 Task: Open Card Card0000000069 in Board Board0000000018 in Workspace WS0000000006 in Trello. Add Member ayush98111@gmail.com to Card Card0000000069 in Board Board0000000018 in Workspace WS0000000006 in Trello. Add Purple Label titled Label0000000069 to Card Card0000000069 in Board Board0000000018 in Workspace WS0000000006 in Trello. Add Checklist CL0000000069 to Card Card0000000069 in Board Board0000000018 in Workspace WS0000000006 in Trello. Add Dates with Start Date as Aug 01 2023 and Due Date as Aug 31 2023 to Card Card0000000069 in Board Board0000000018 in Workspace WS0000000006 in Trello
Action: Mouse moved to (84, 545)
Screenshot: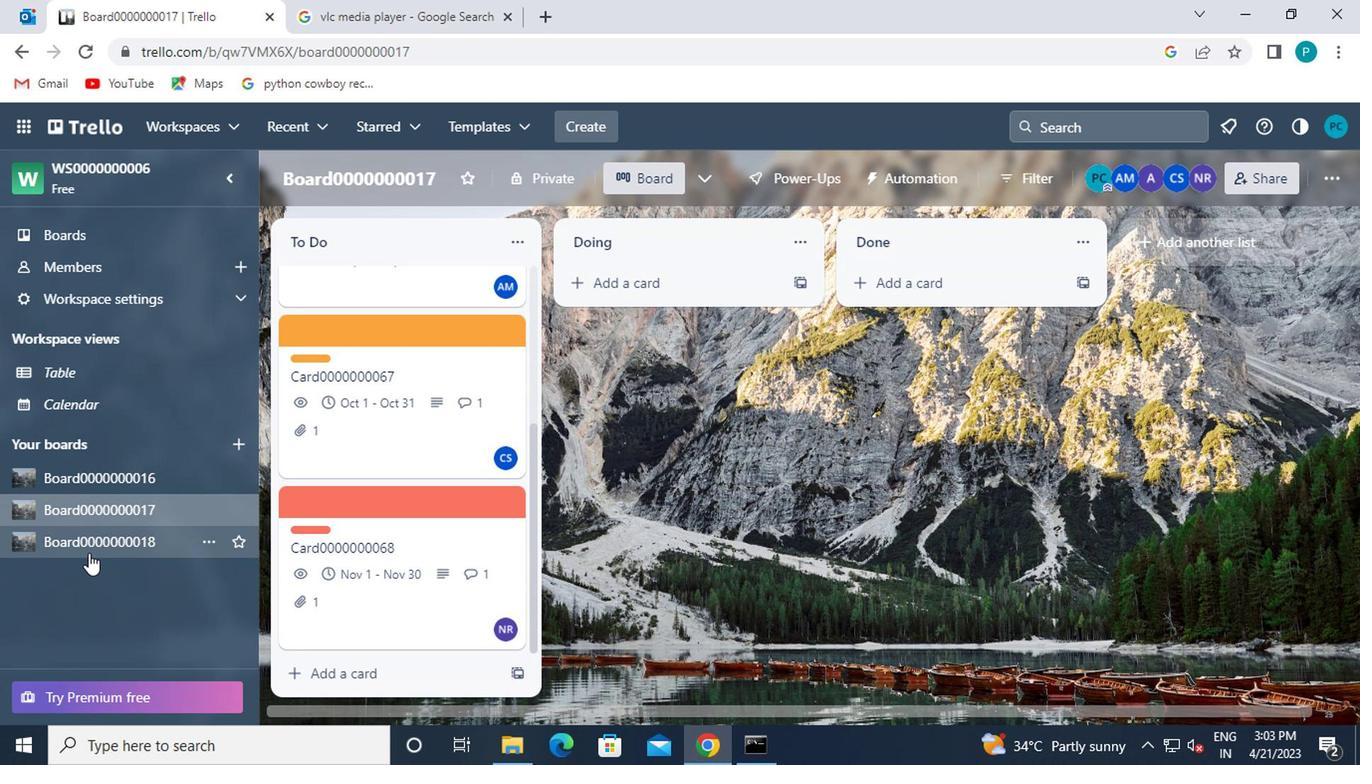 
Action: Mouse pressed left at (84, 545)
Screenshot: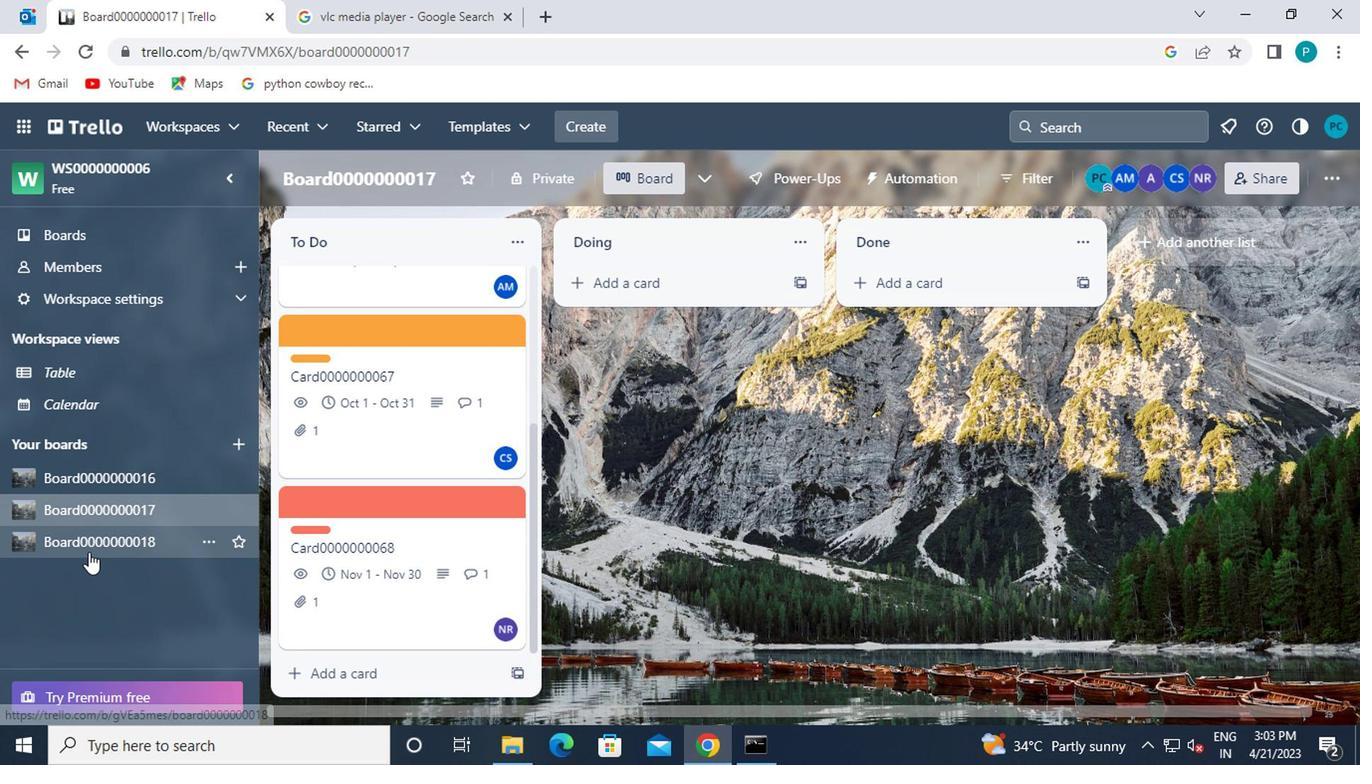 
Action: Mouse moved to (324, 336)
Screenshot: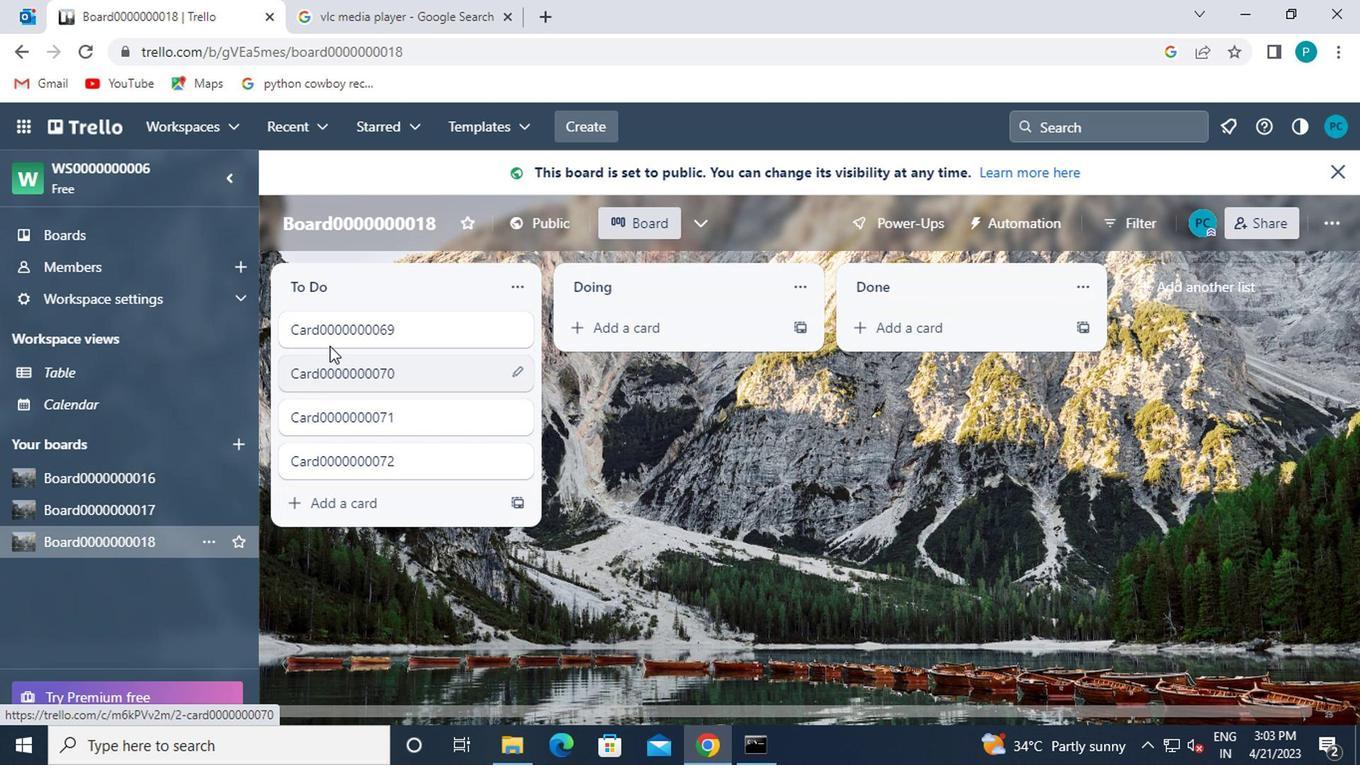 
Action: Mouse pressed left at (324, 336)
Screenshot: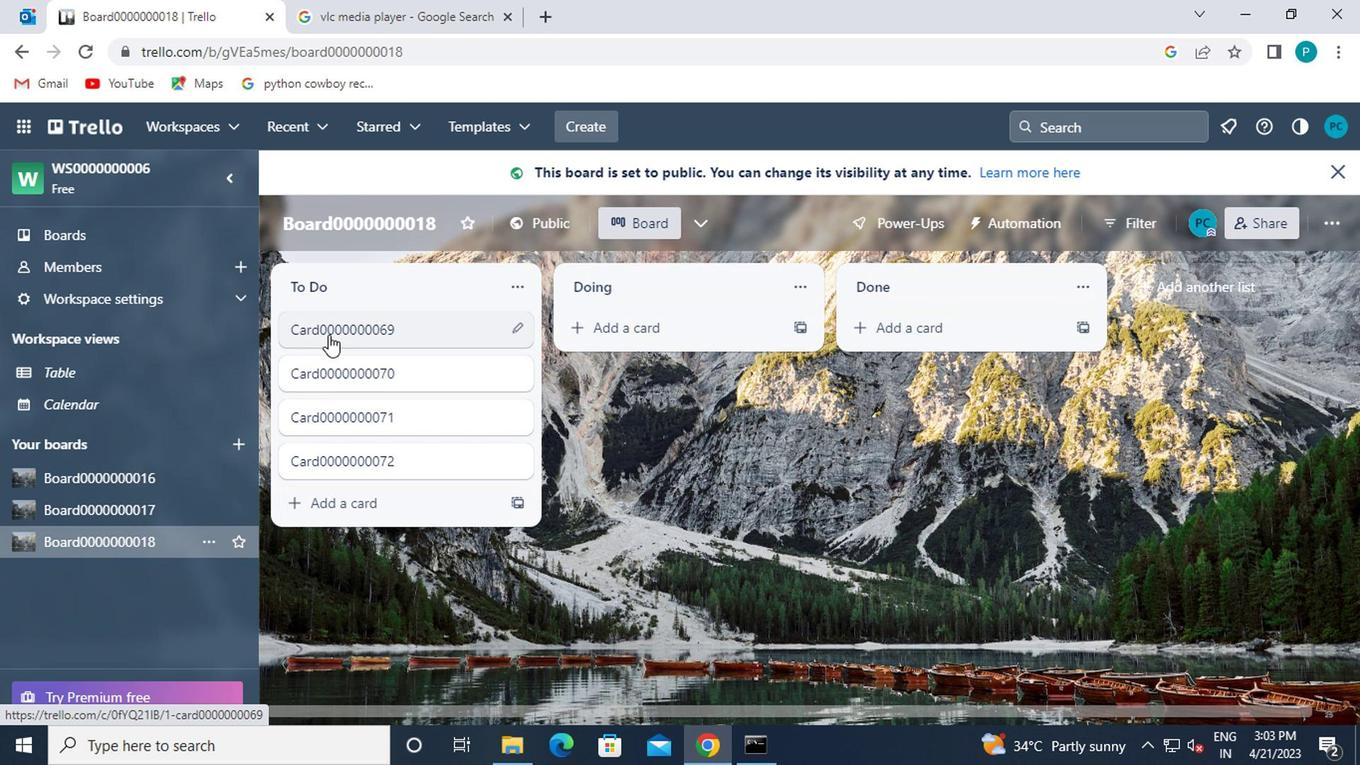 
Action: Mouse moved to (892, 289)
Screenshot: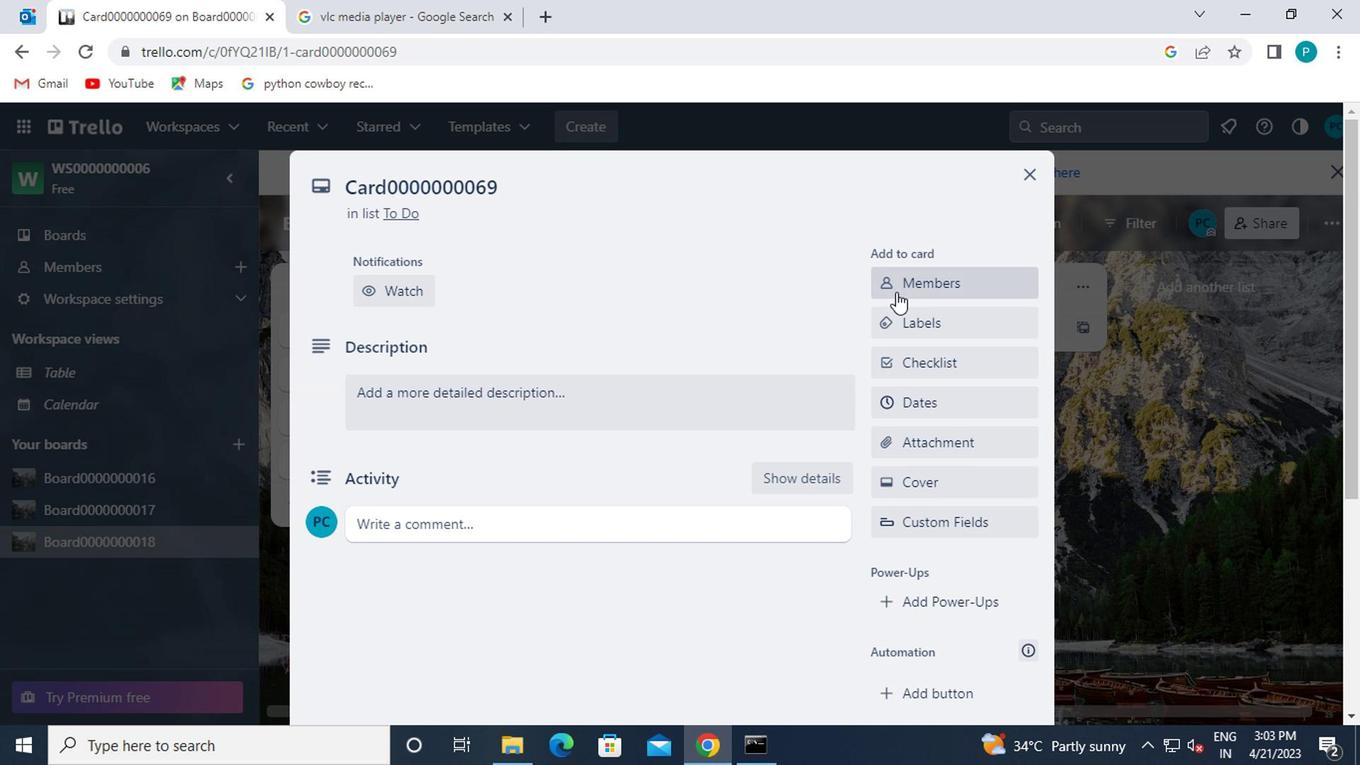 
Action: Mouse pressed left at (892, 289)
Screenshot: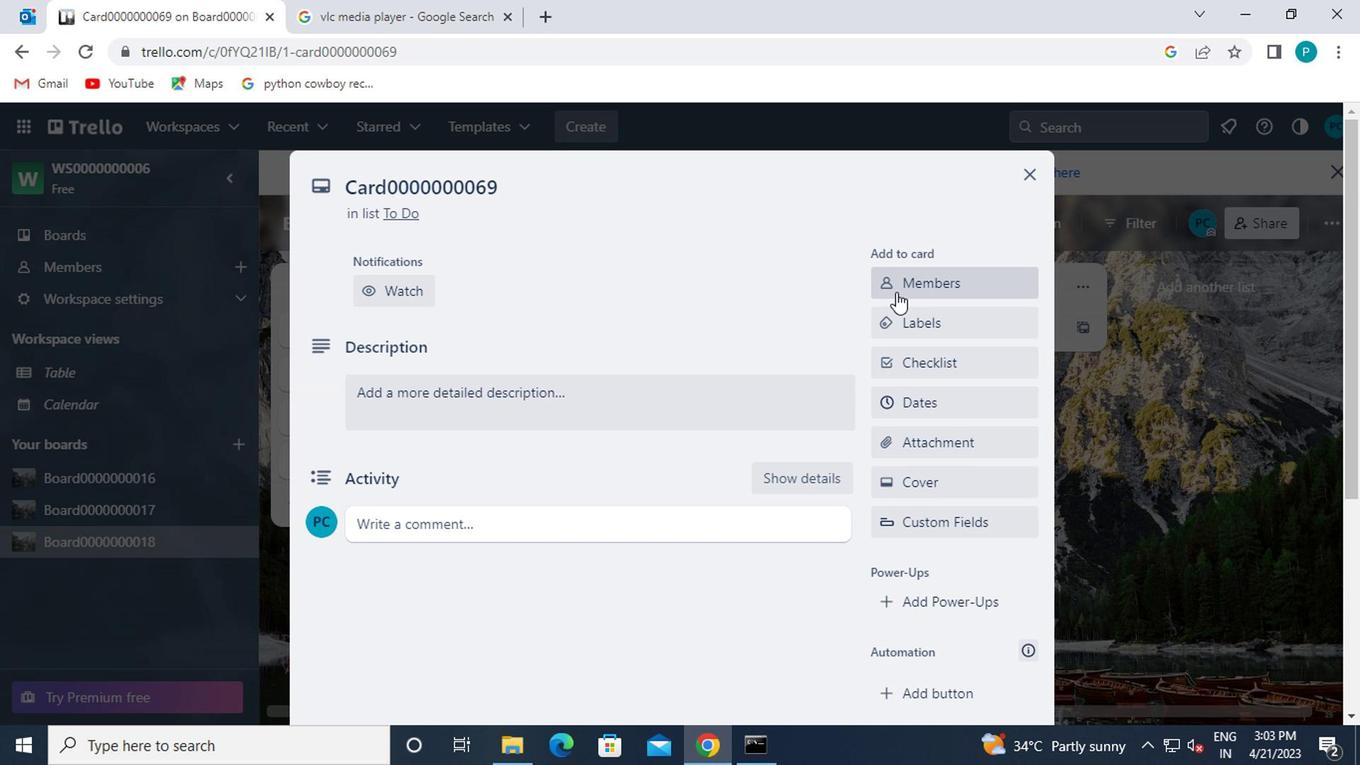 
Action: Mouse moved to (900, 375)
Screenshot: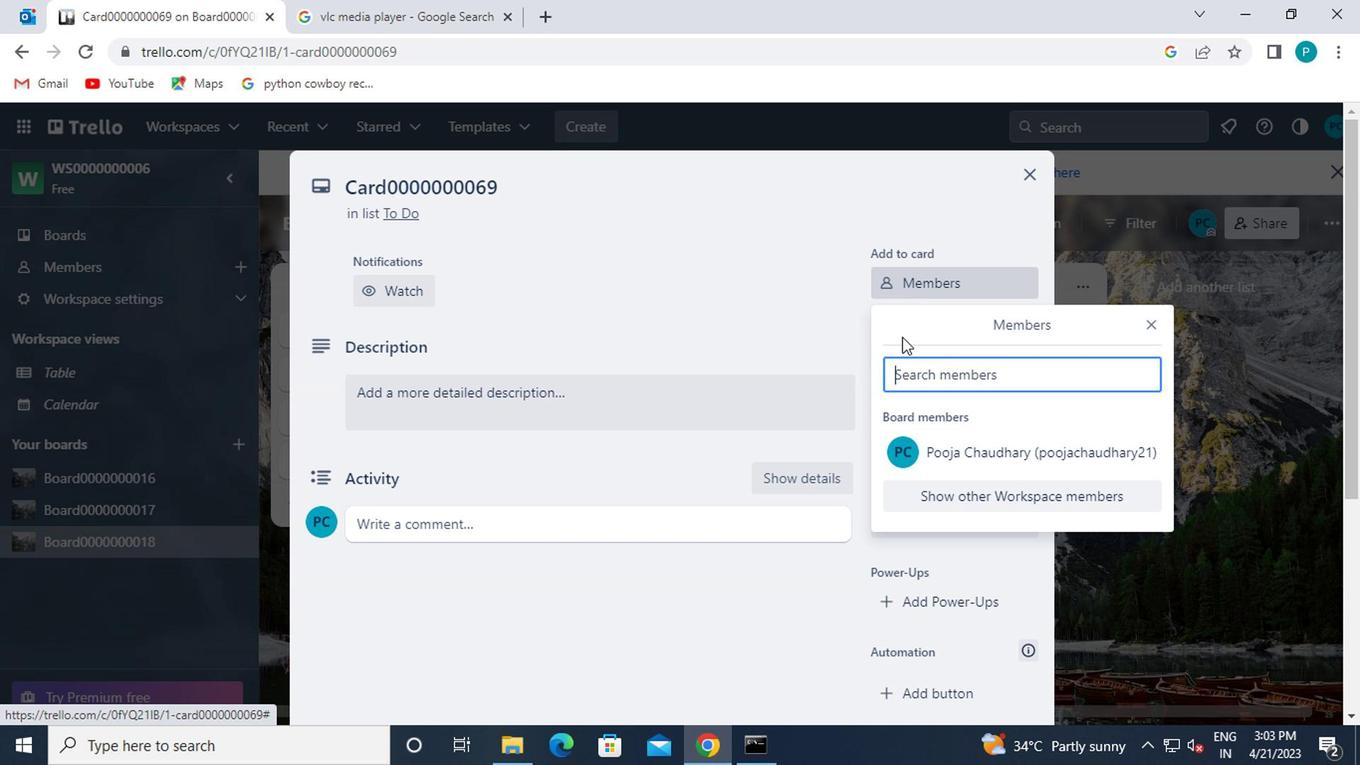 
Action: Mouse pressed left at (900, 375)
Screenshot: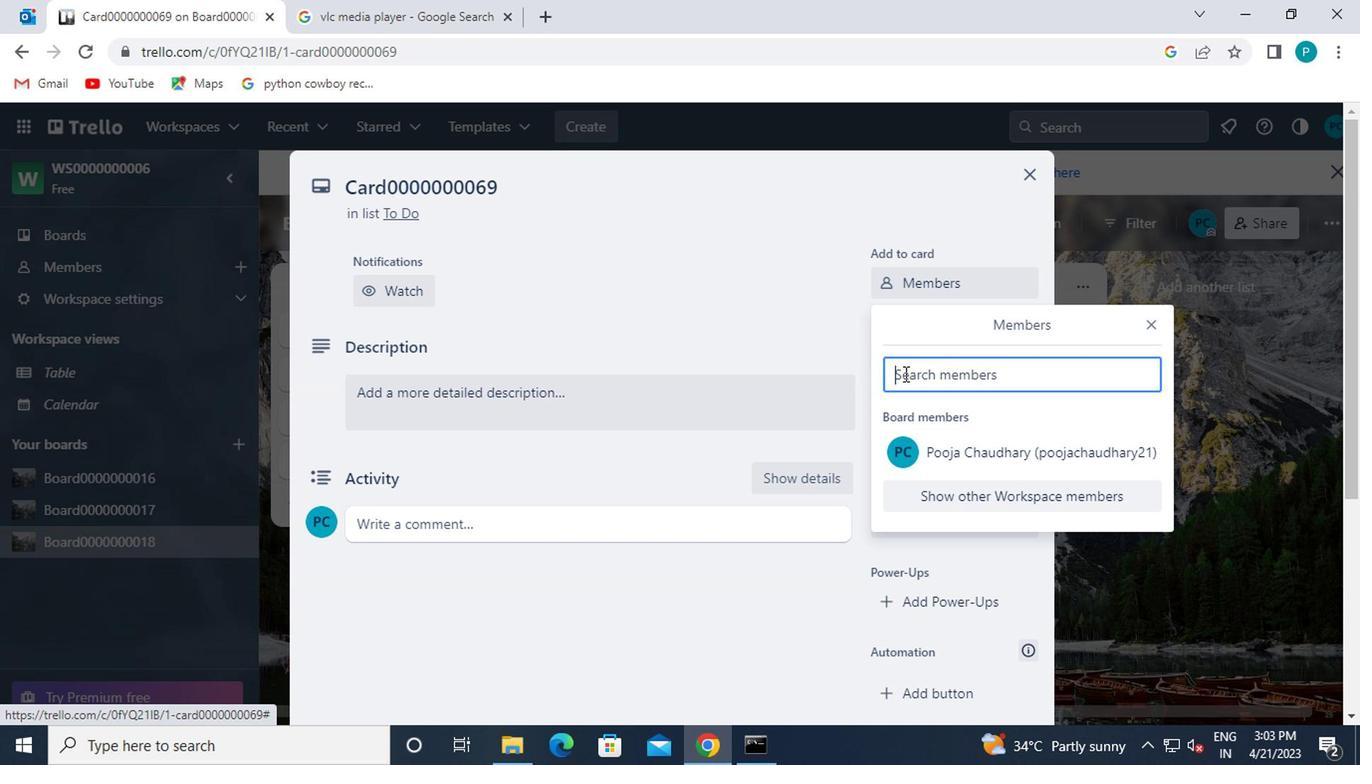 
Action: Key pressed <Key.caps_lock>ay
Screenshot: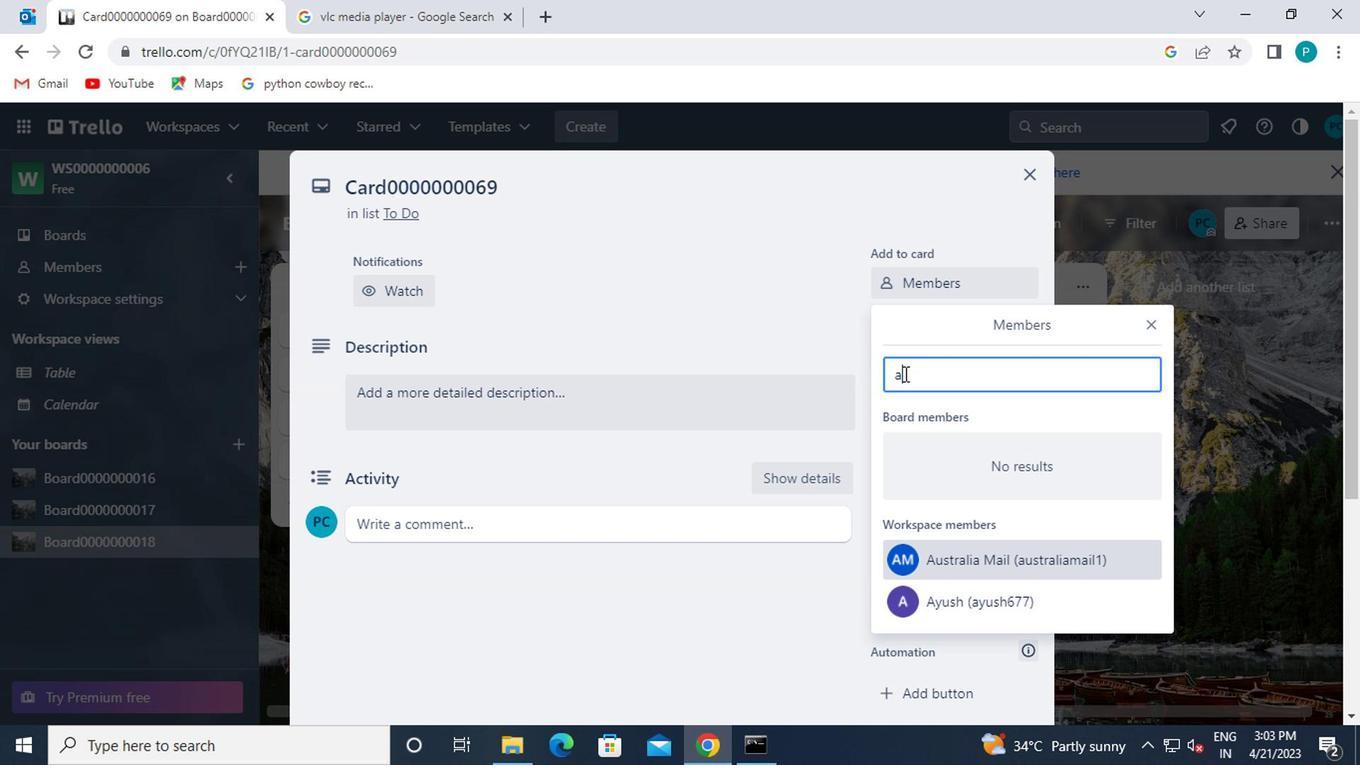 
Action: Mouse moved to (937, 546)
Screenshot: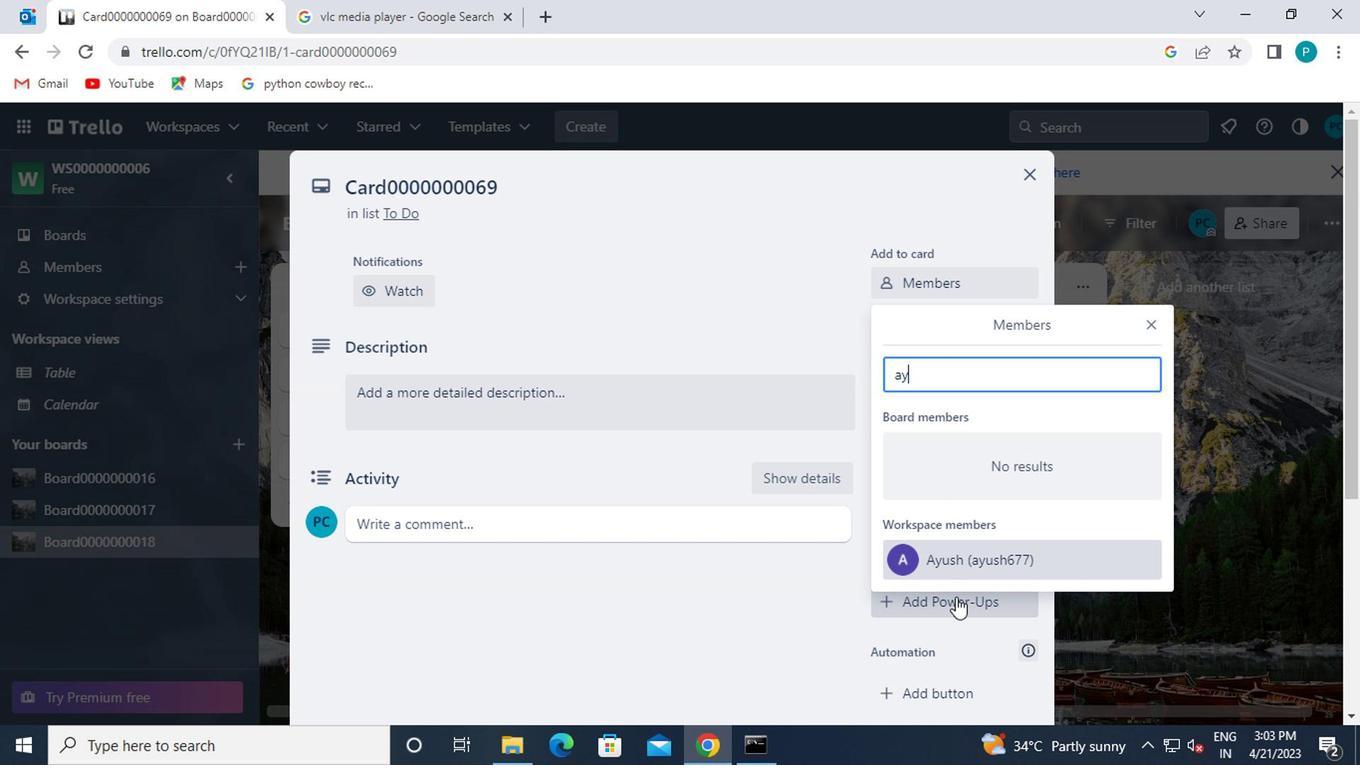 
Action: Mouse pressed left at (937, 546)
Screenshot: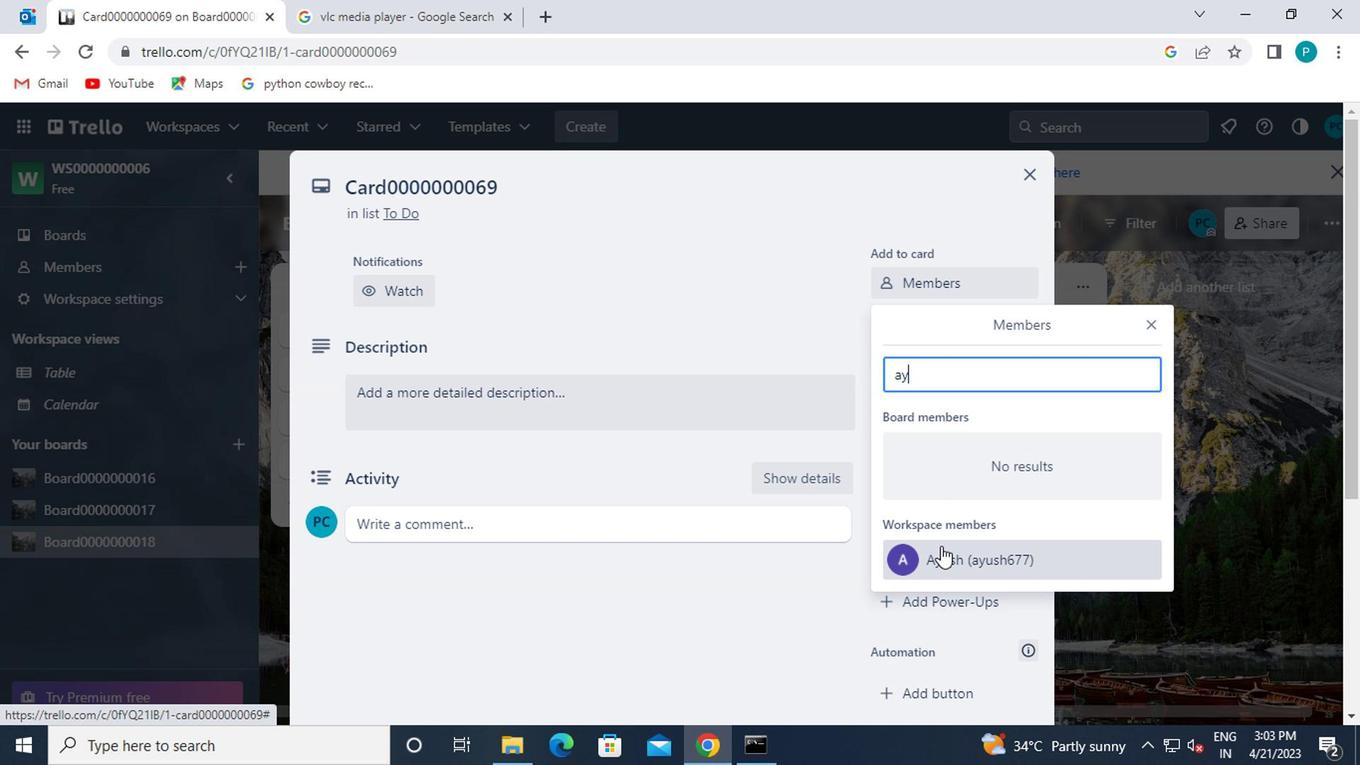 
Action: Mouse moved to (1144, 325)
Screenshot: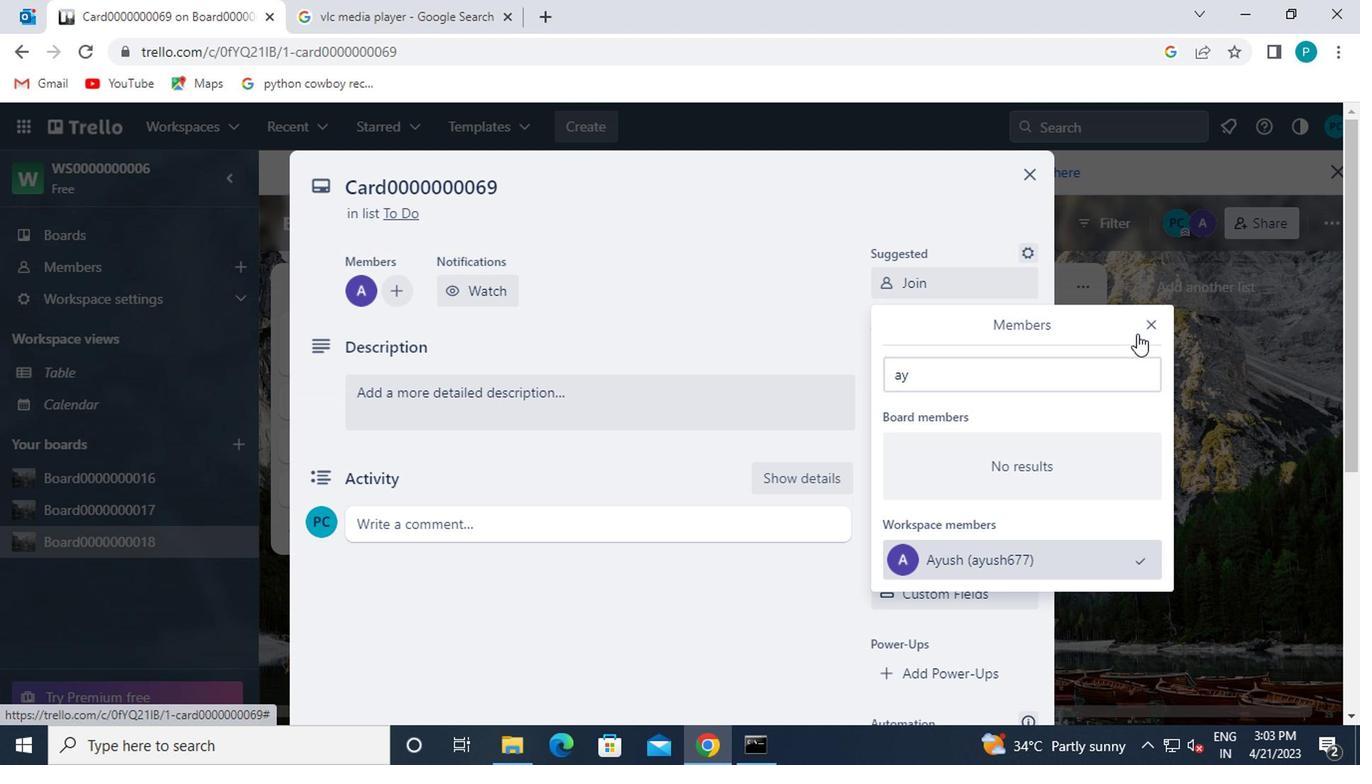 
Action: Mouse pressed left at (1144, 325)
Screenshot: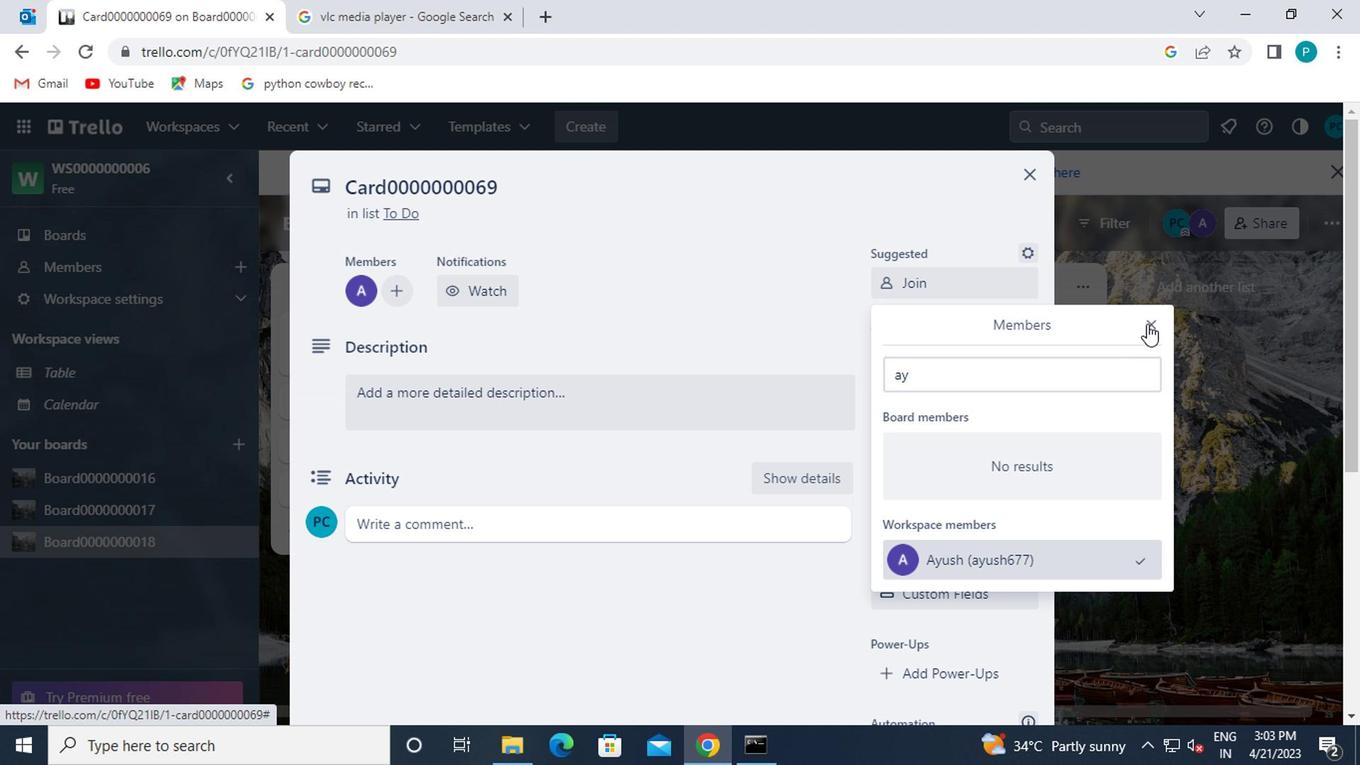 
Action: Mouse moved to (932, 405)
Screenshot: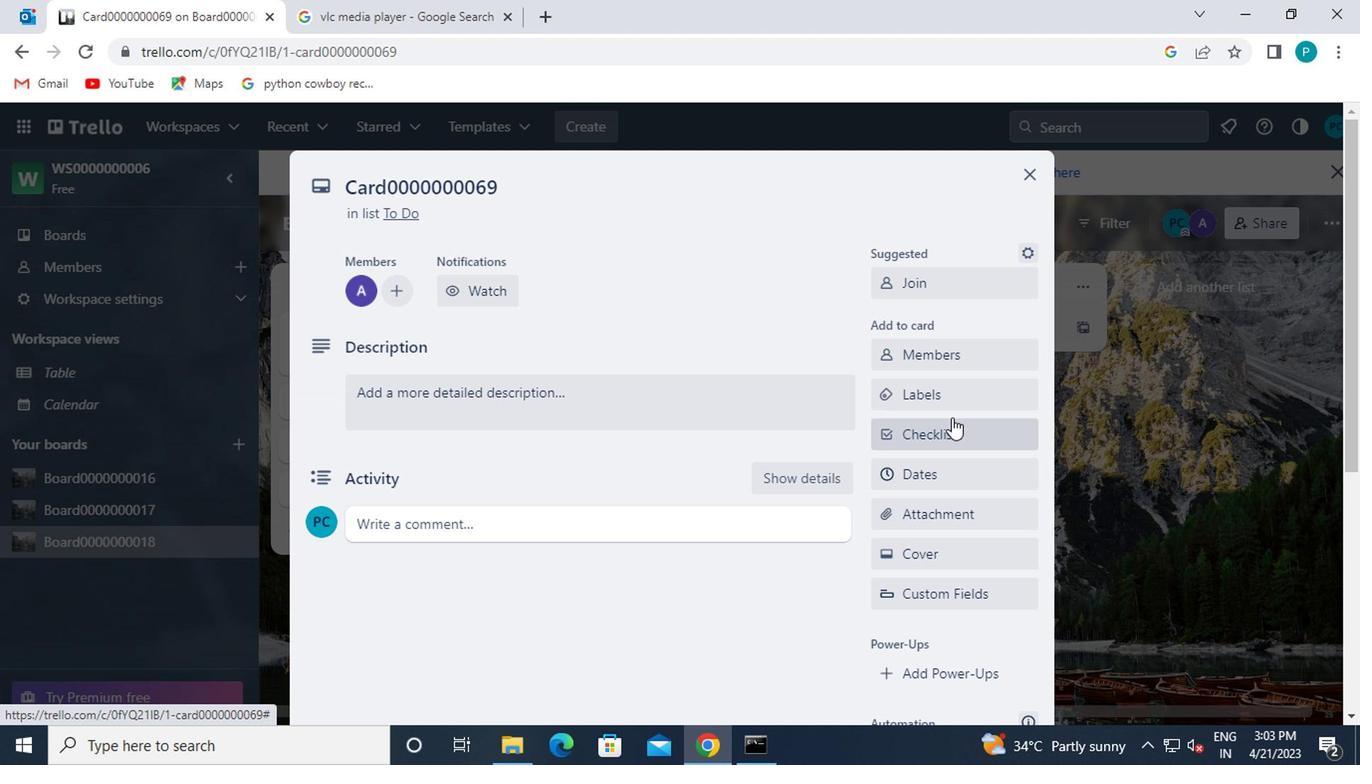
Action: Mouse pressed left at (932, 405)
Screenshot: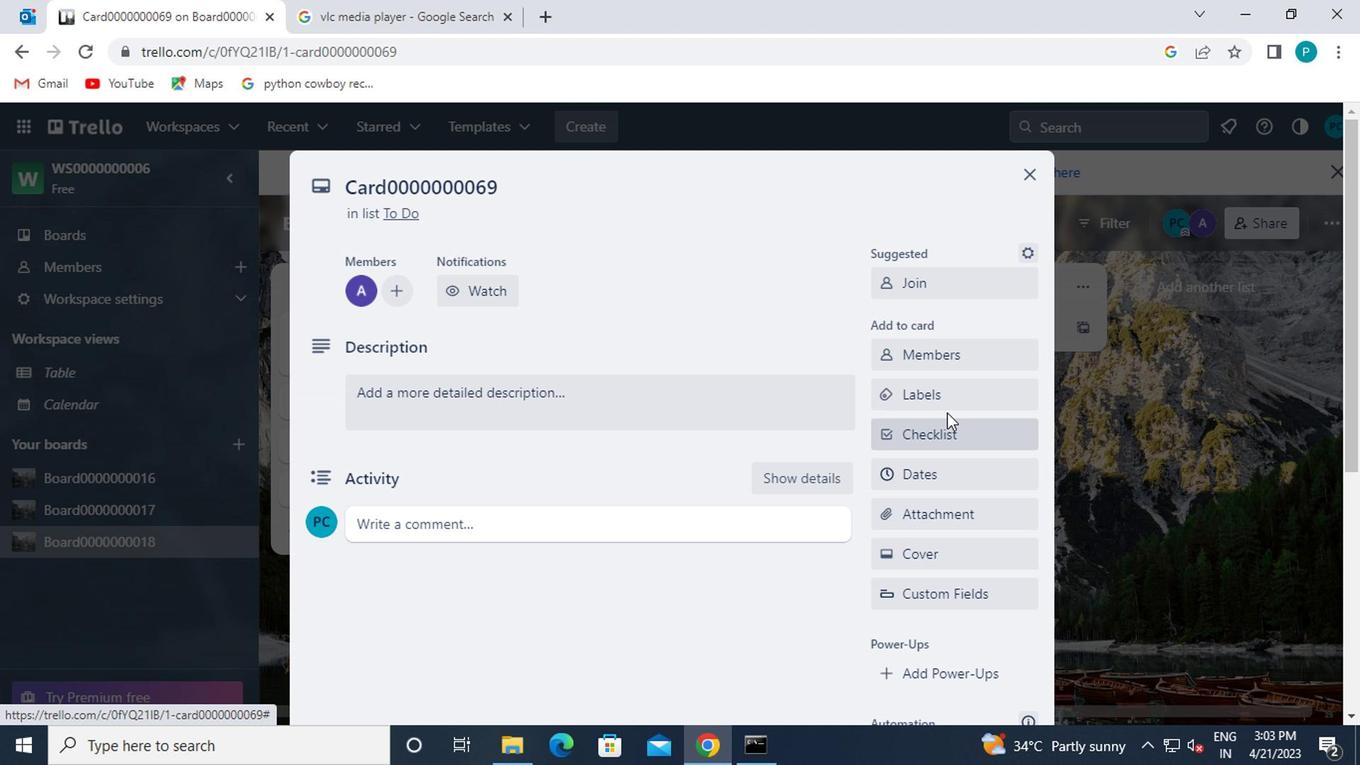 
Action: Mouse moved to (956, 532)
Screenshot: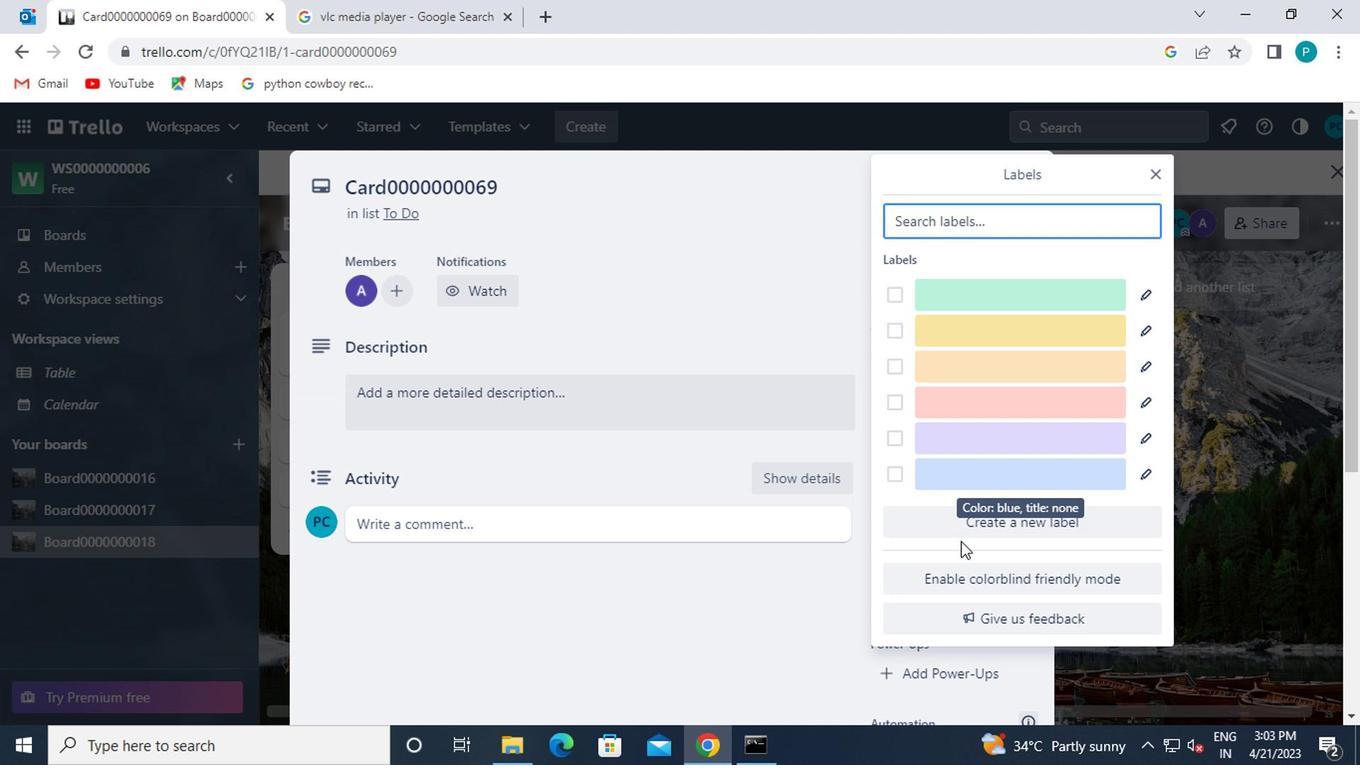 
Action: Mouse pressed left at (956, 532)
Screenshot: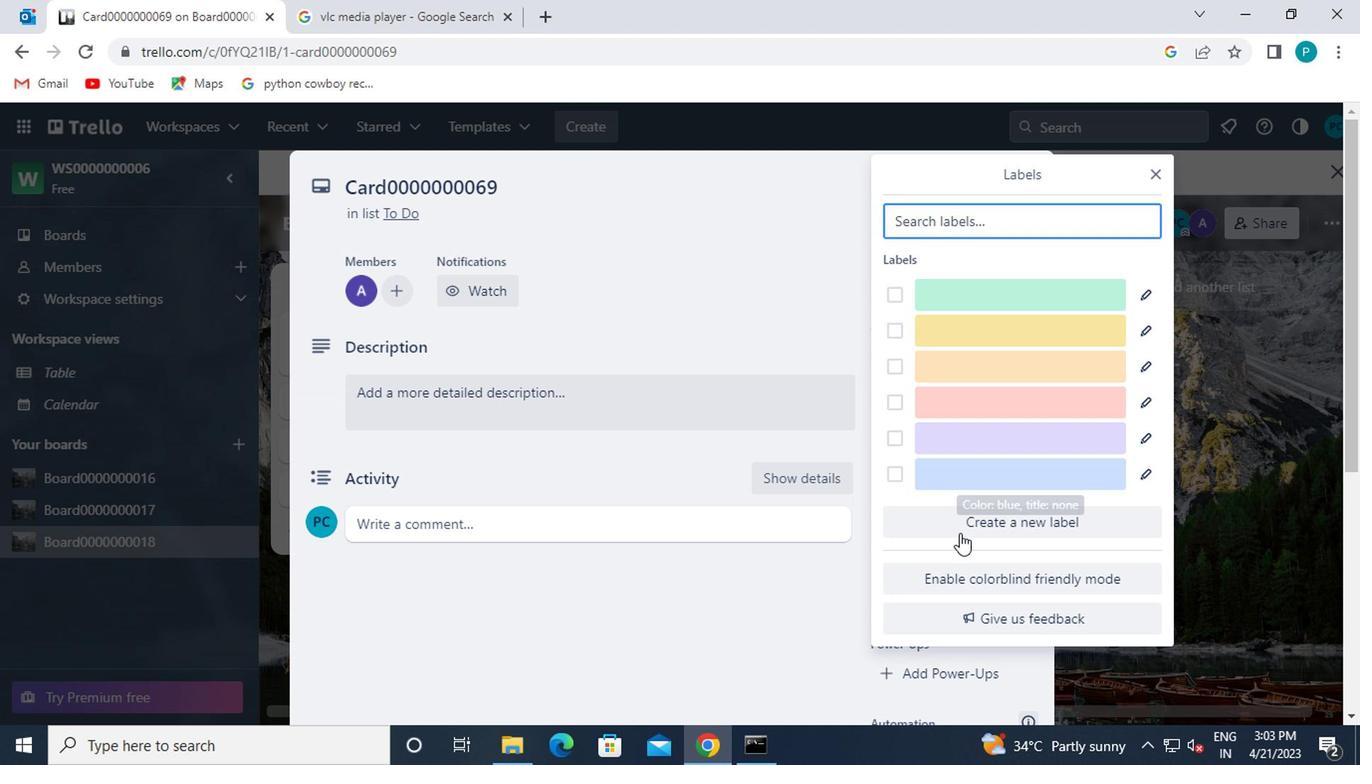 
Action: Mouse moved to (1149, 453)
Screenshot: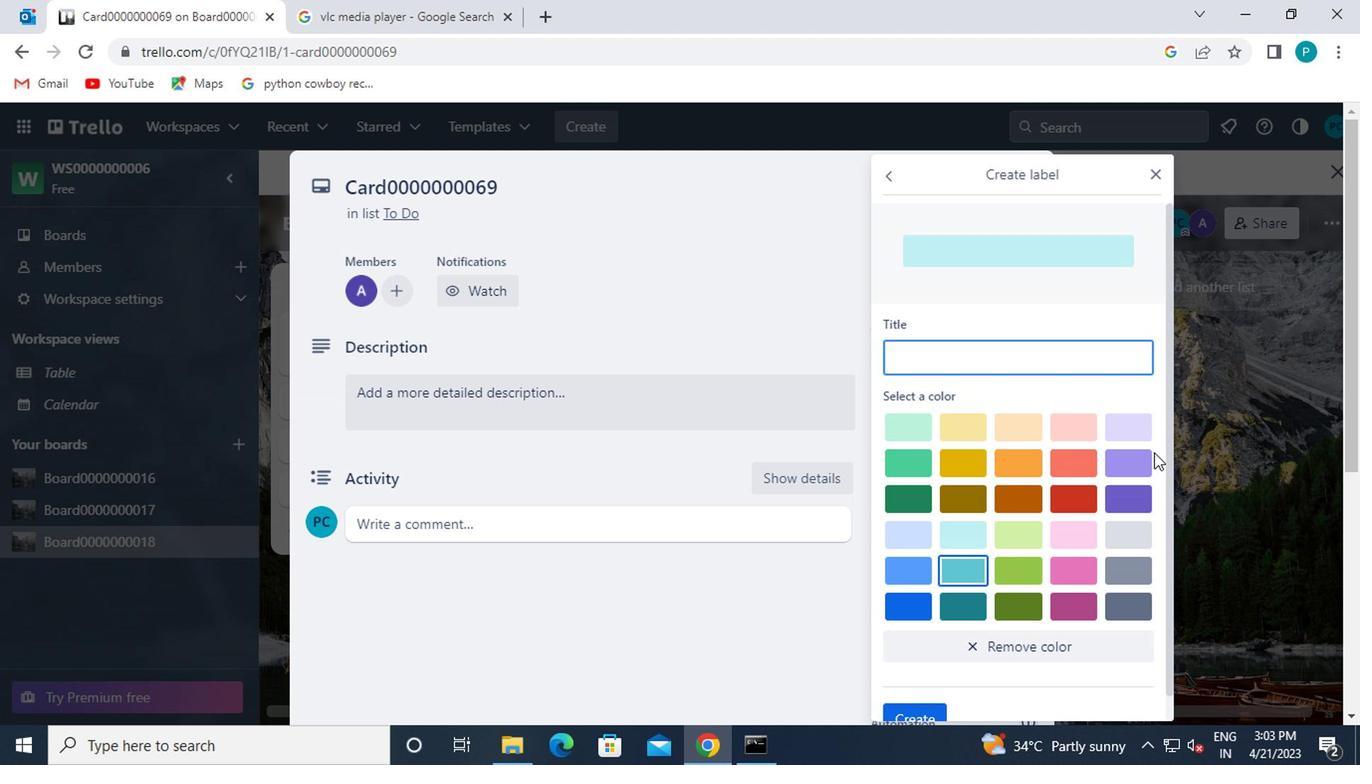 
Action: Mouse pressed left at (1149, 453)
Screenshot: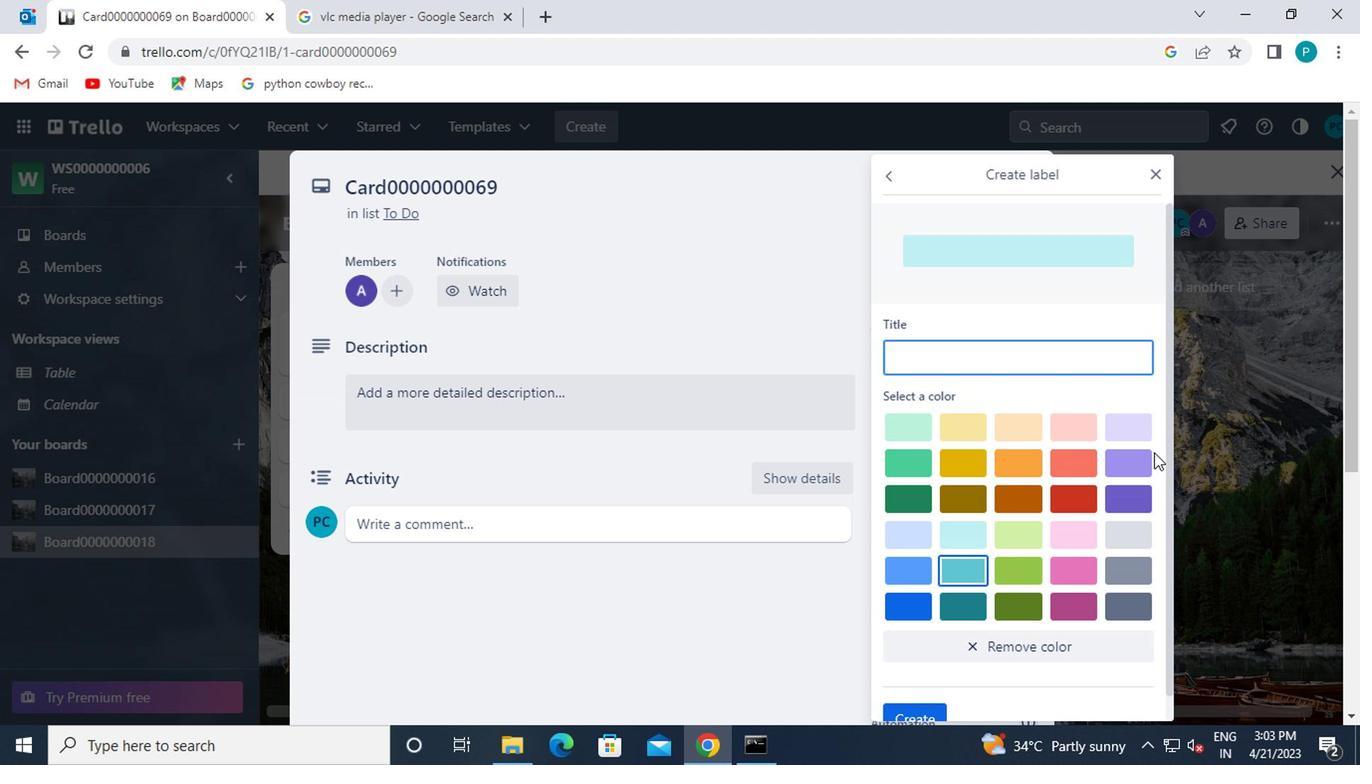 
Action: Mouse moved to (1147, 467)
Screenshot: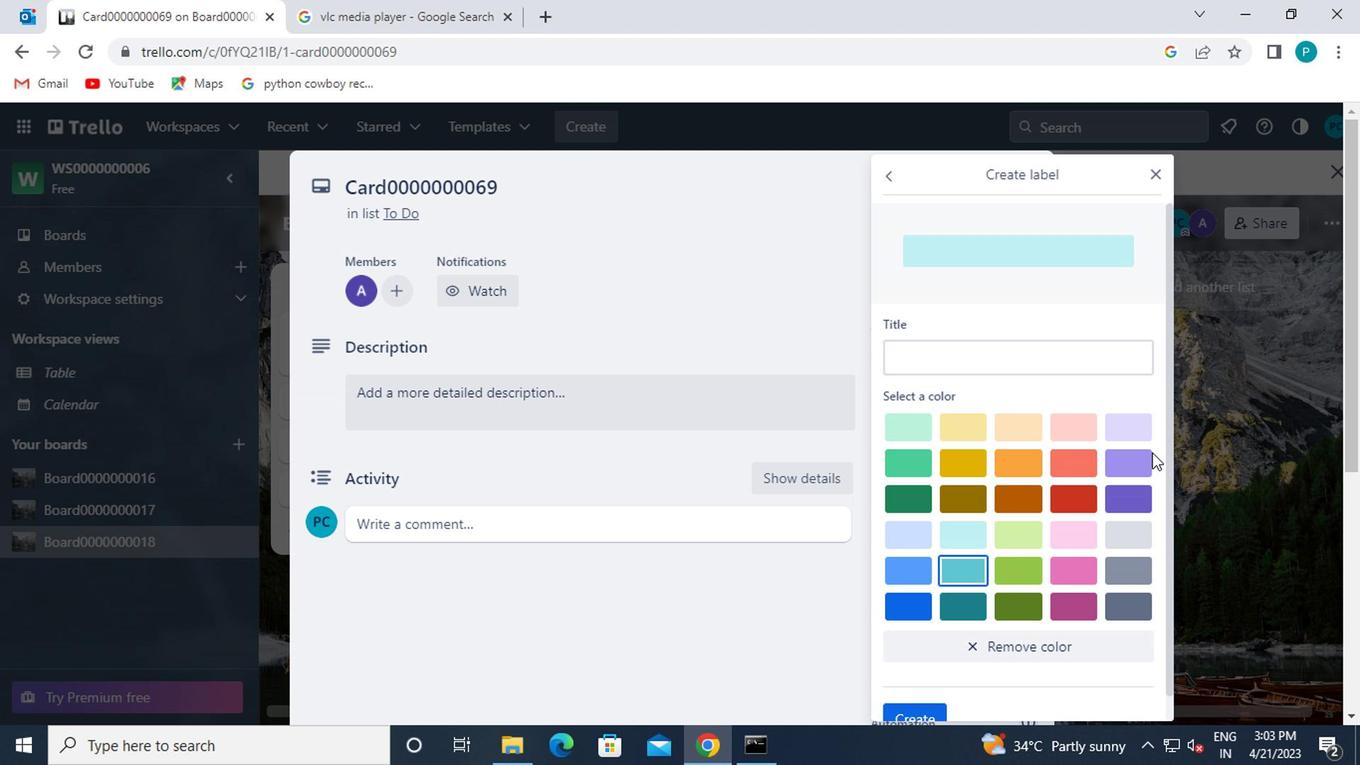 
Action: Mouse pressed left at (1147, 467)
Screenshot: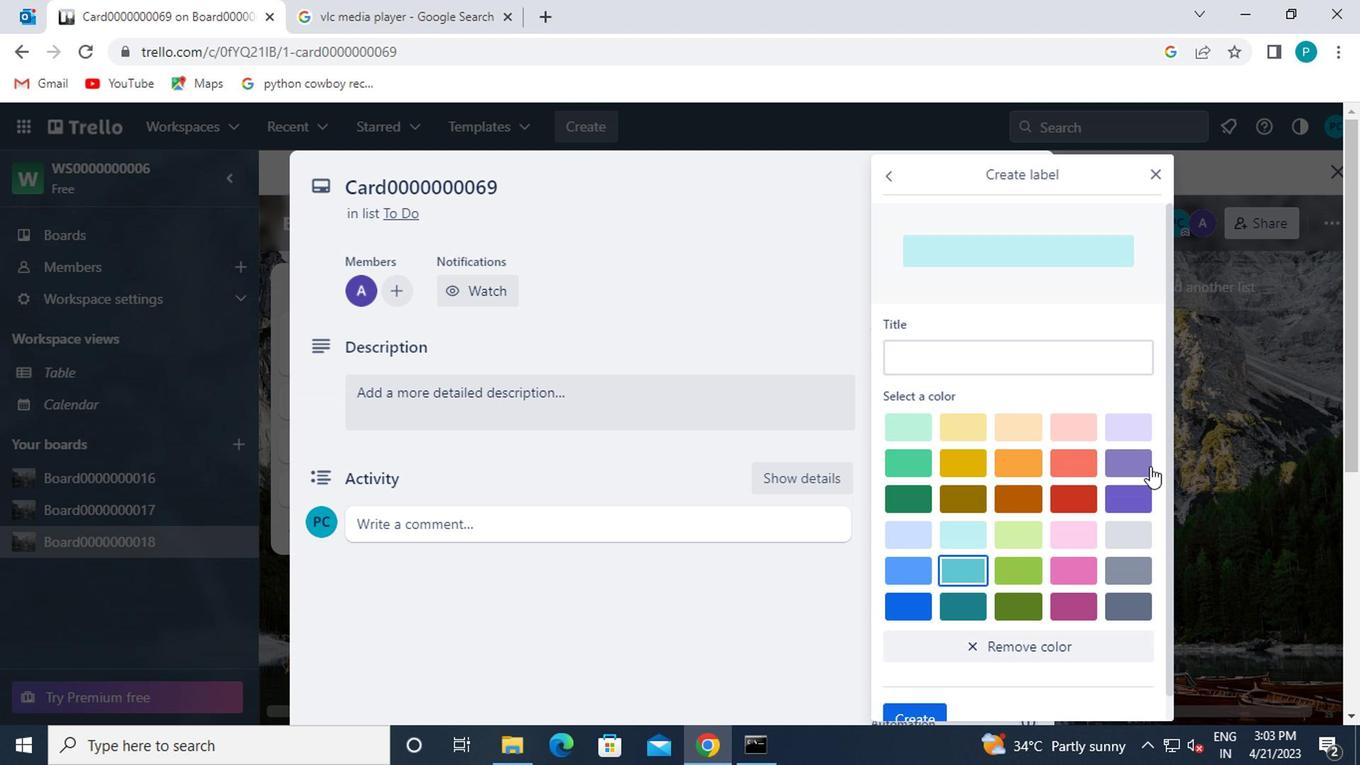
Action: Mouse moved to (877, 368)
Screenshot: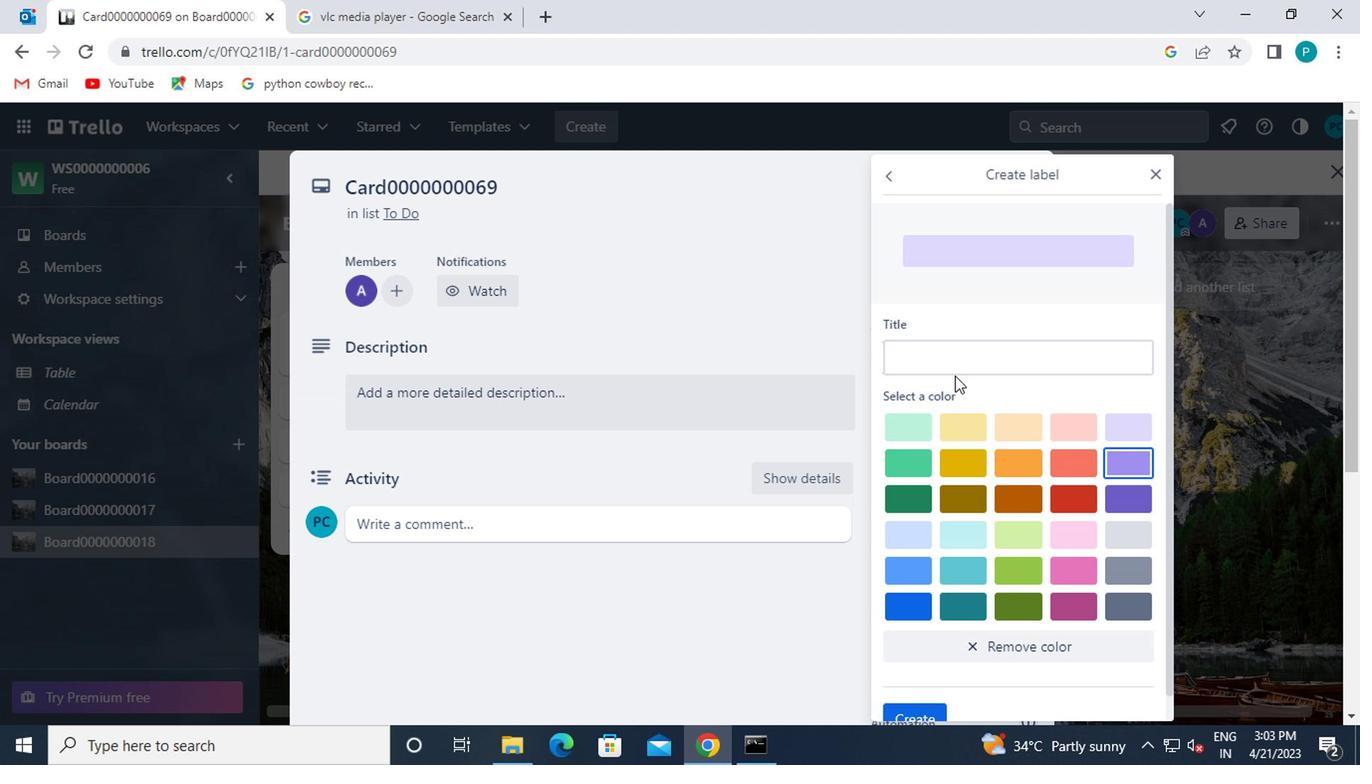 
Action: Mouse pressed left at (877, 368)
Screenshot: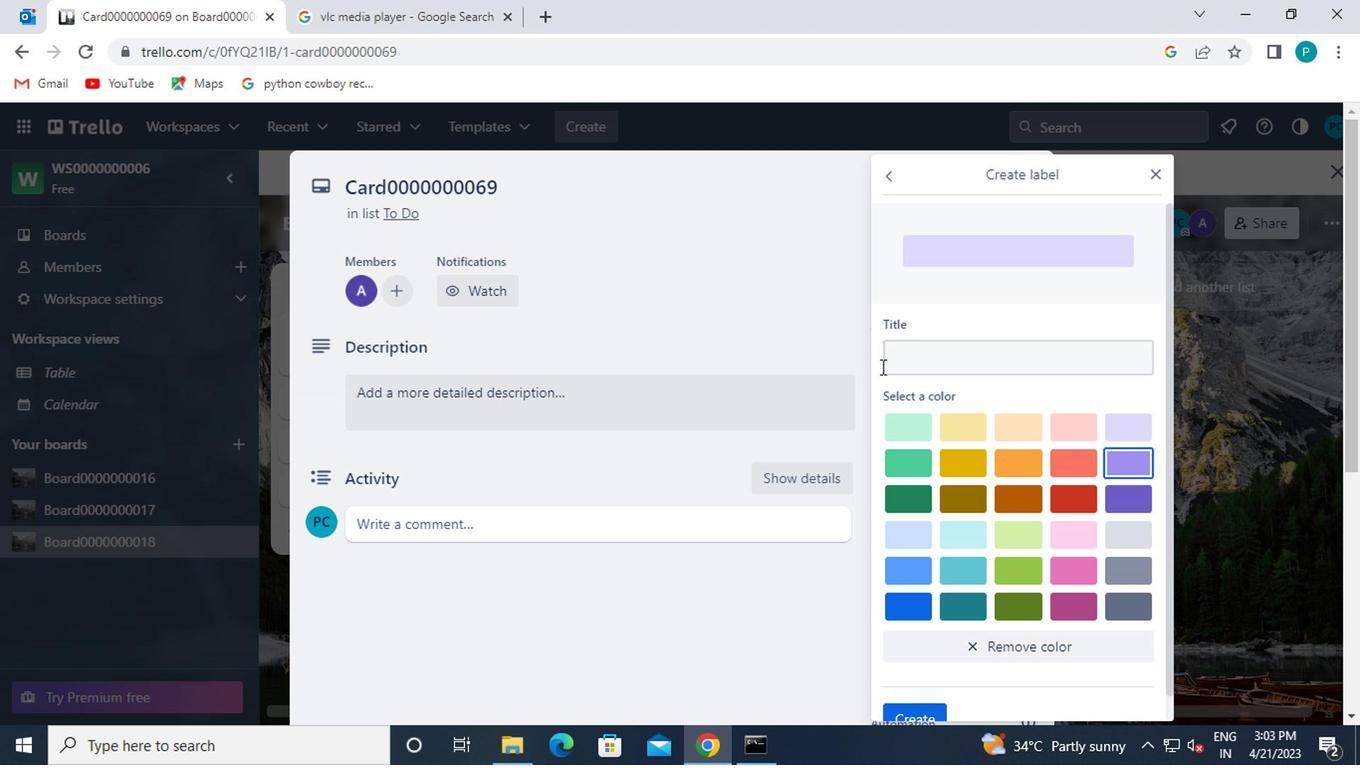 
Action: Mouse moved to (904, 368)
Screenshot: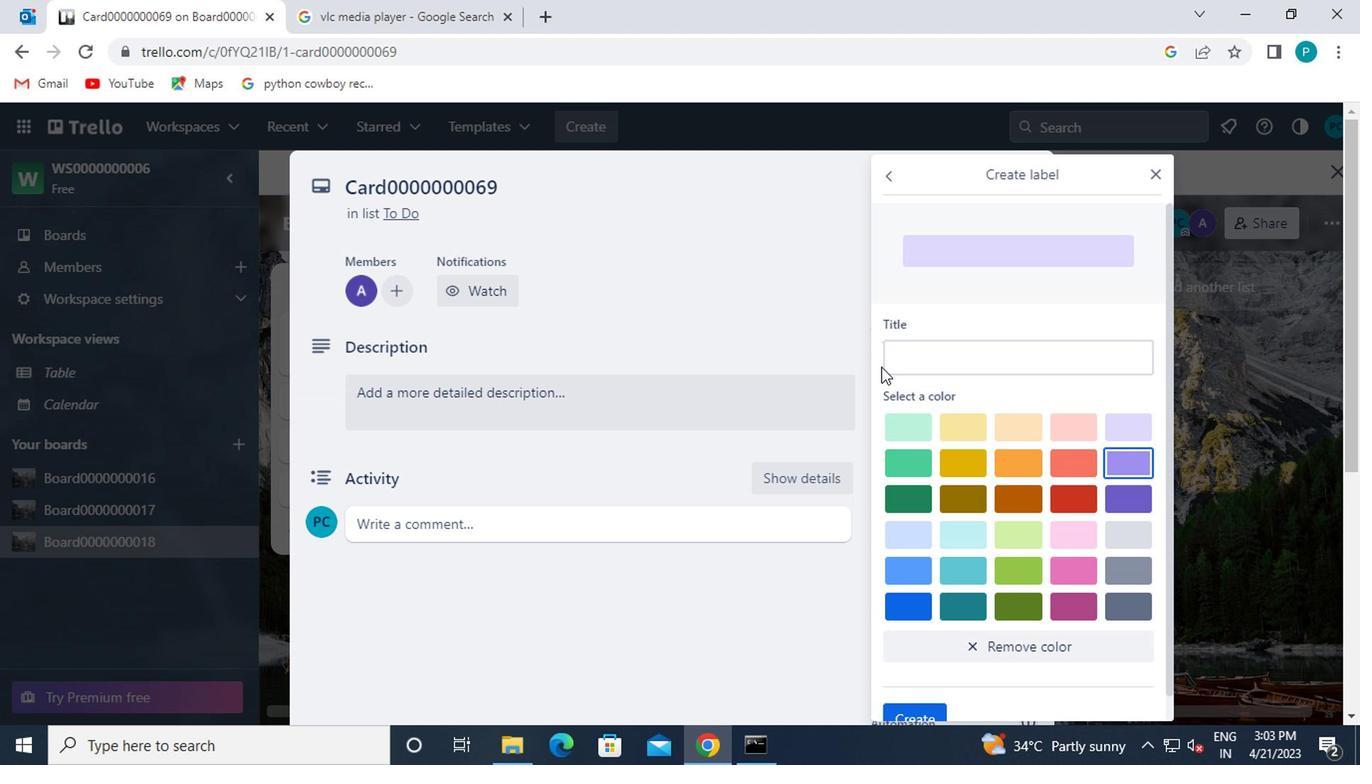 
Action: Mouse pressed left at (904, 368)
Screenshot: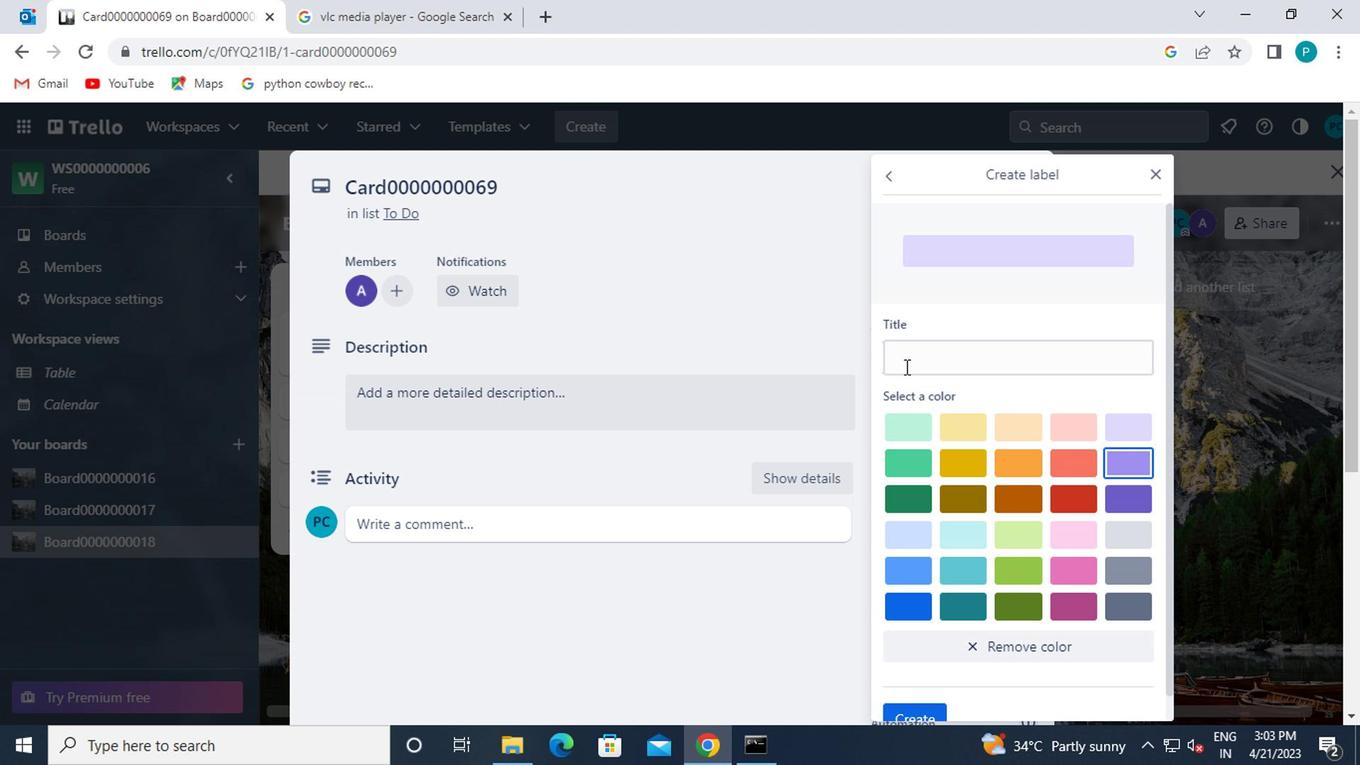 
Action: Key pressed <Key.shift>LABEL0000000068<Key.backspace>9
Screenshot: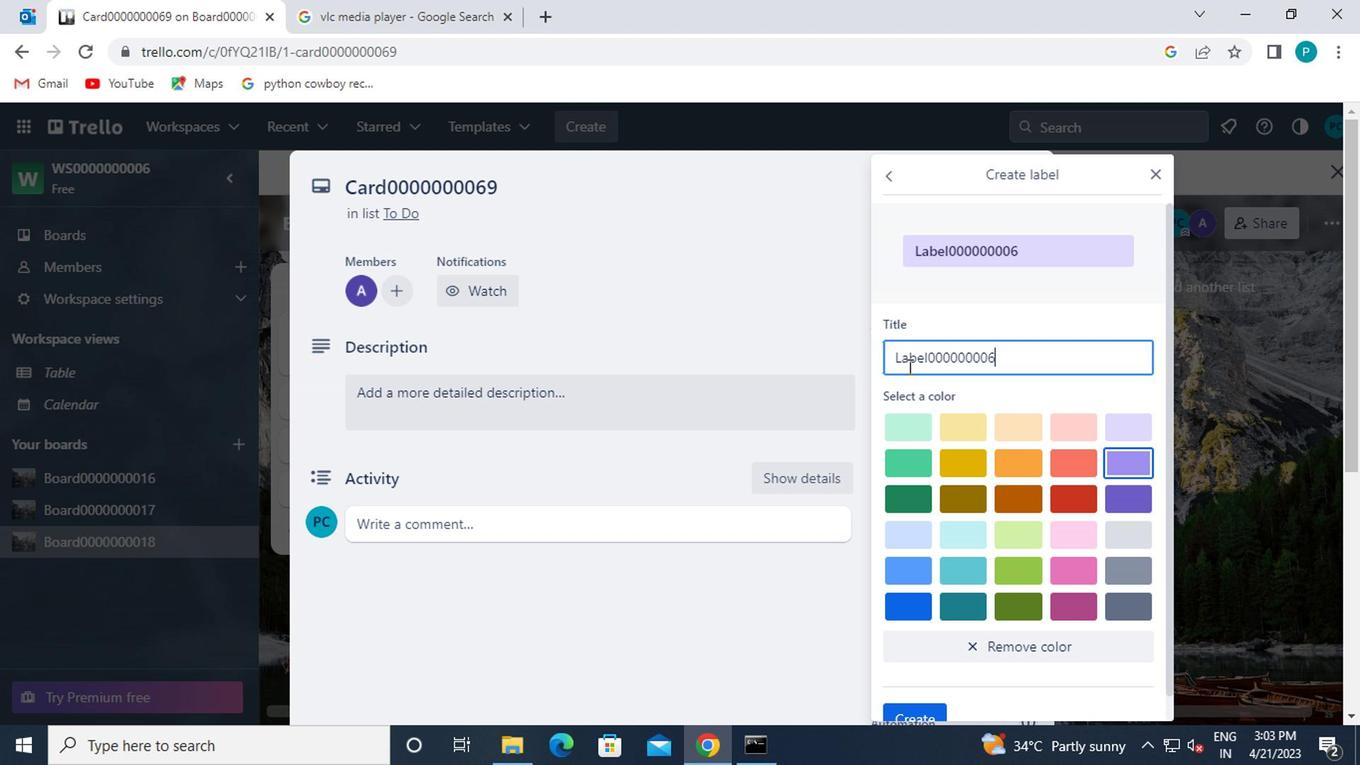 
Action: Mouse moved to (918, 413)
Screenshot: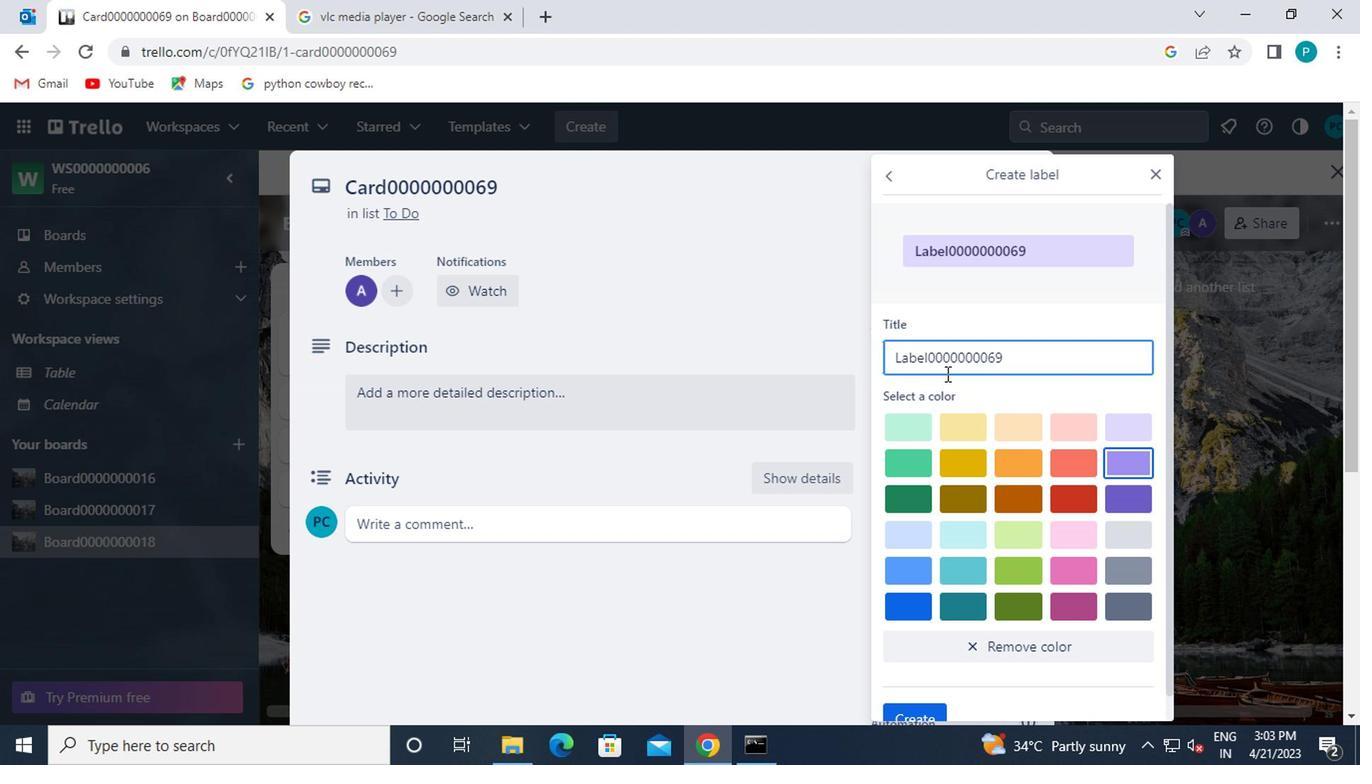 
Action: Mouse scrolled (918, 411) with delta (0, -1)
Screenshot: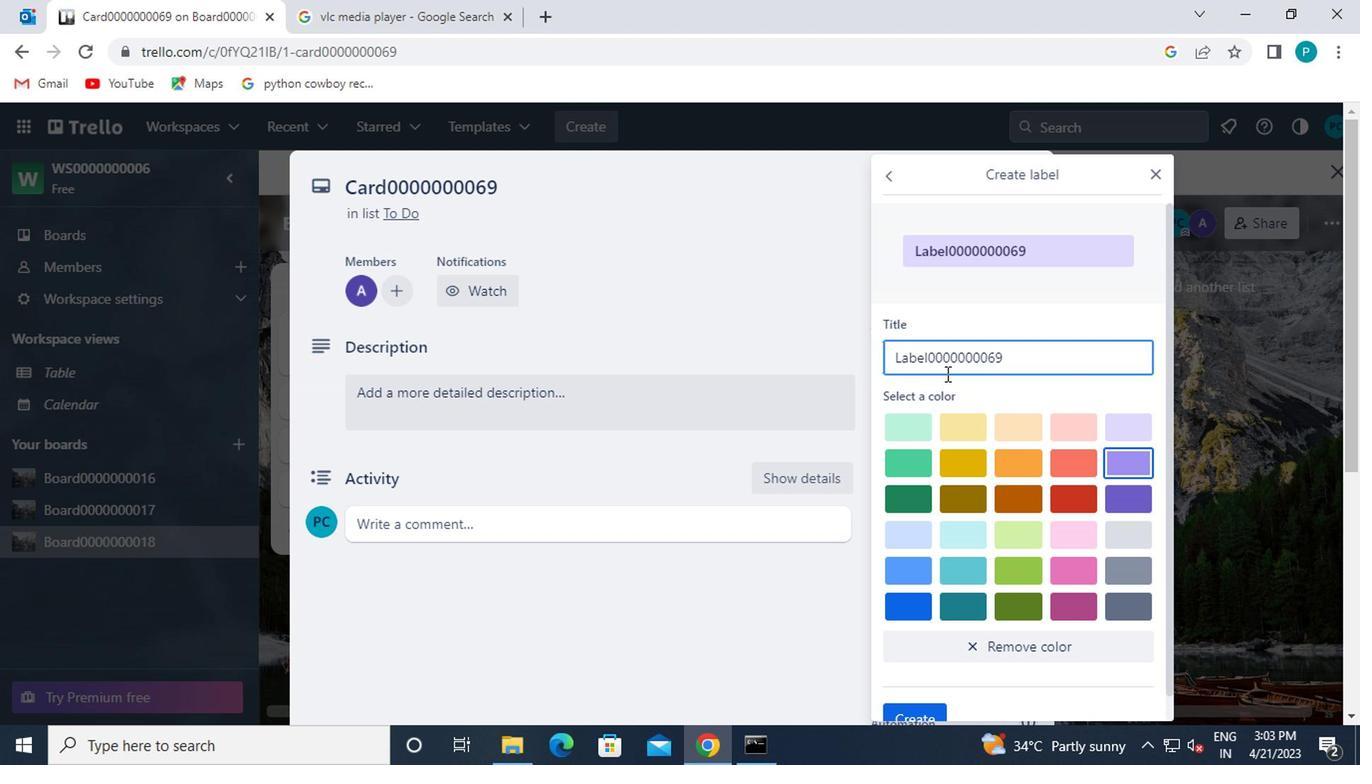 
Action: Mouse moved to (918, 413)
Screenshot: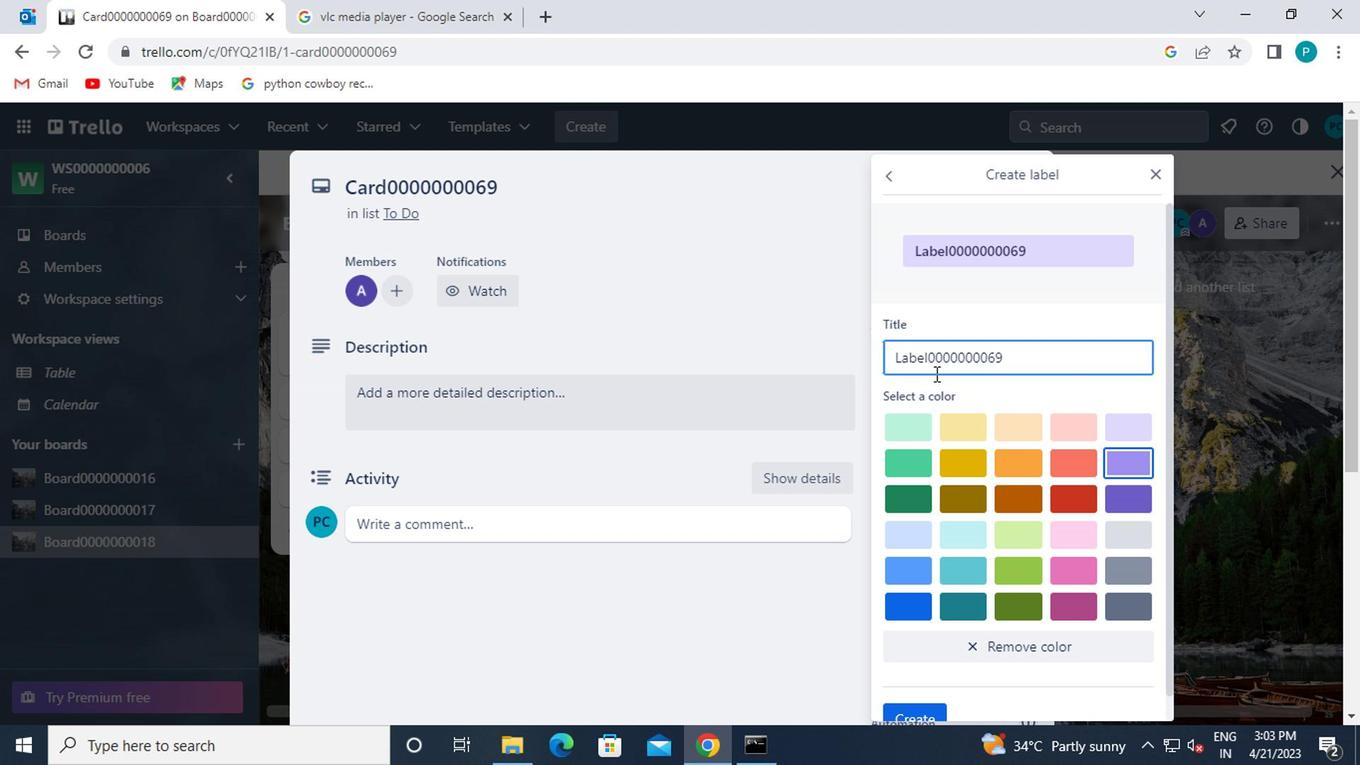 
Action: Mouse scrolled (918, 413) with delta (0, 0)
Screenshot: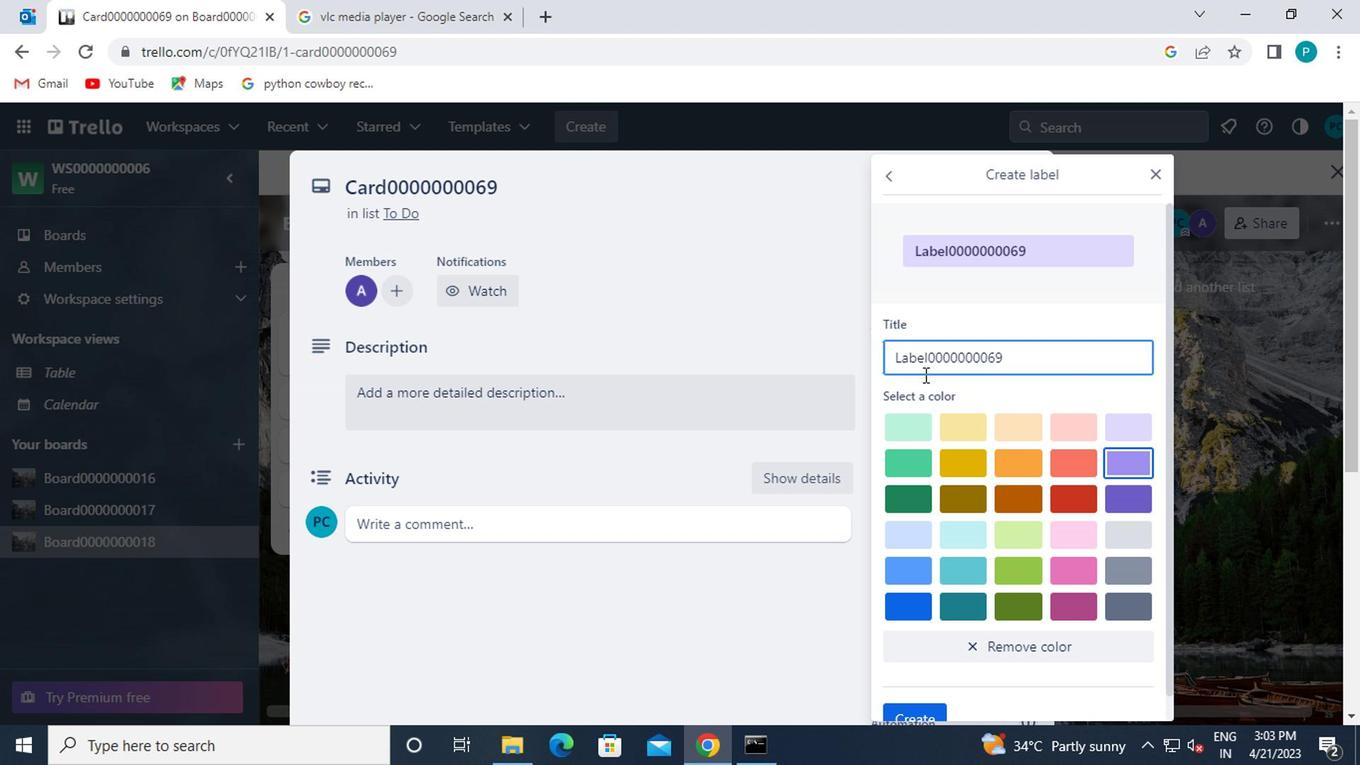 
Action: Mouse moved to (914, 416)
Screenshot: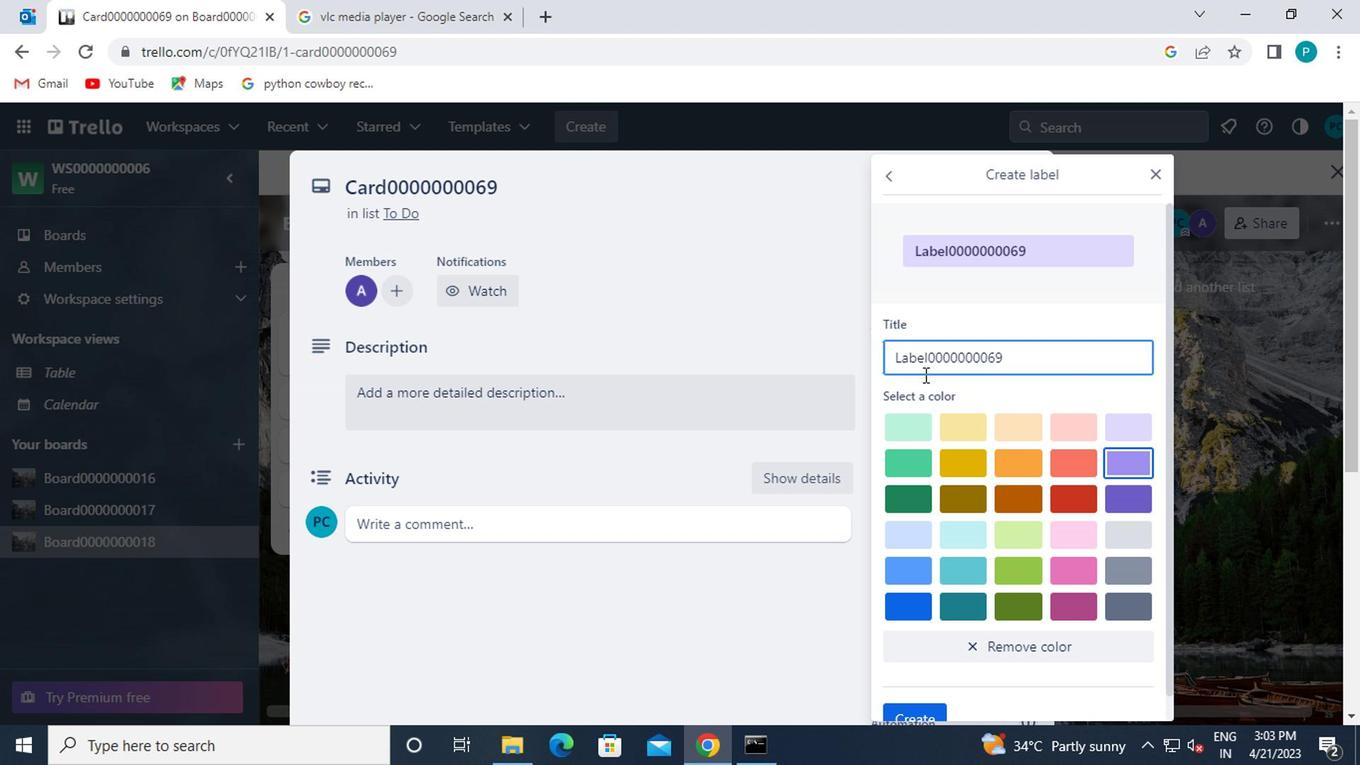 
Action: Mouse scrolled (914, 415) with delta (0, 0)
Screenshot: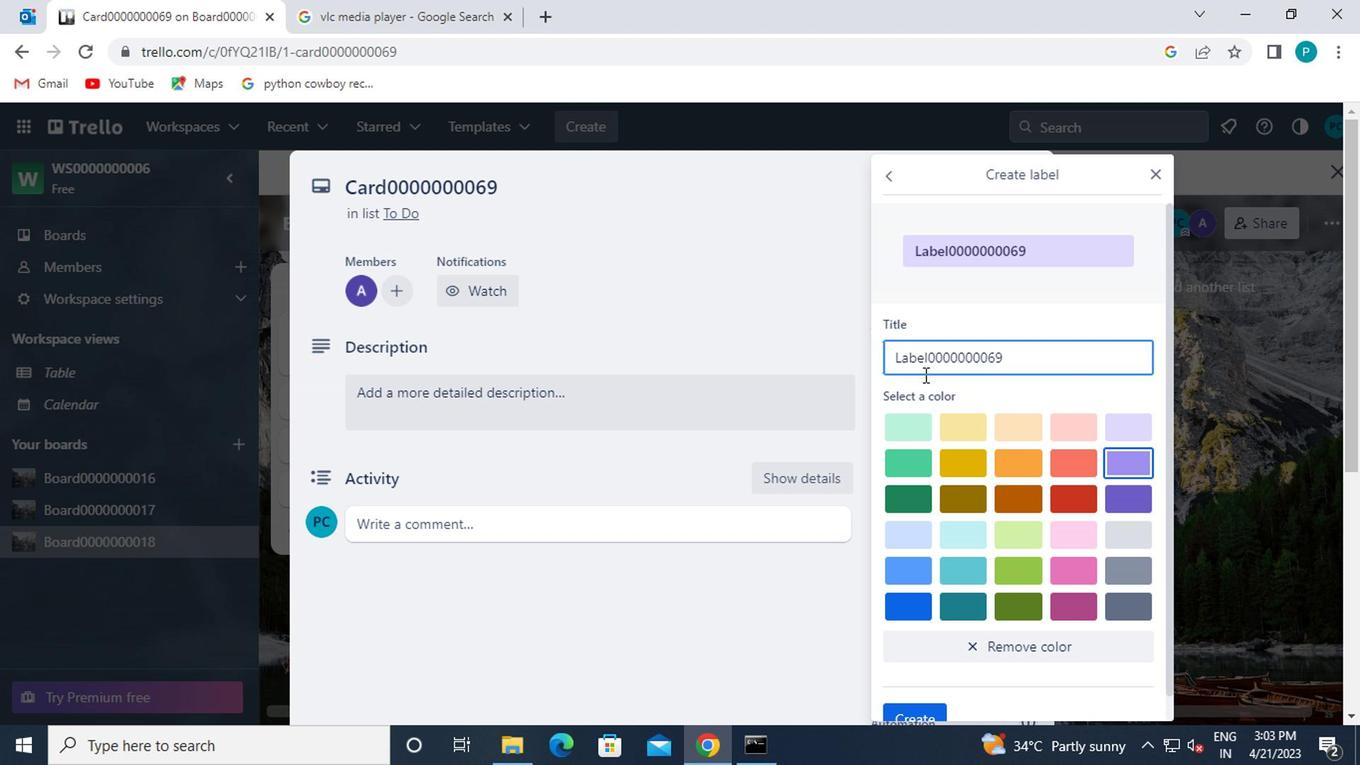 
Action: Mouse moved to (904, 423)
Screenshot: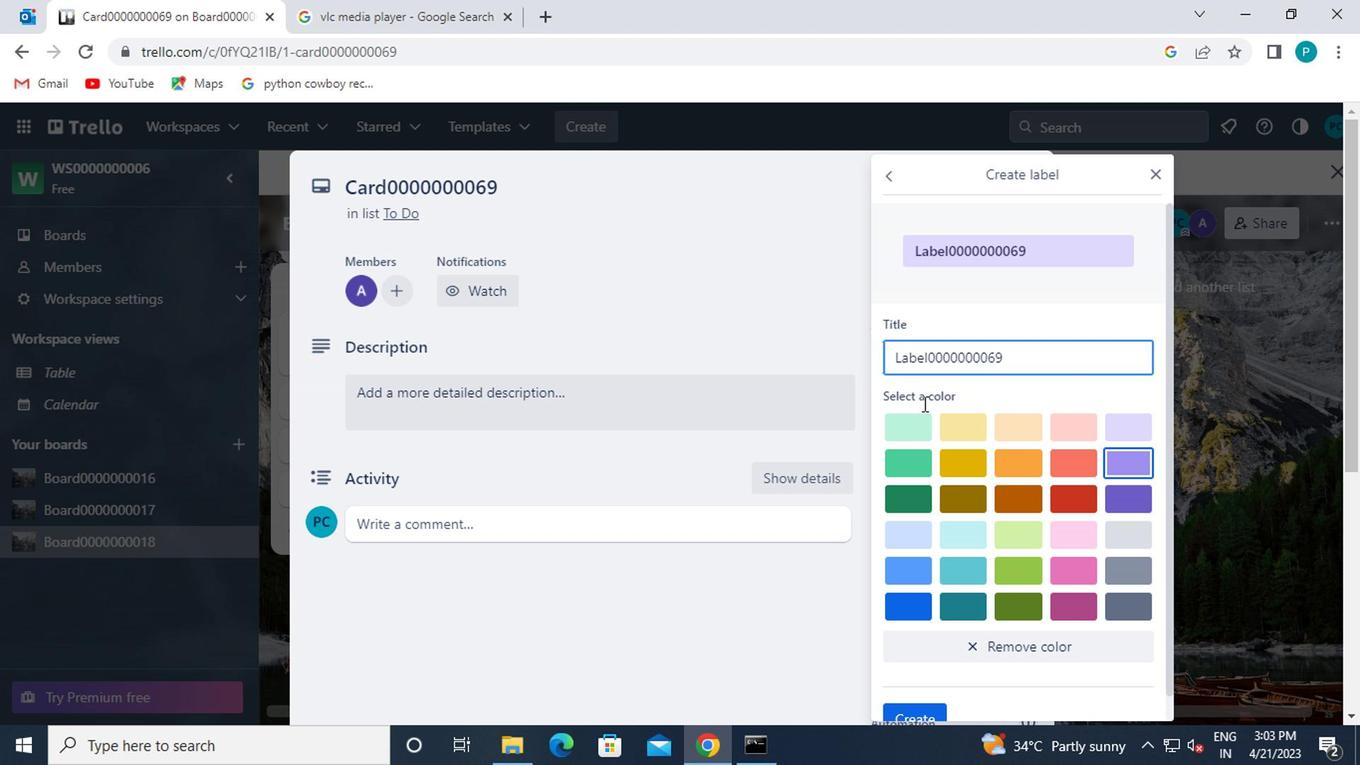 
Action: Mouse scrolled (904, 422) with delta (0, 0)
Screenshot: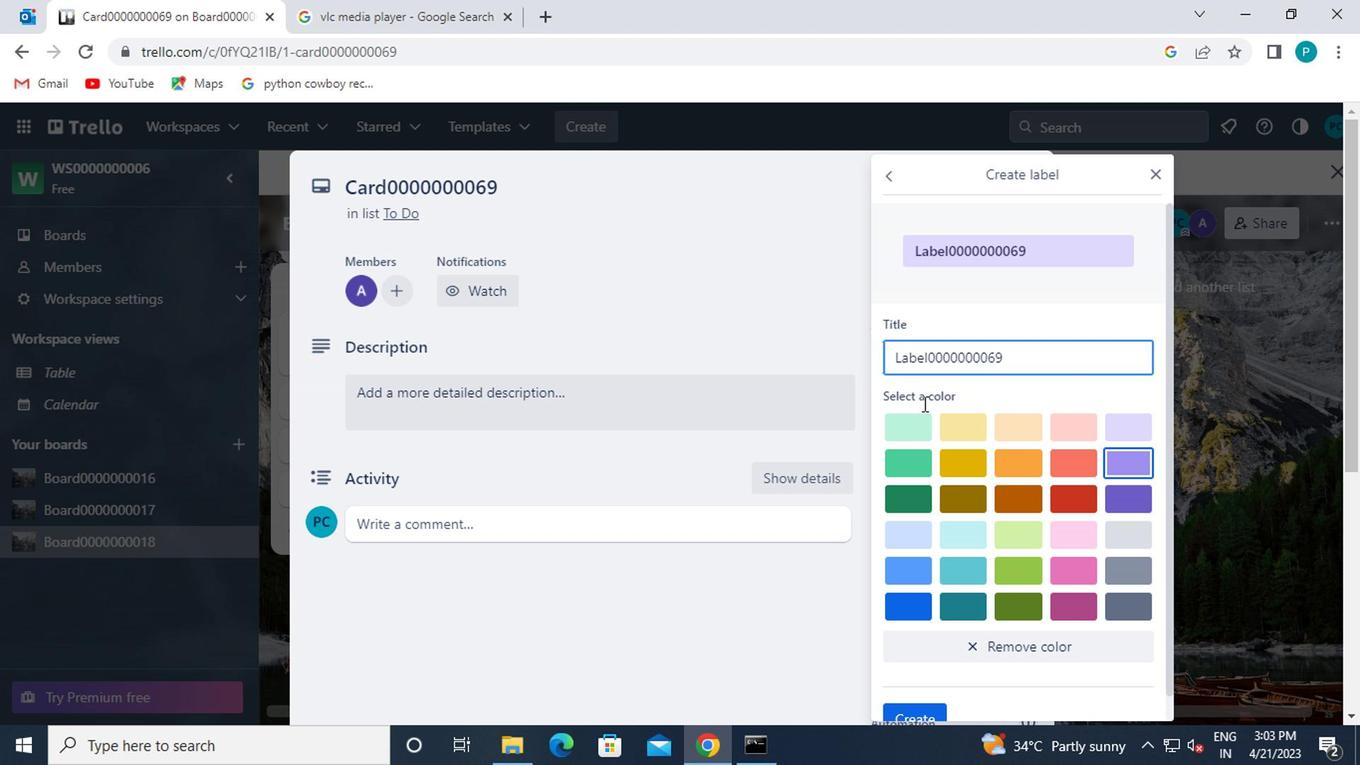 
Action: Mouse moved to (926, 687)
Screenshot: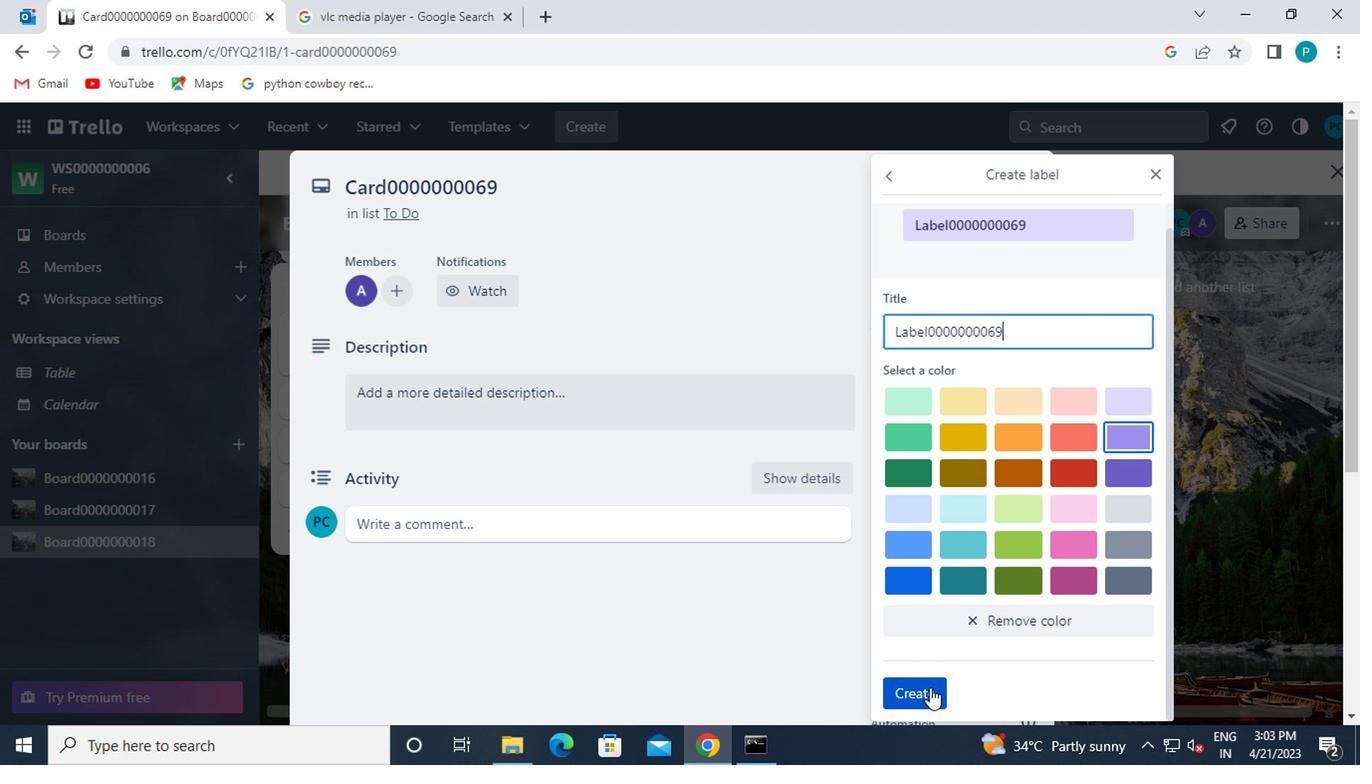 
Action: Mouse pressed left at (926, 687)
Screenshot: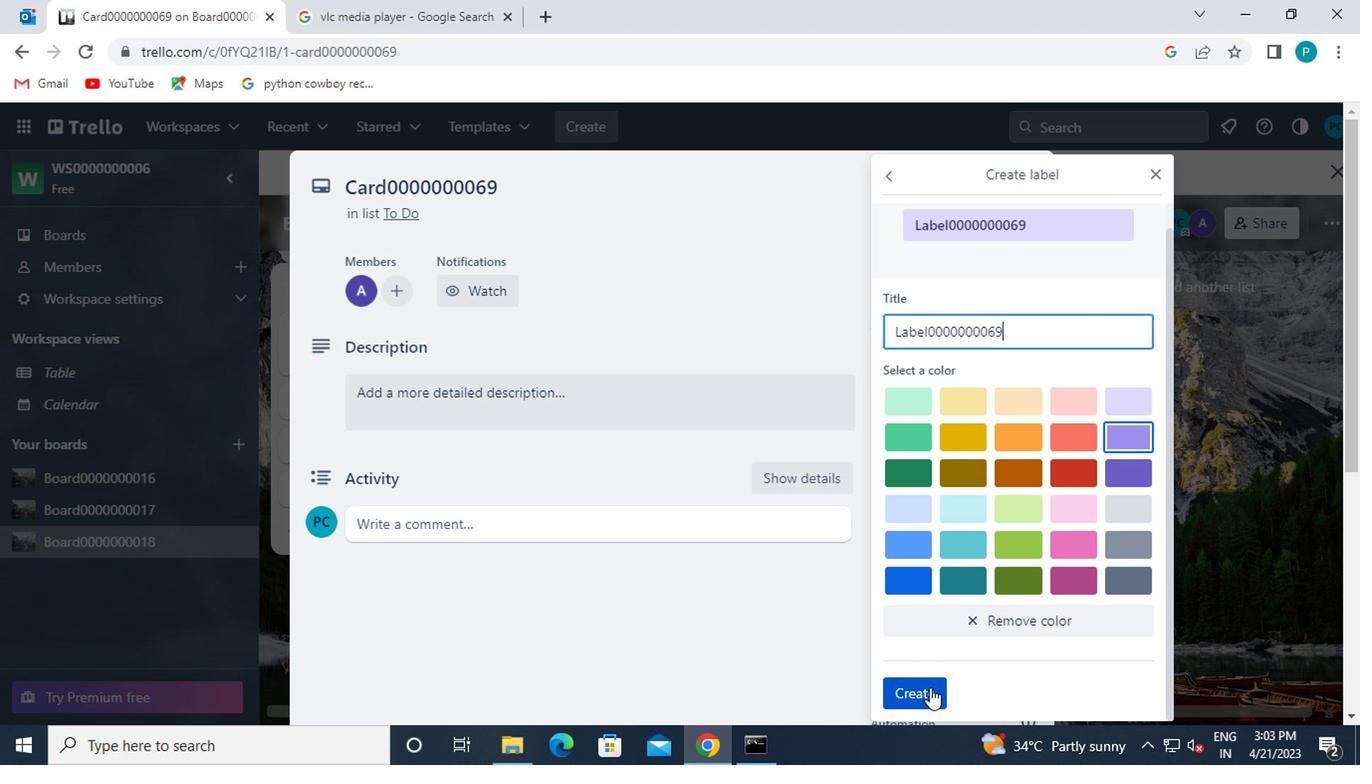 
Action: Mouse moved to (1147, 172)
Screenshot: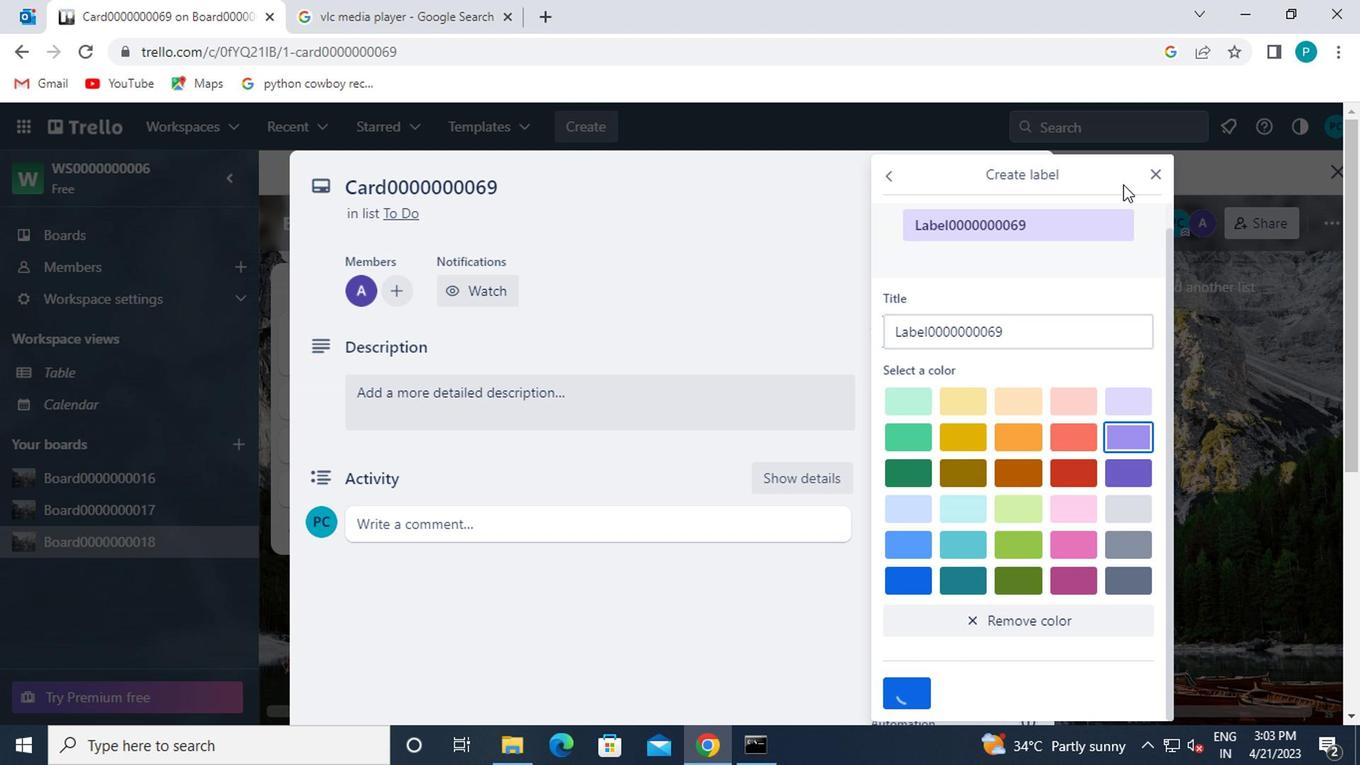 
Action: Mouse pressed left at (1147, 172)
Screenshot: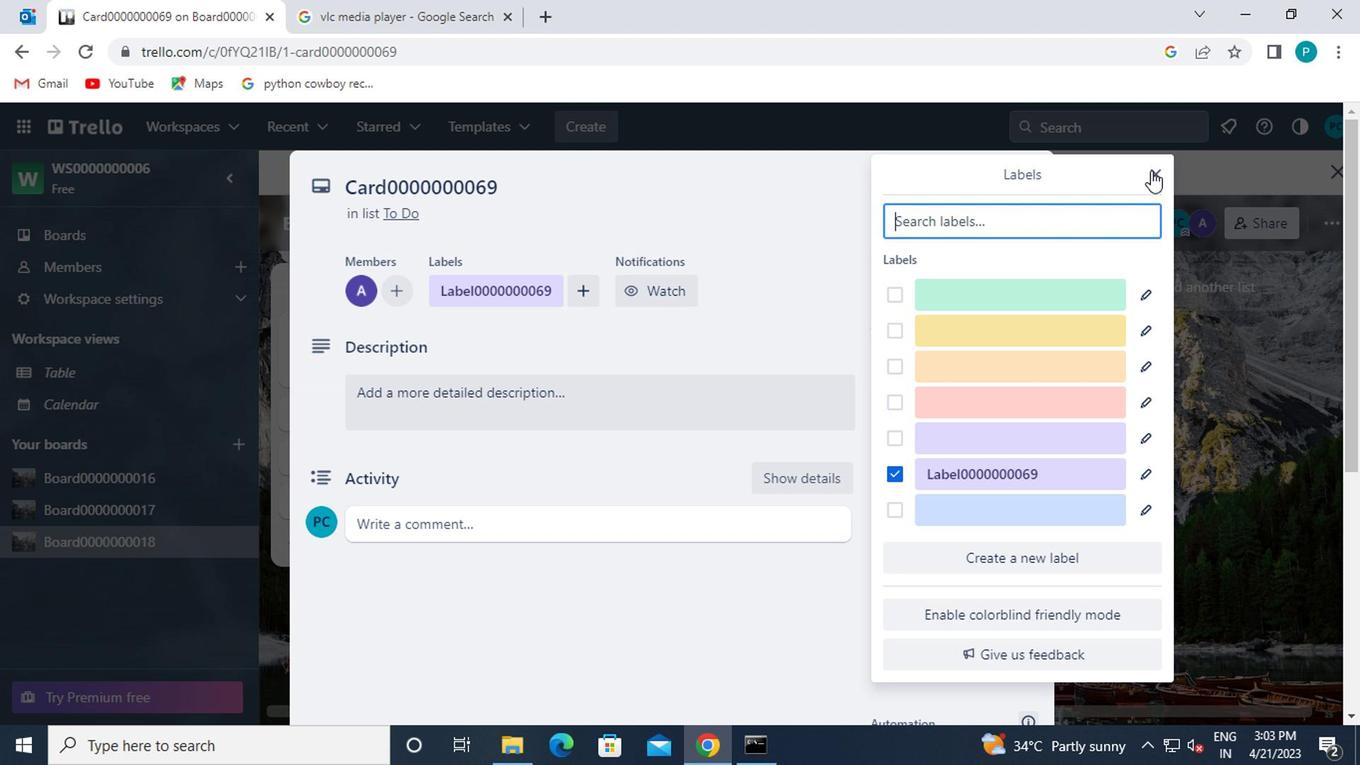 
Action: Mouse moved to (967, 427)
Screenshot: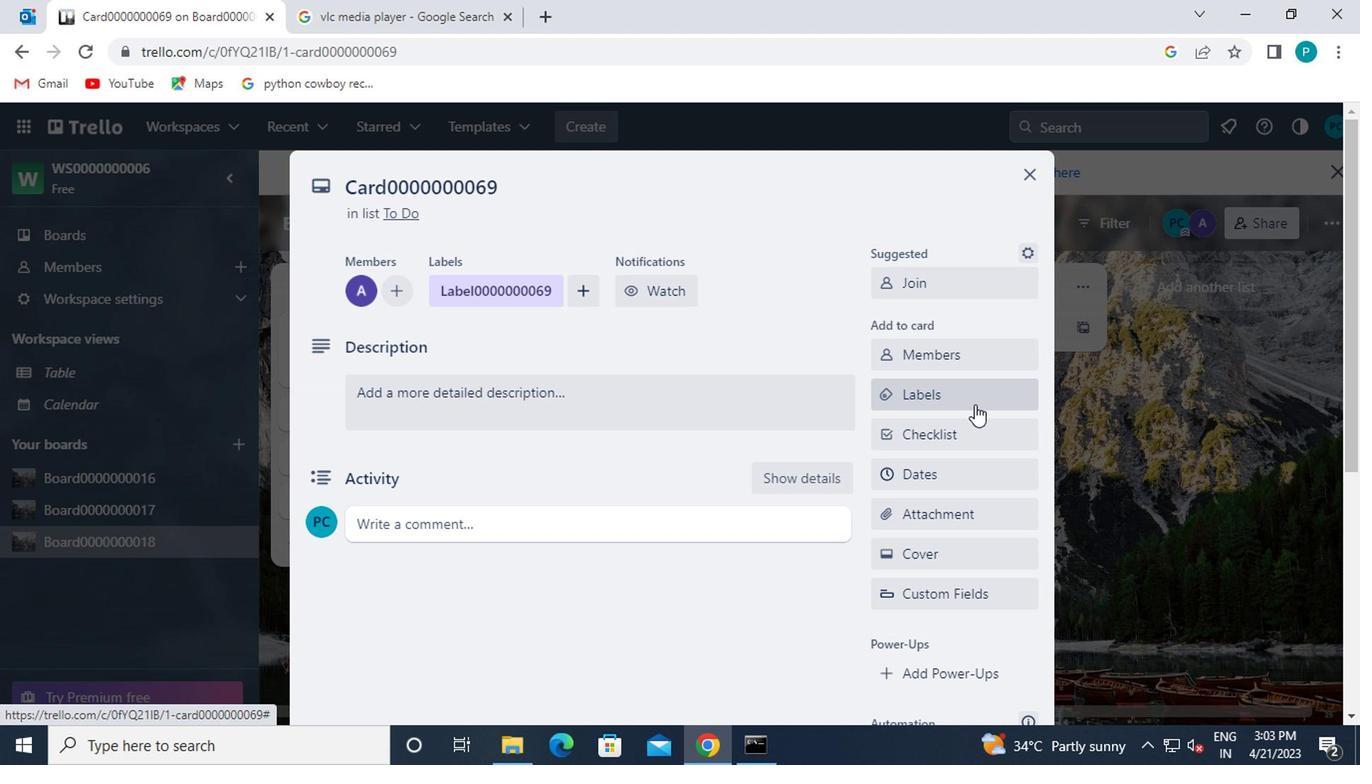
Action: Mouse pressed left at (967, 427)
Screenshot: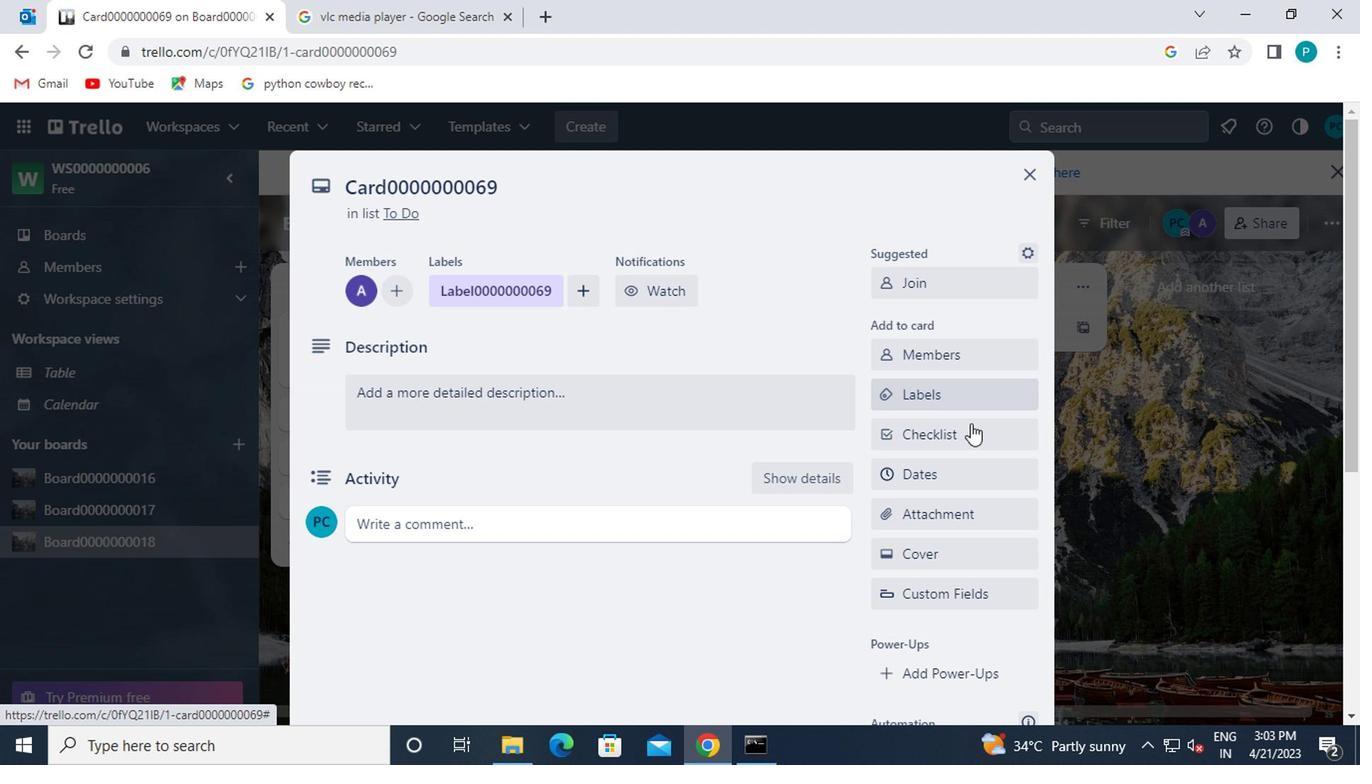 
Action: Mouse moved to (944, 437)
Screenshot: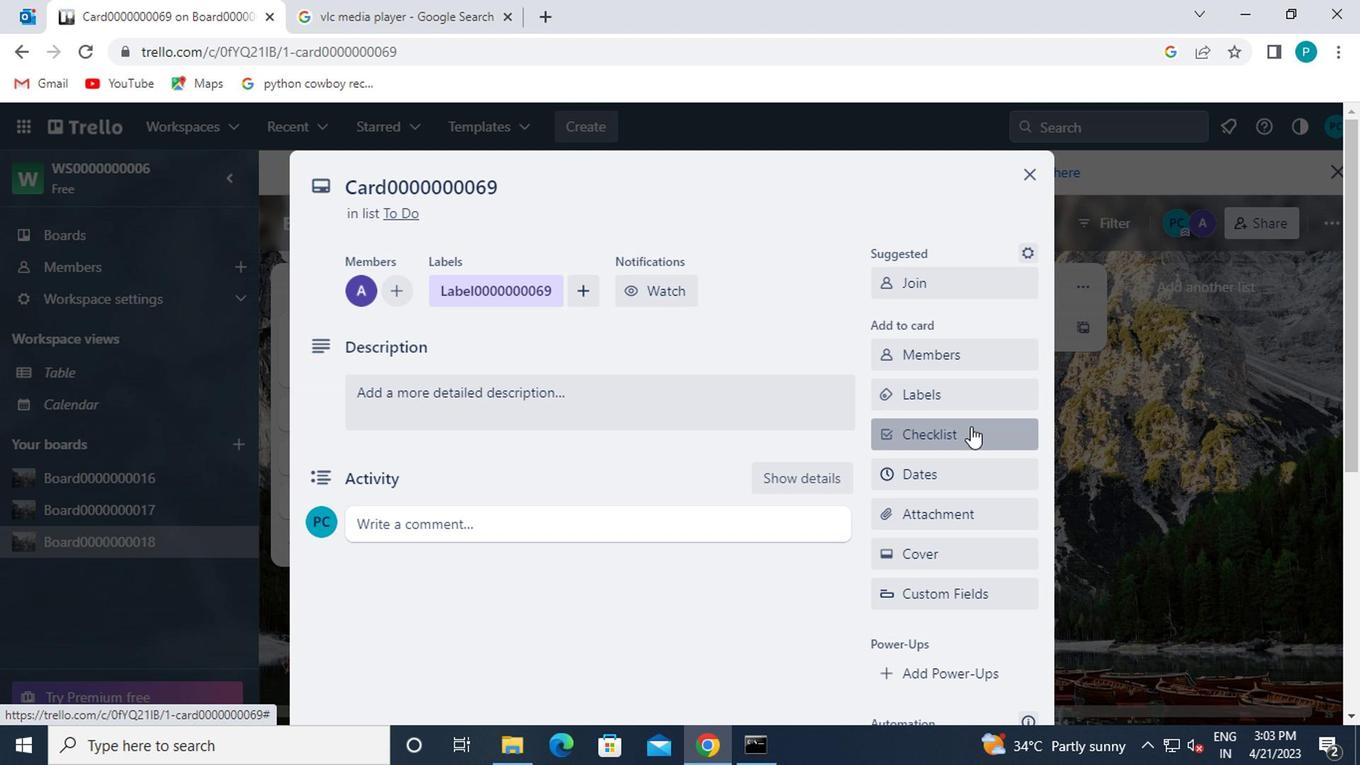 
Action: Key pressed <Key.caps_lock>CL0000000069
Screenshot: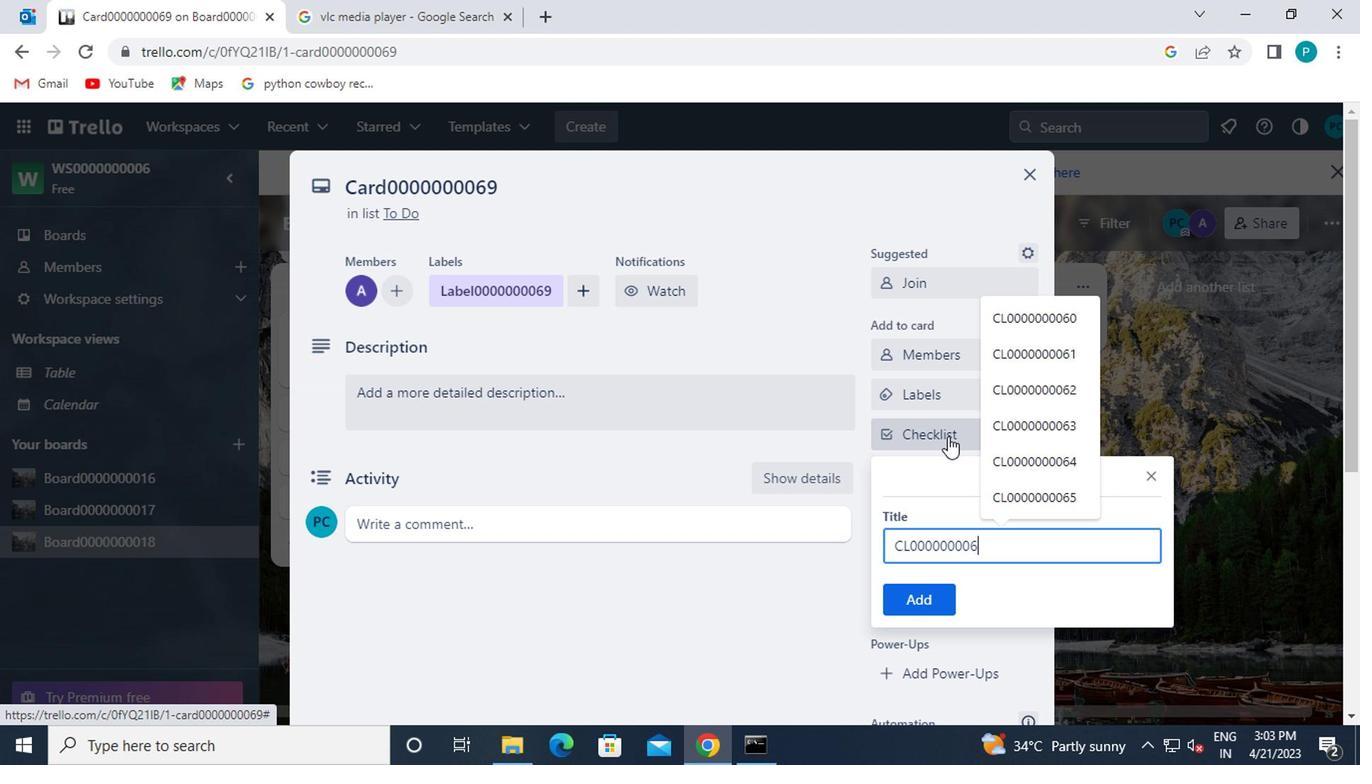 
Action: Mouse moved to (889, 595)
Screenshot: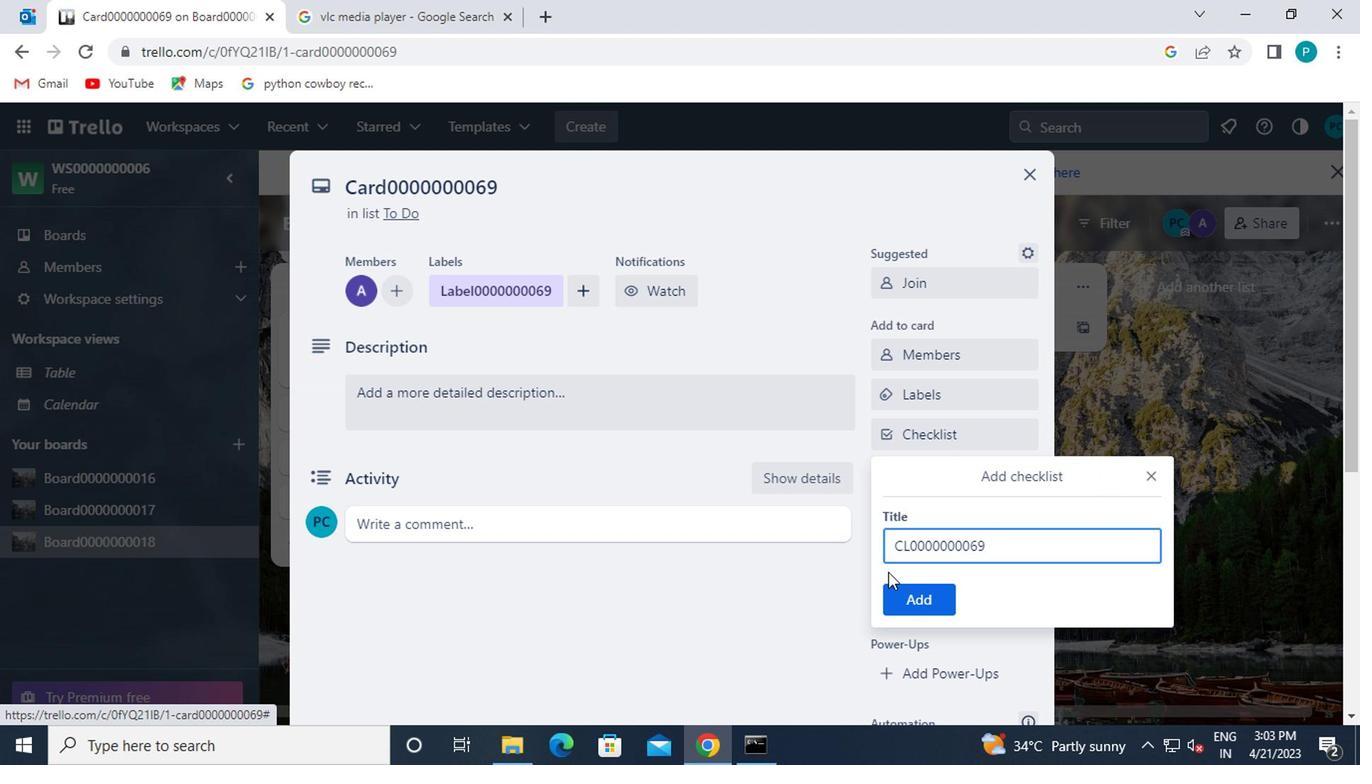 
Action: Mouse pressed left at (889, 595)
Screenshot: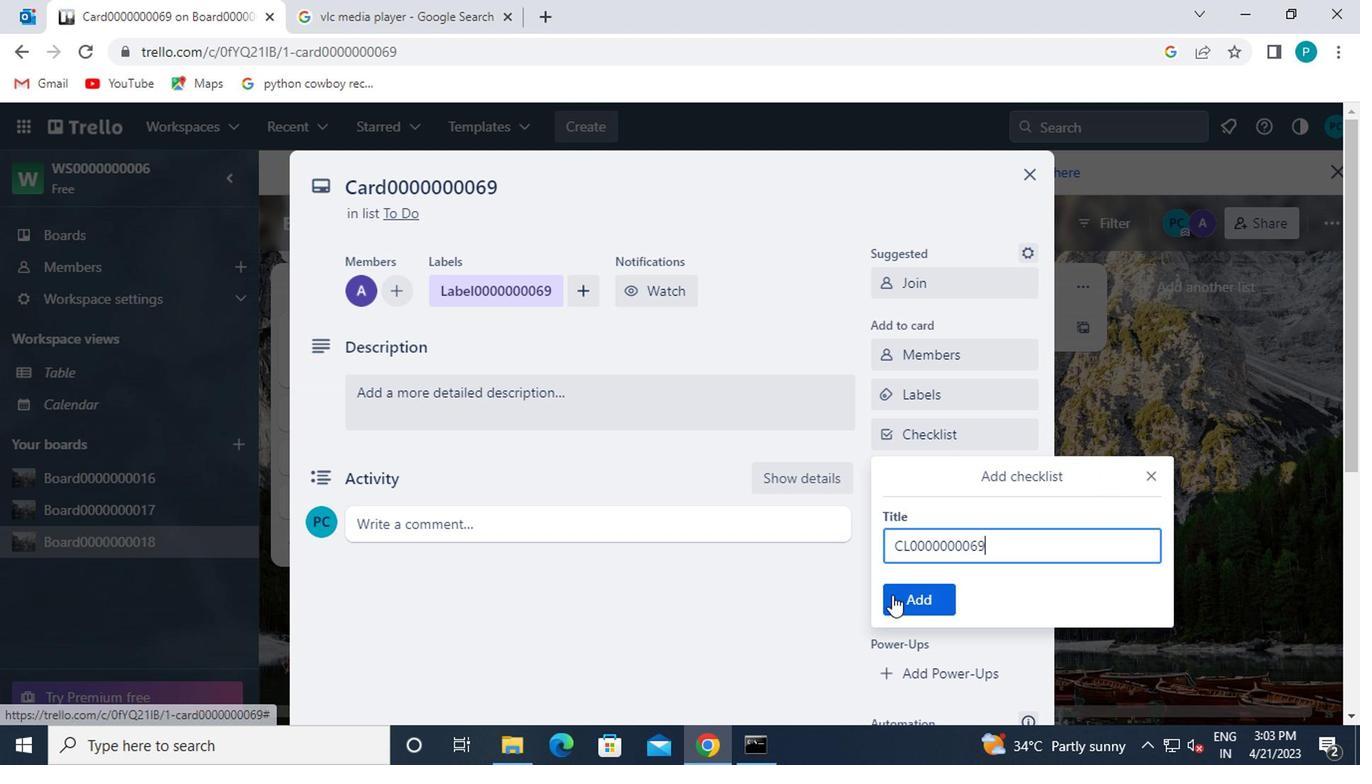 
Action: Mouse moved to (892, 474)
Screenshot: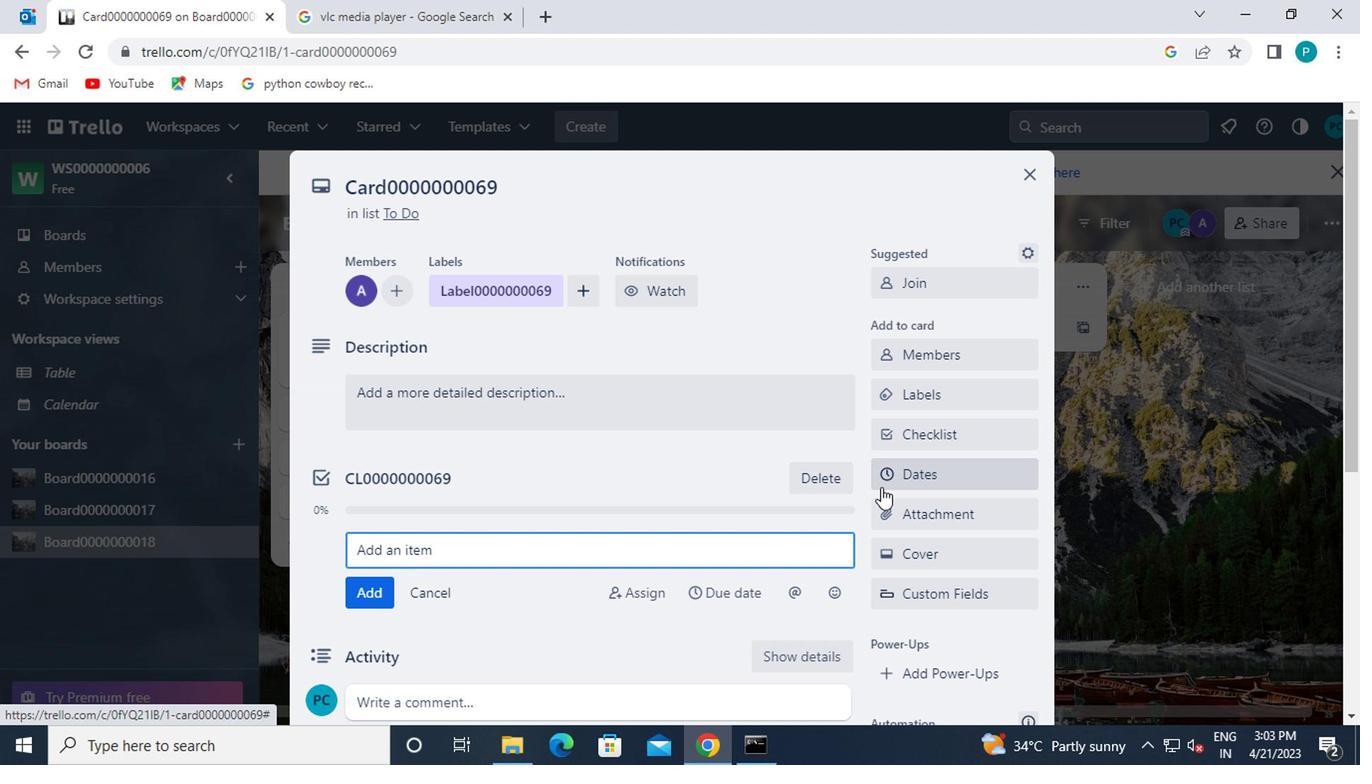 
Action: Mouse pressed left at (892, 474)
Screenshot: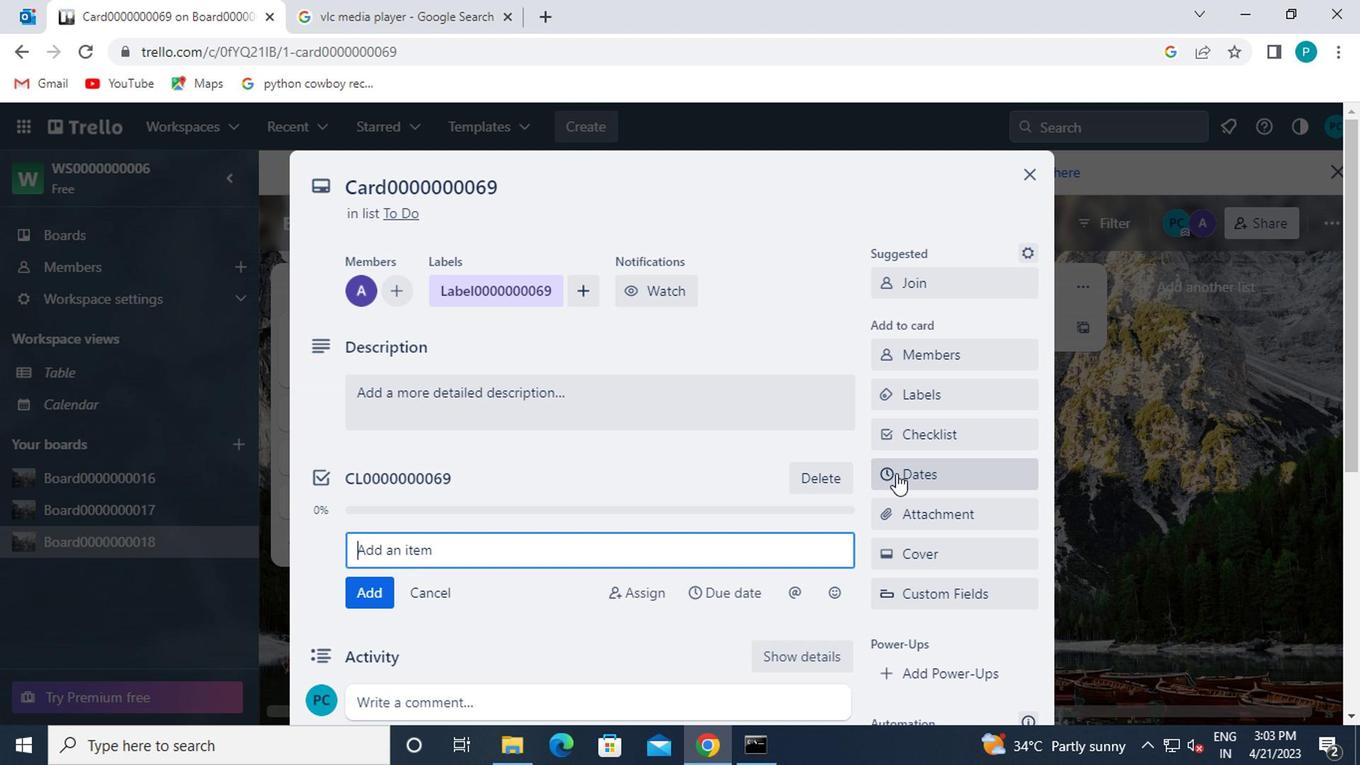 
Action: Mouse moved to (889, 532)
Screenshot: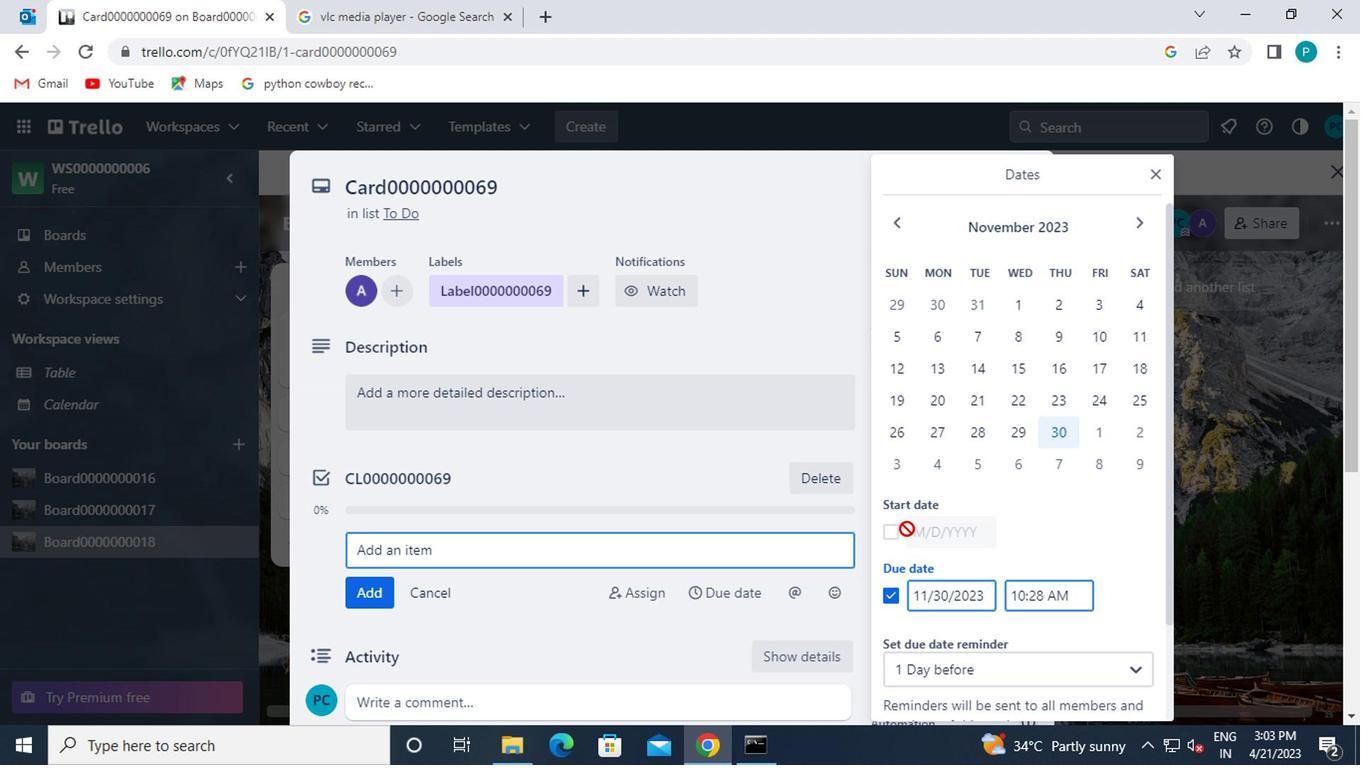 
Action: Mouse pressed left at (889, 532)
Screenshot: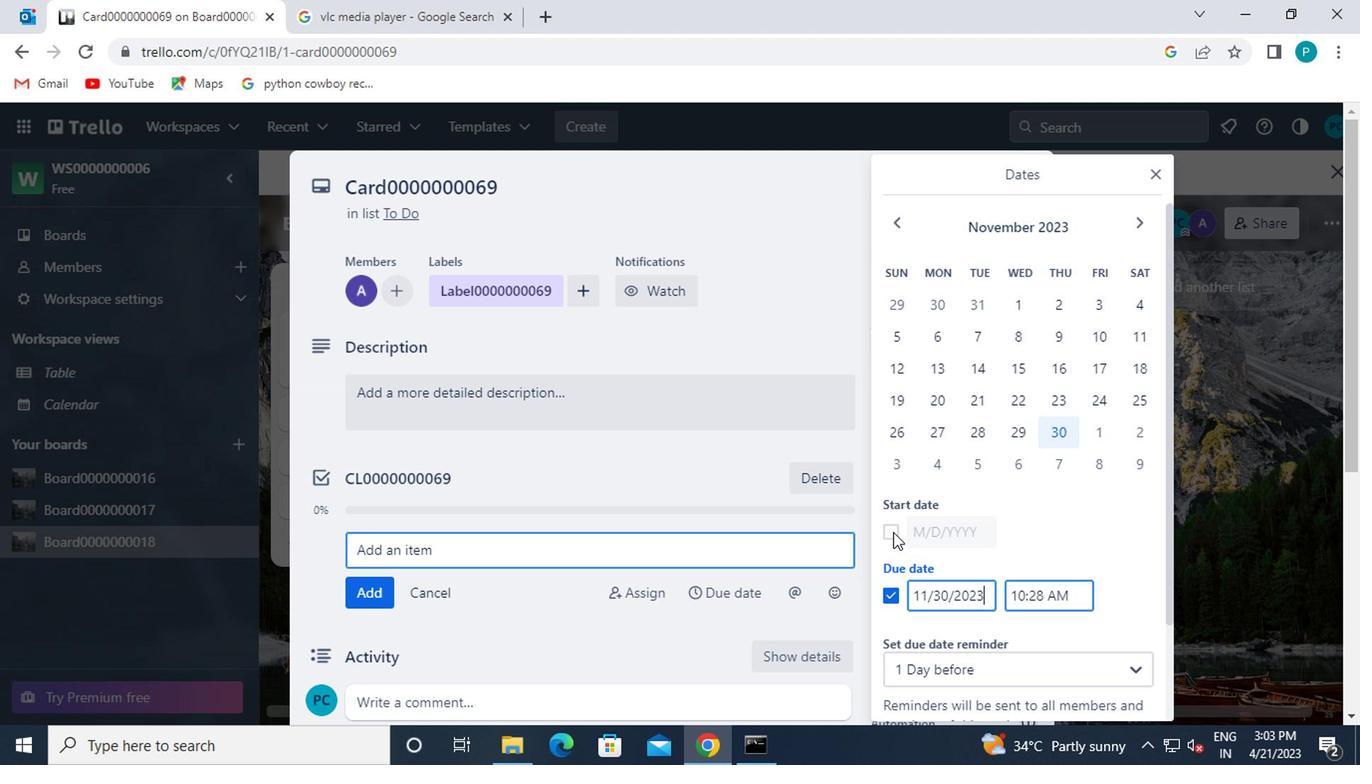
Action: Mouse moved to (897, 226)
Screenshot: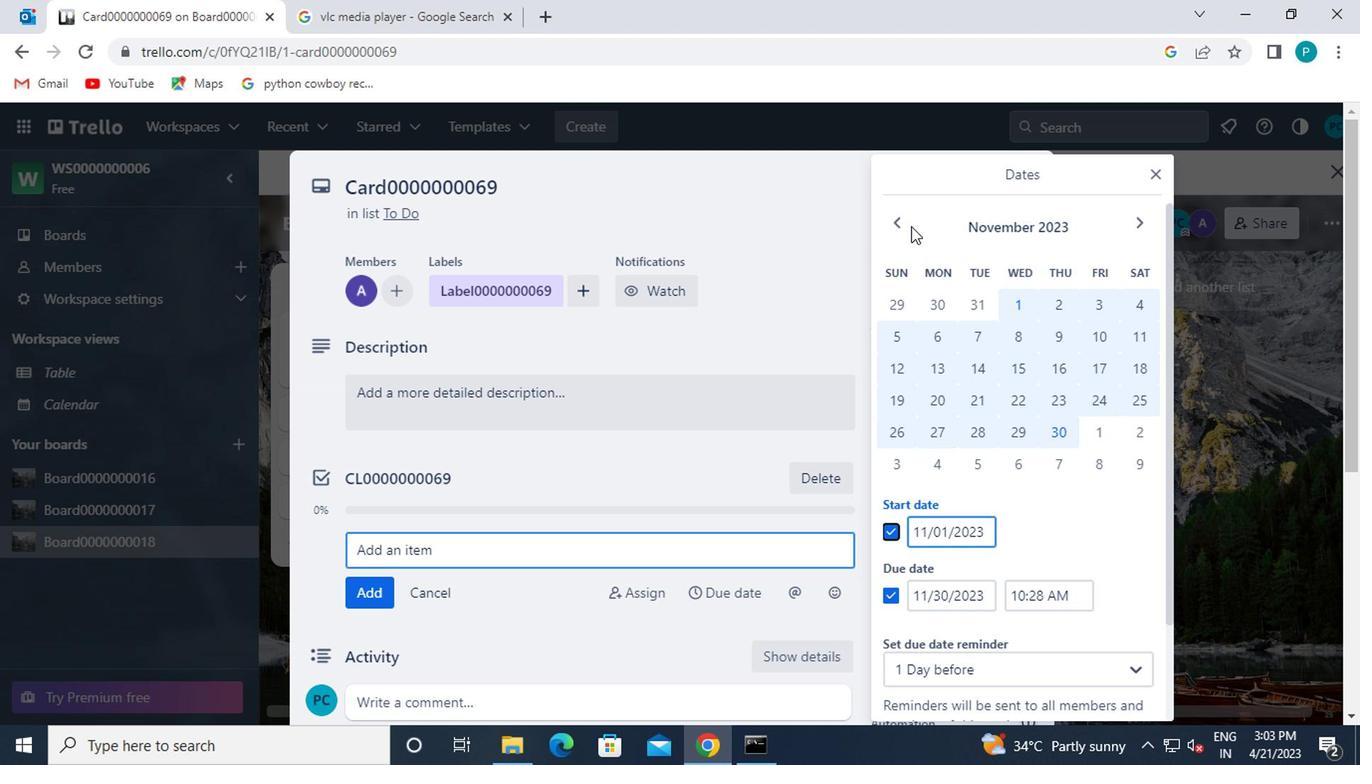 
Action: Mouse pressed left at (897, 226)
Screenshot: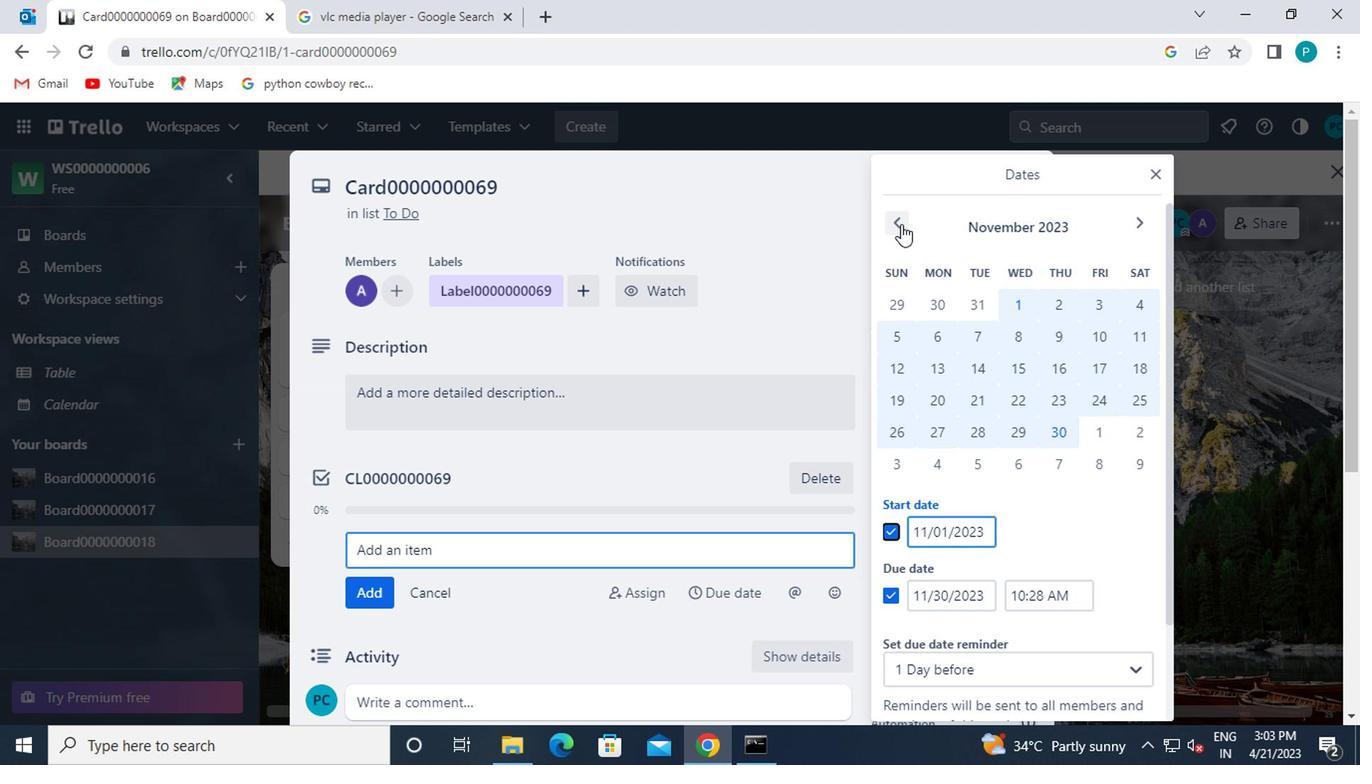 
Action: Mouse pressed left at (897, 226)
Screenshot: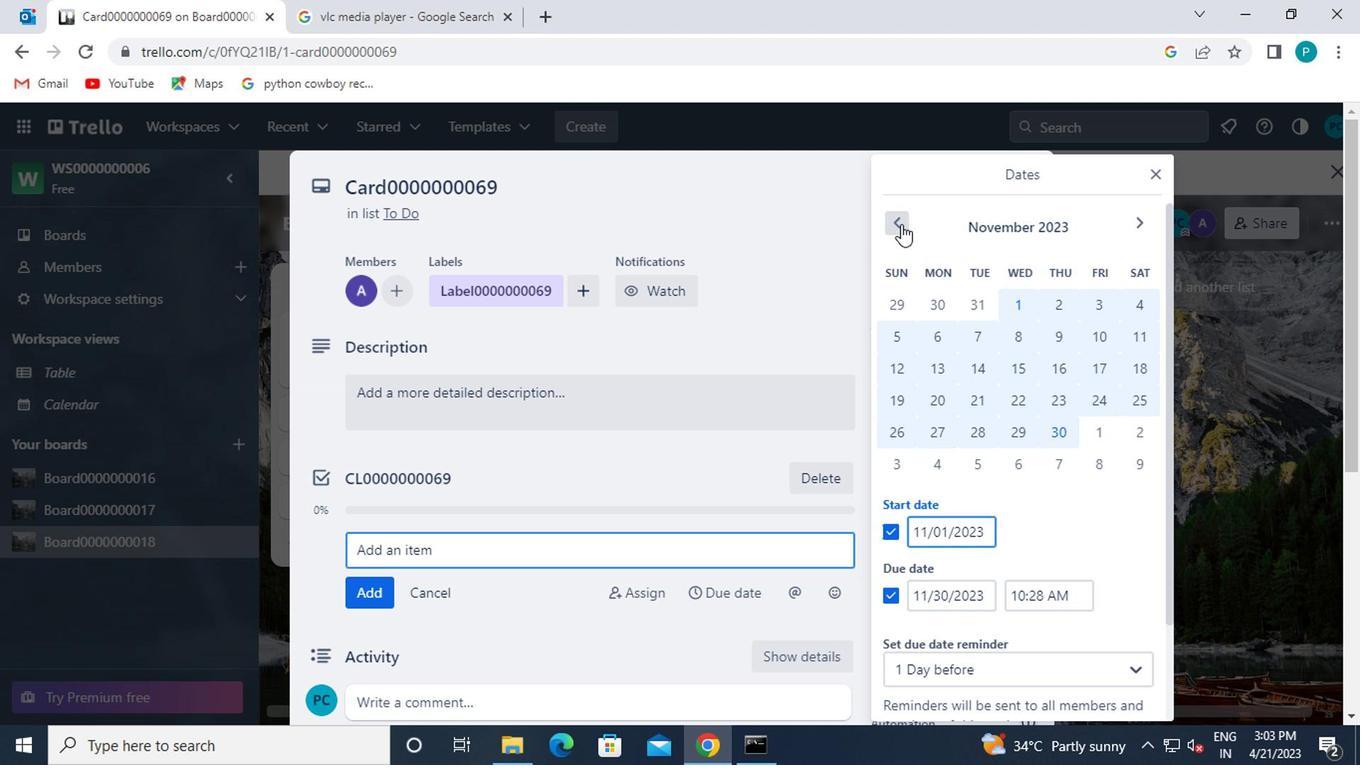
Action: Mouse pressed left at (897, 226)
Screenshot: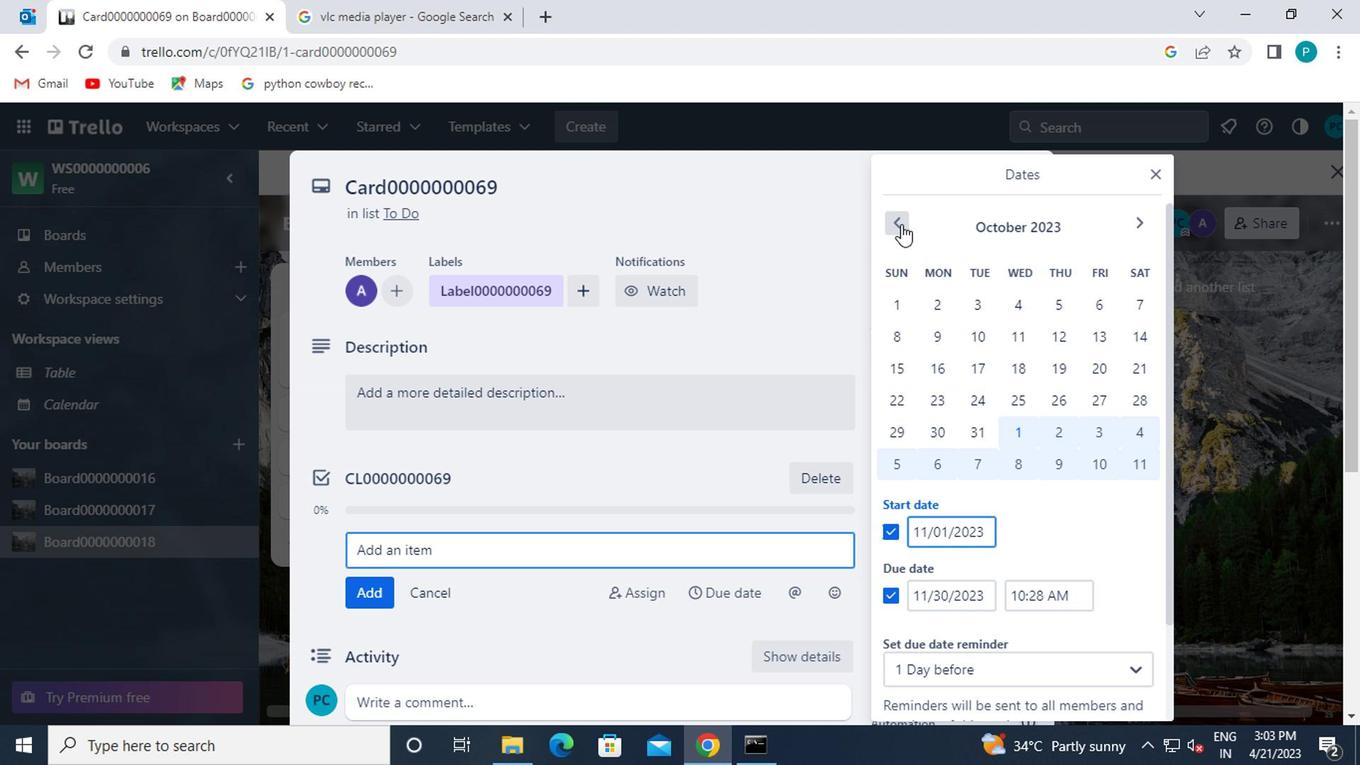 
Action: Mouse pressed left at (897, 226)
Screenshot: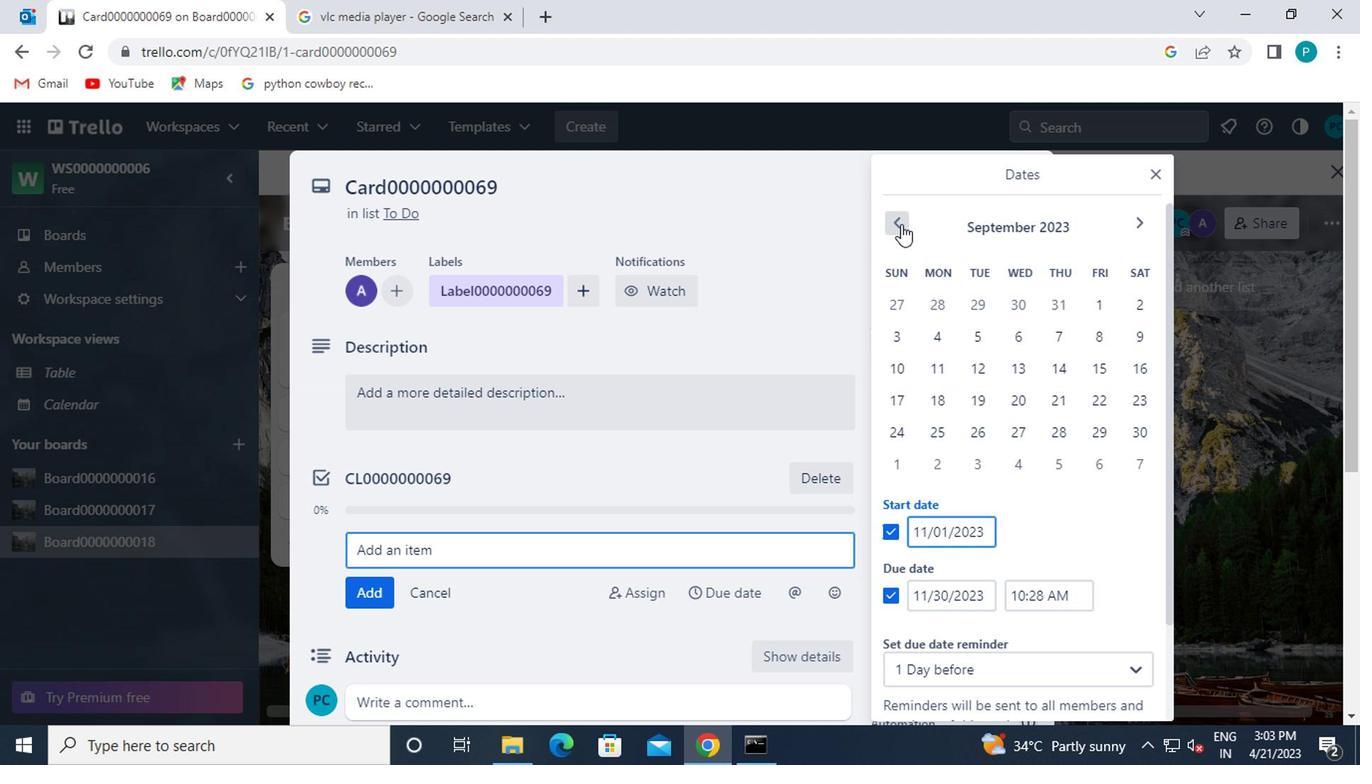 
Action: Mouse moved to (1139, 226)
Screenshot: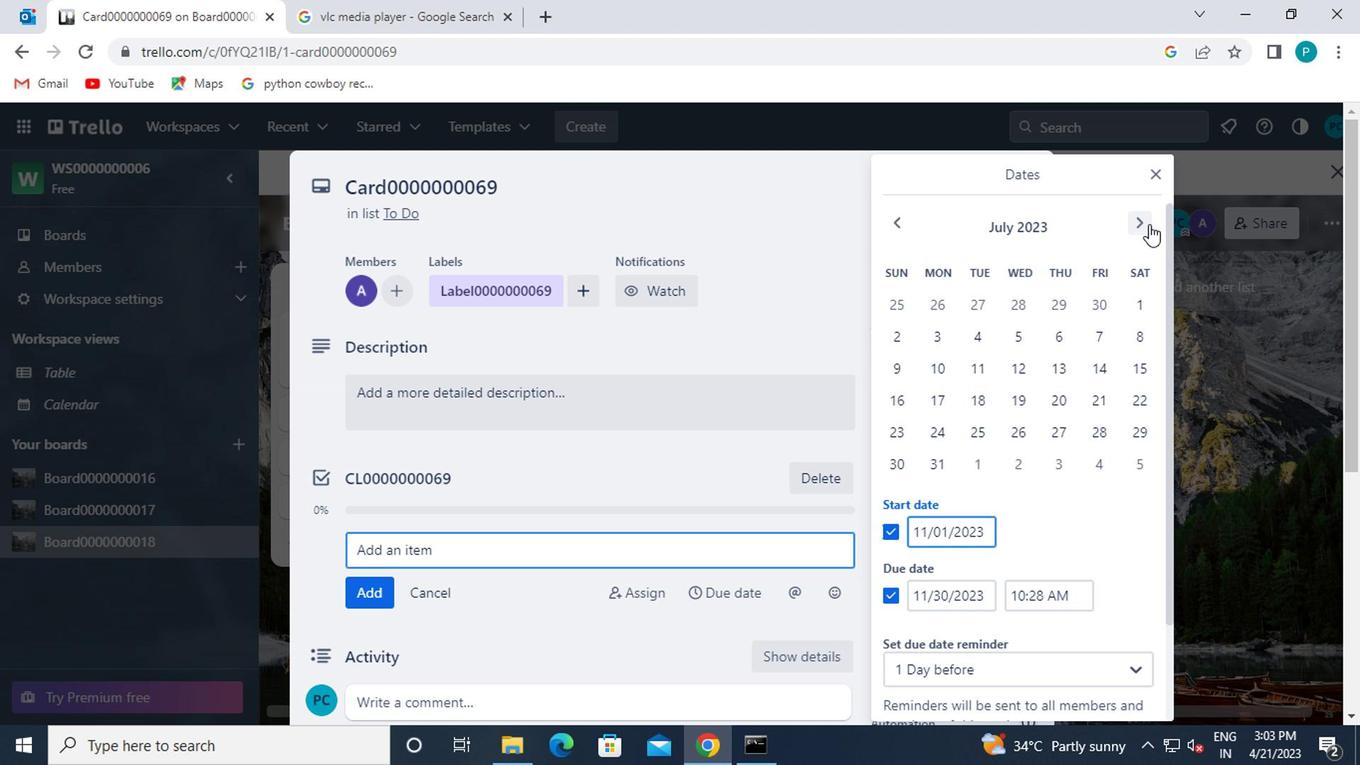 
Action: Mouse pressed left at (1139, 226)
Screenshot: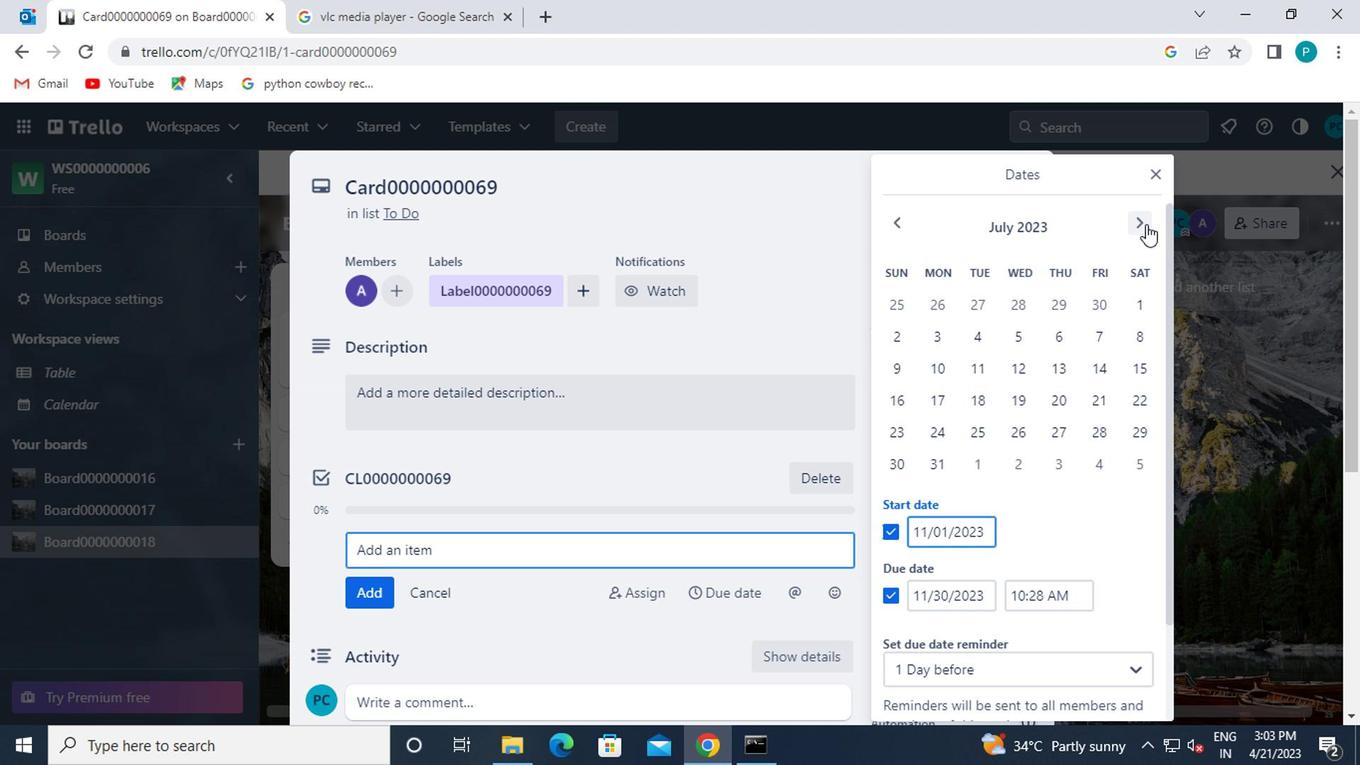 
Action: Mouse moved to (990, 301)
Screenshot: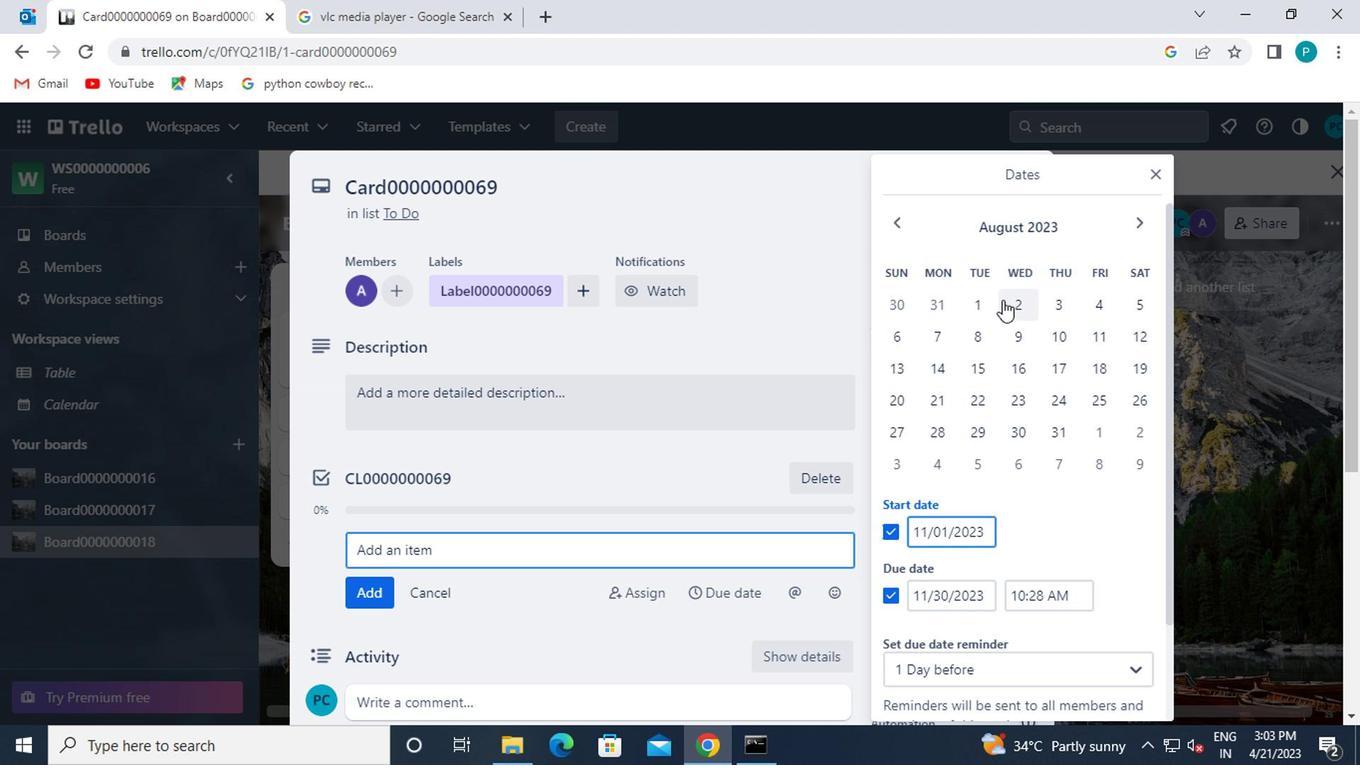 
Action: Mouse pressed left at (990, 301)
Screenshot: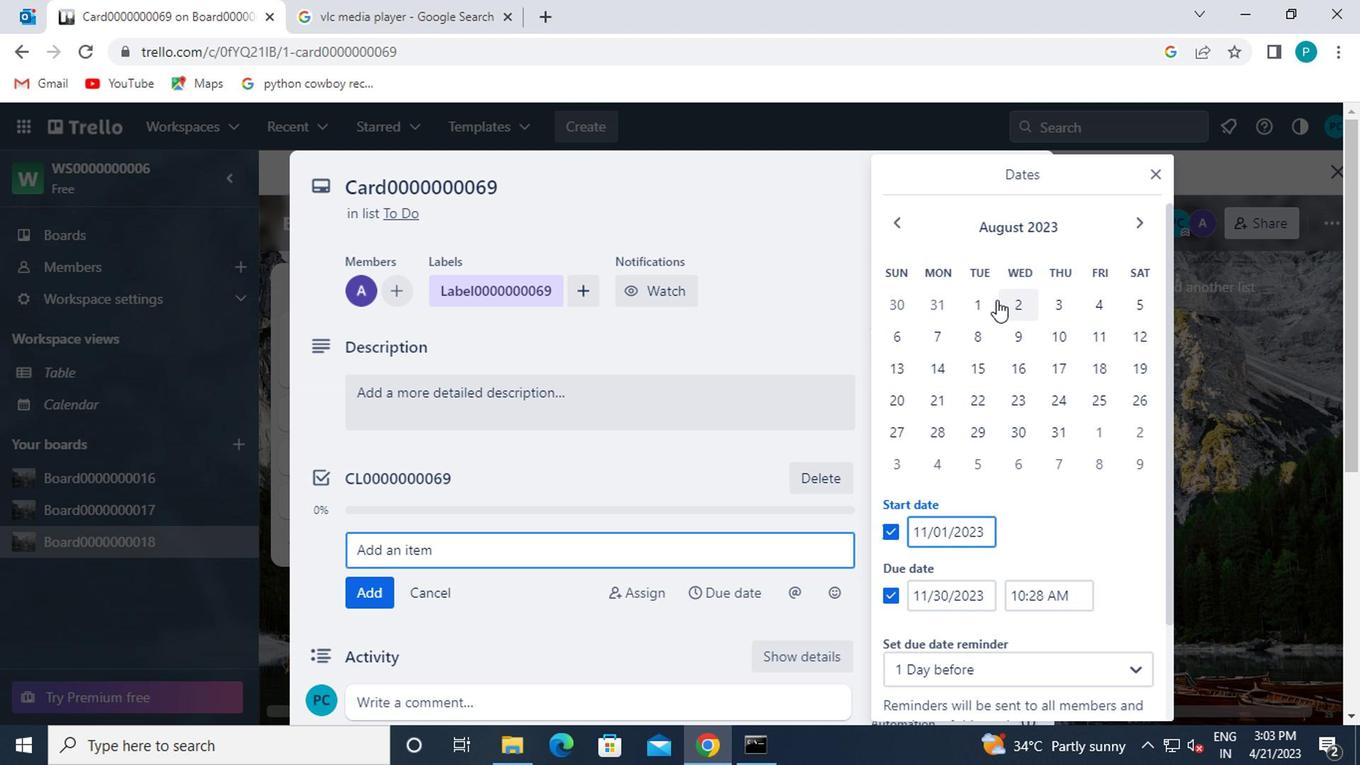 
Action: Mouse moved to (1052, 430)
Screenshot: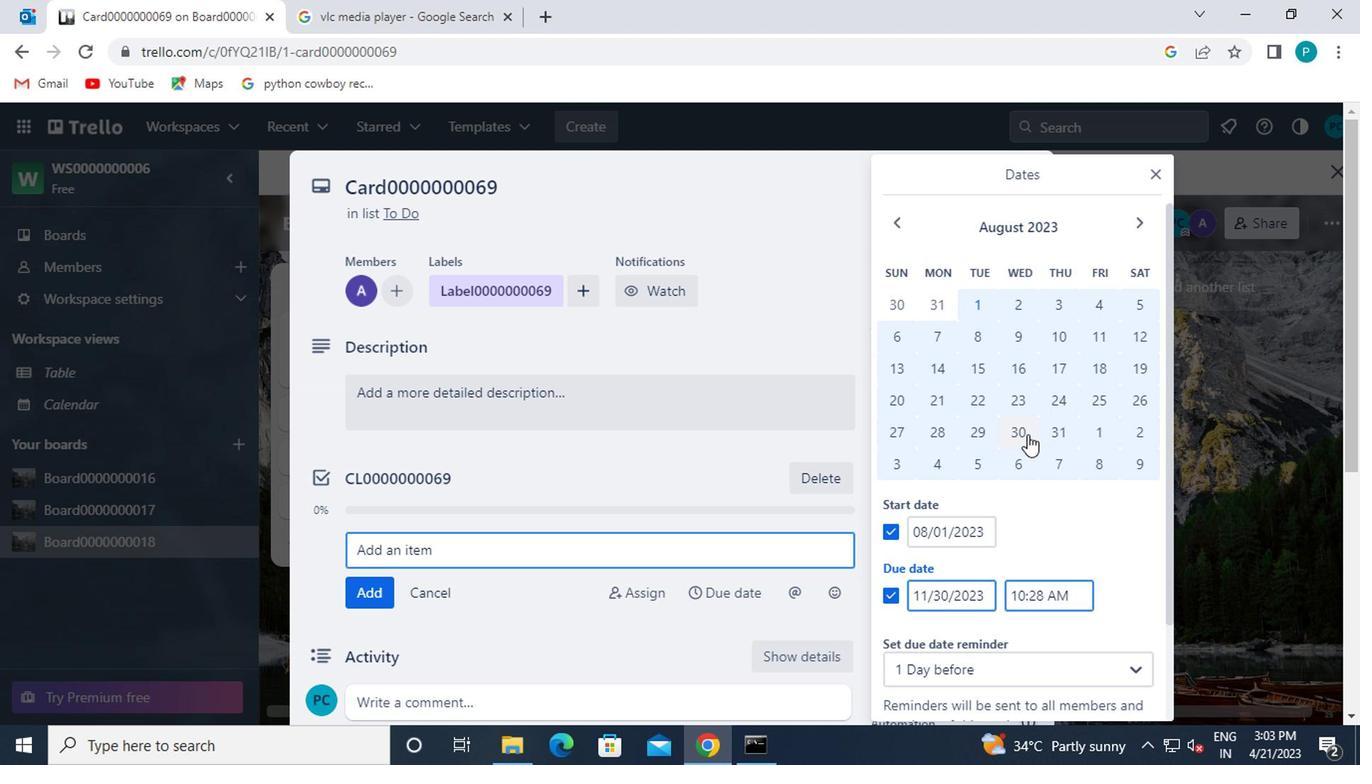 
Action: Mouse pressed left at (1052, 430)
Screenshot: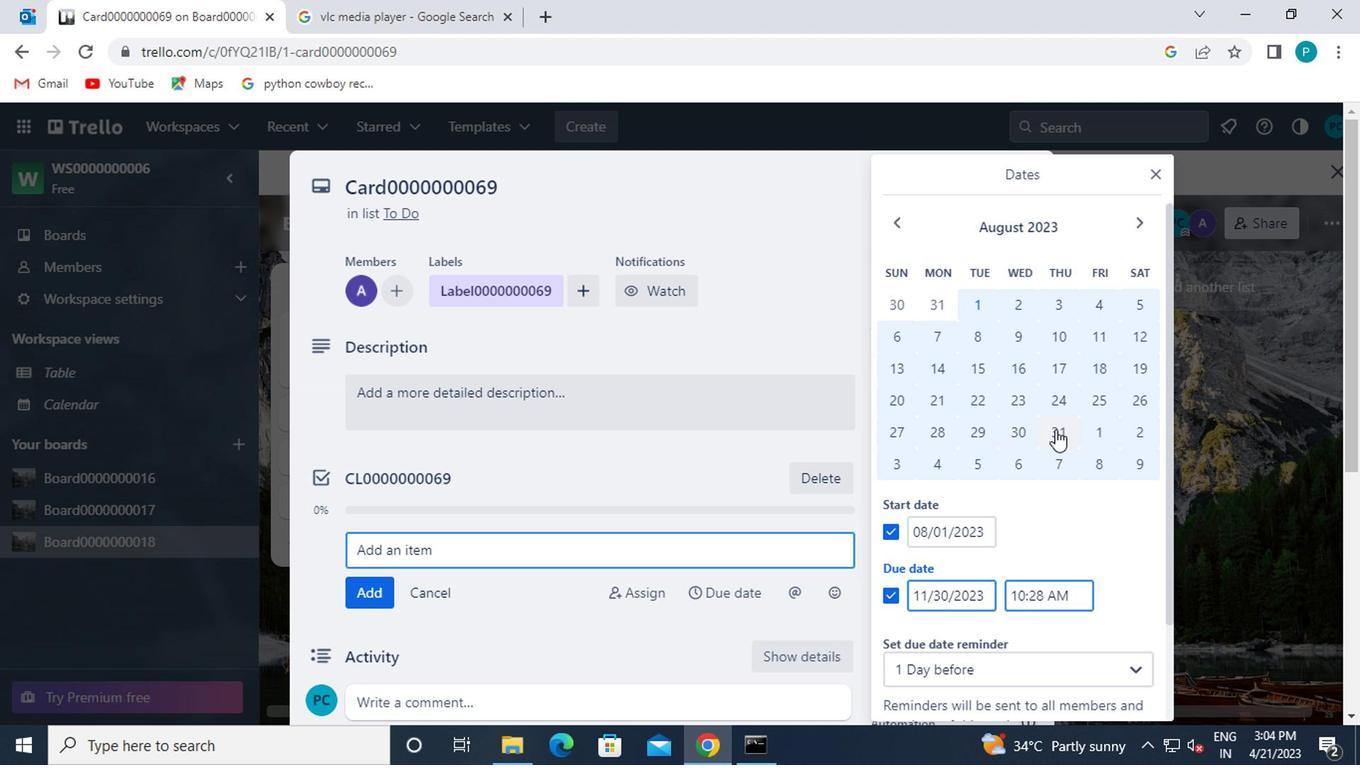 
Action: Mouse moved to (1037, 432)
Screenshot: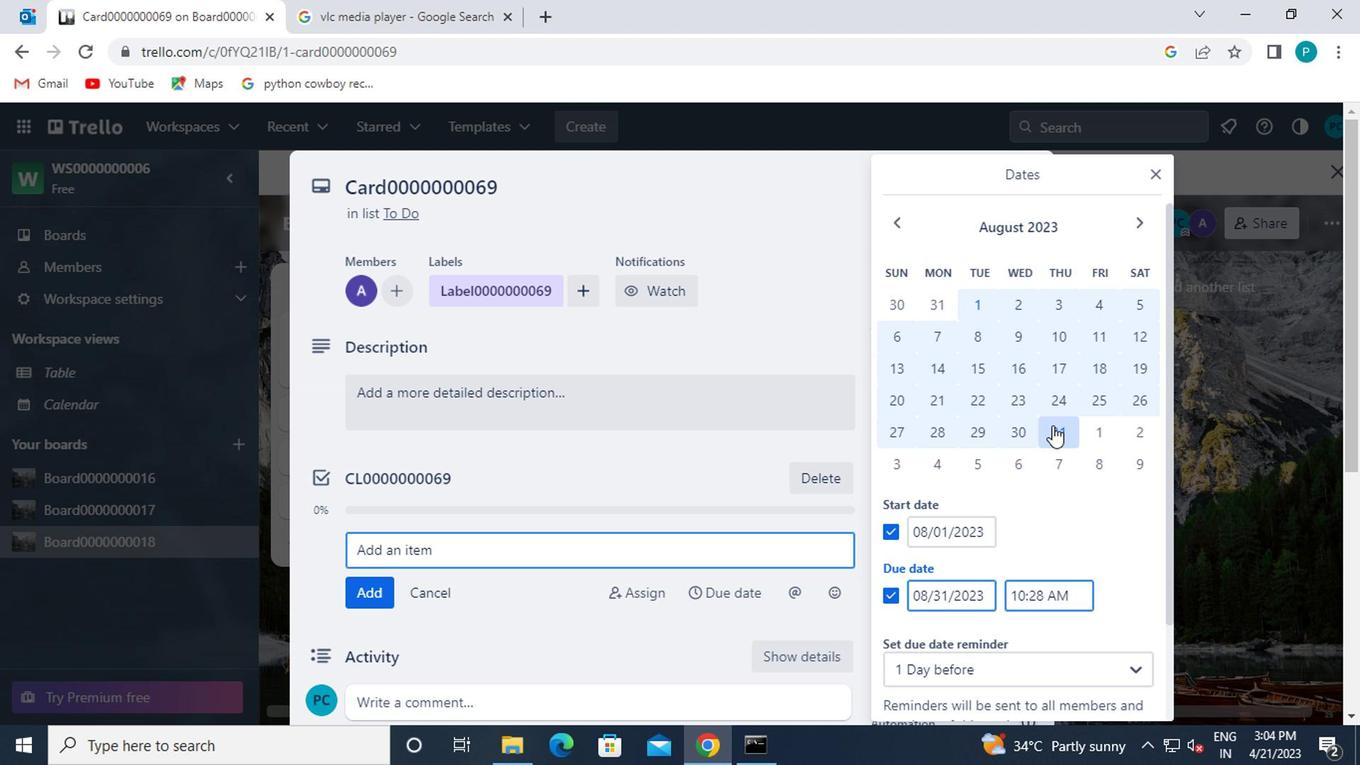 
Action: Mouse scrolled (1037, 431) with delta (0, -1)
Screenshot: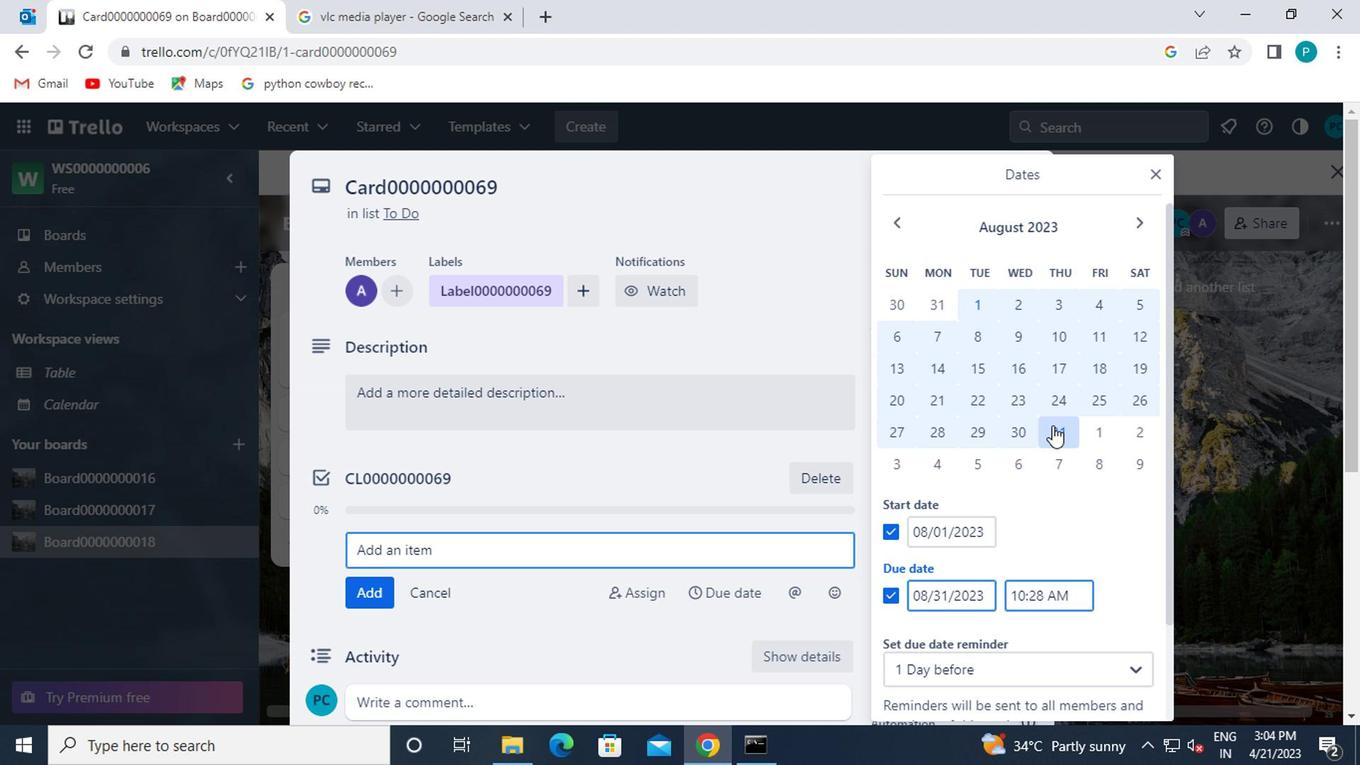 
Action: Mouse moved to (1033, 436)
Screenshot: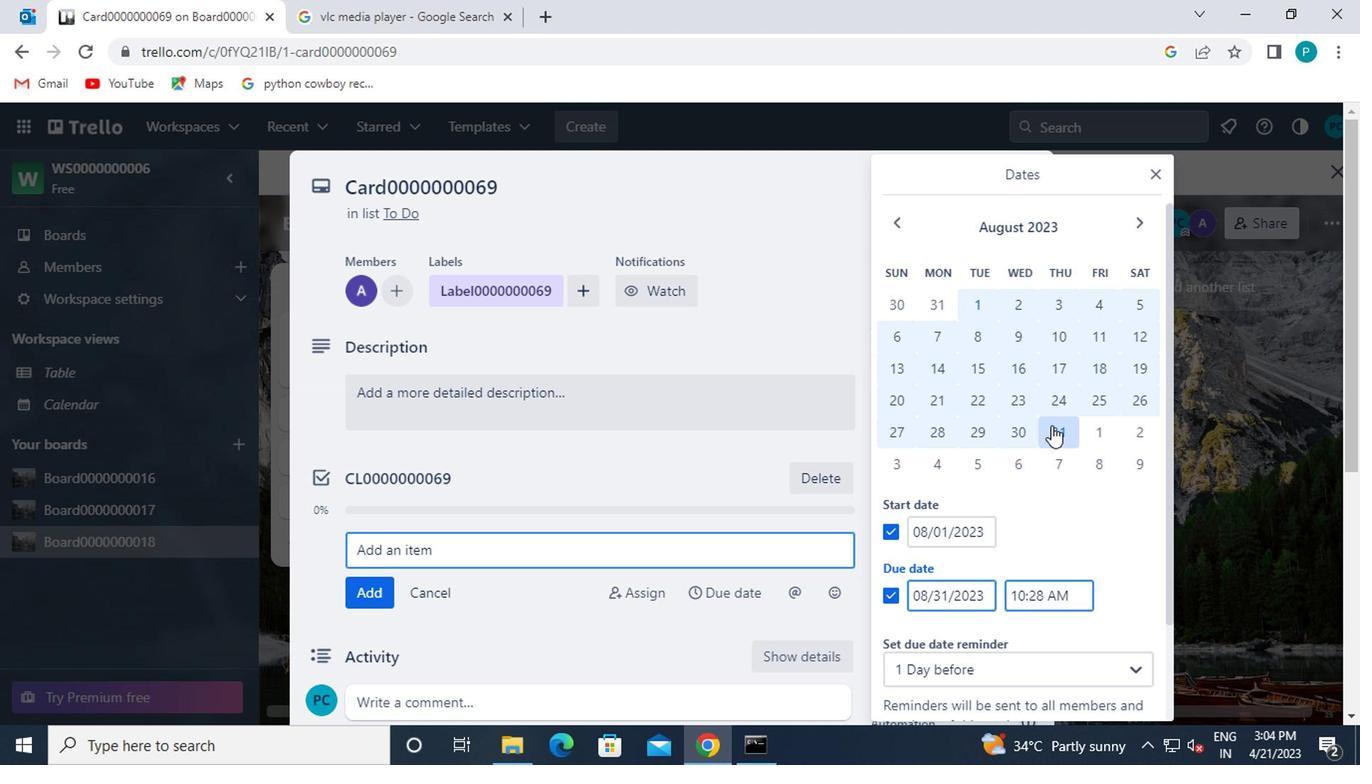 
Action: Mouse scrolled (1033, 435) with delta (0, 0)
Screenshot: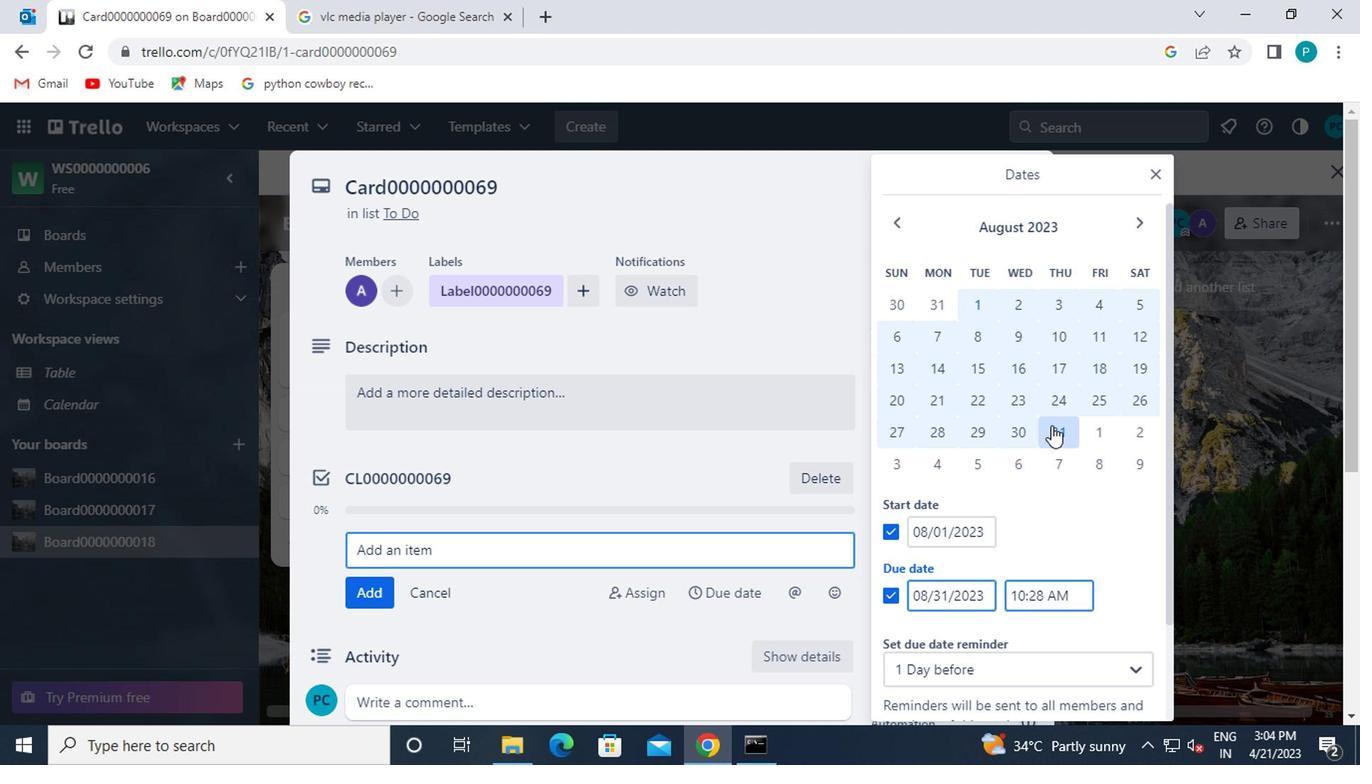 
Action: Mouse moved to (1032, 438)
Screenshot: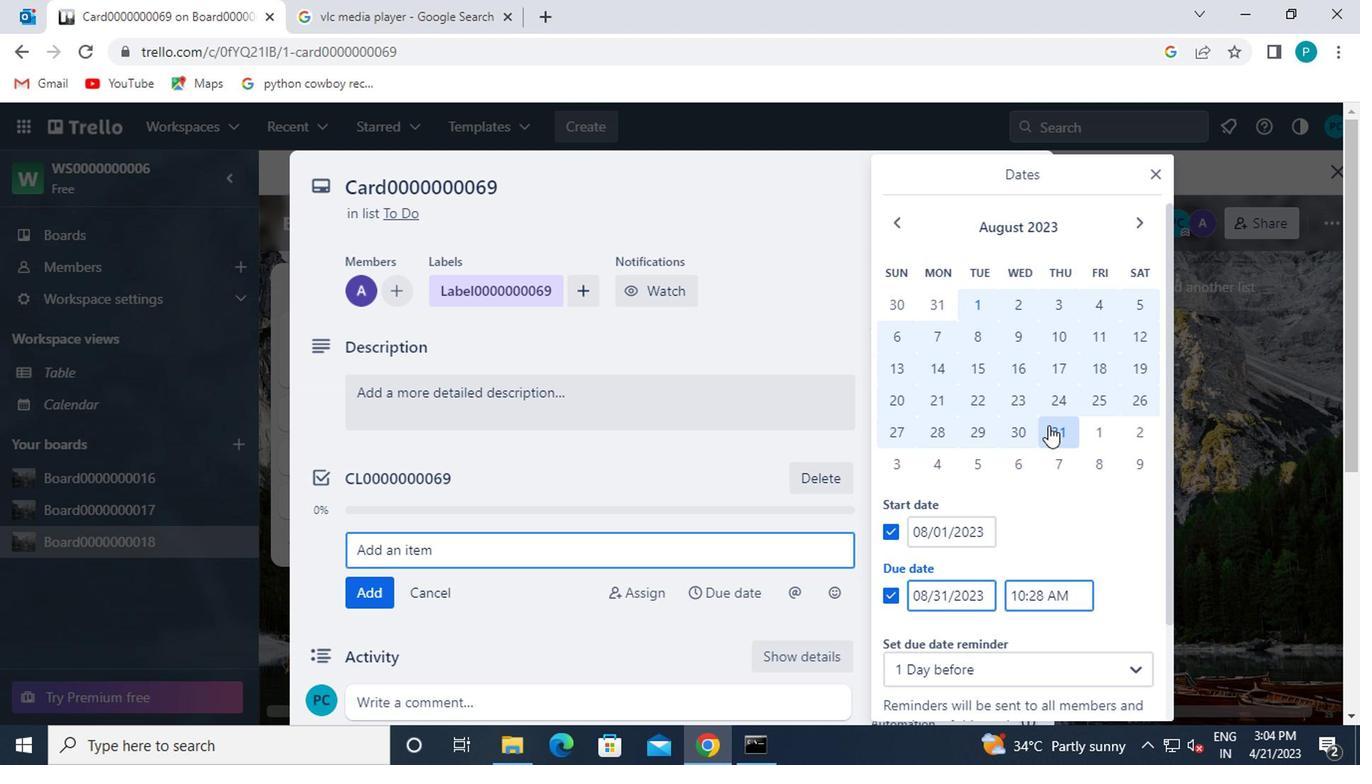 
Action: Mouse scrolled (1032, 437) with delta (0, 0)
Screenshot: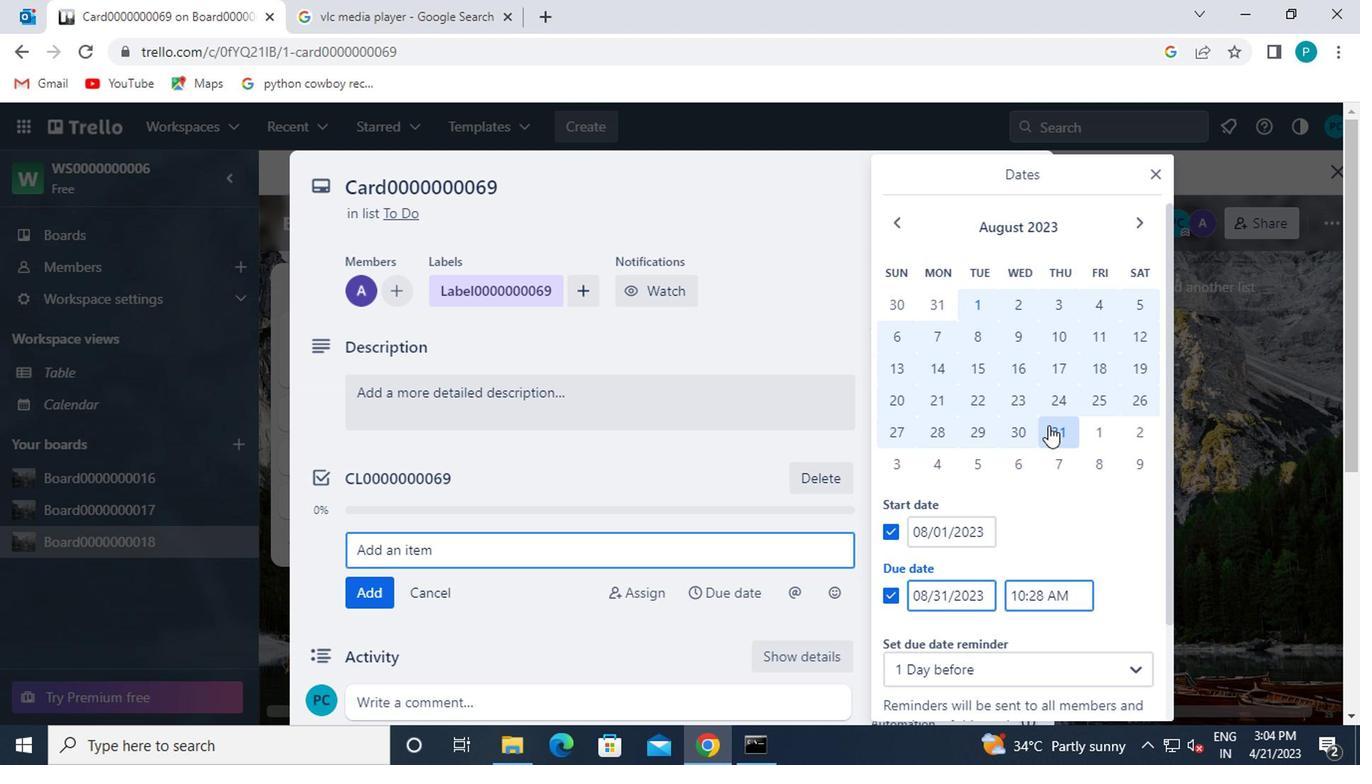 
Action: Mouse moved to (1006, 646)
Screenshot: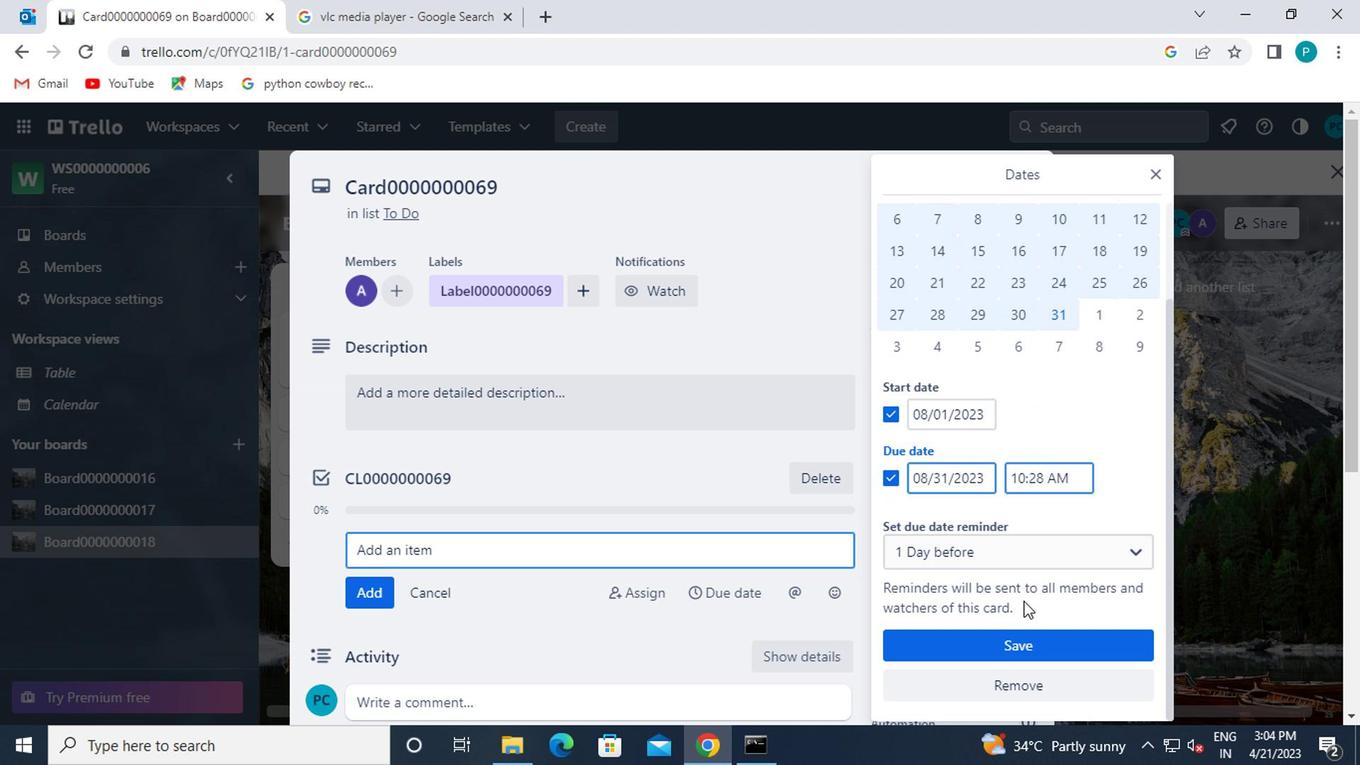 
Action: Mouse pressed left at (1006, 646)
Screenshot: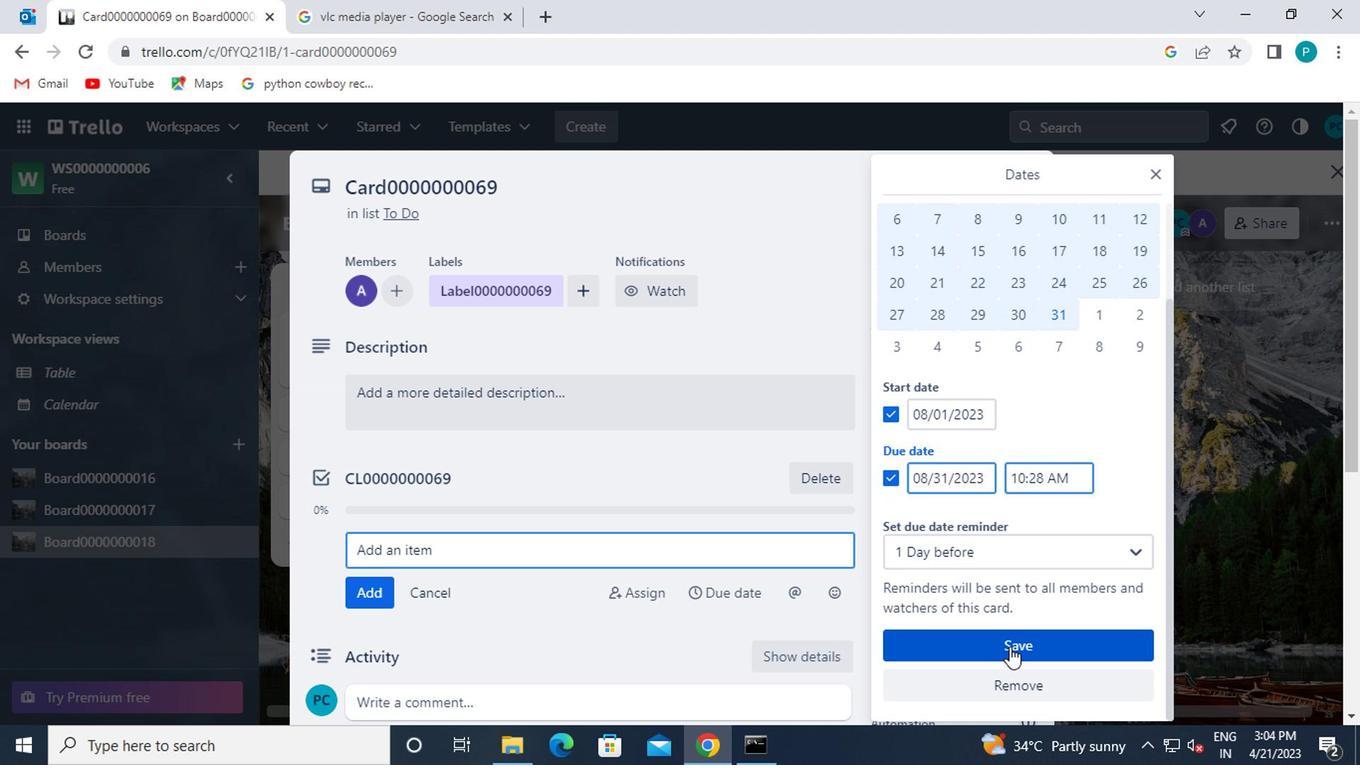 
Action: Mouse moved to (808, 602)
Screenshot: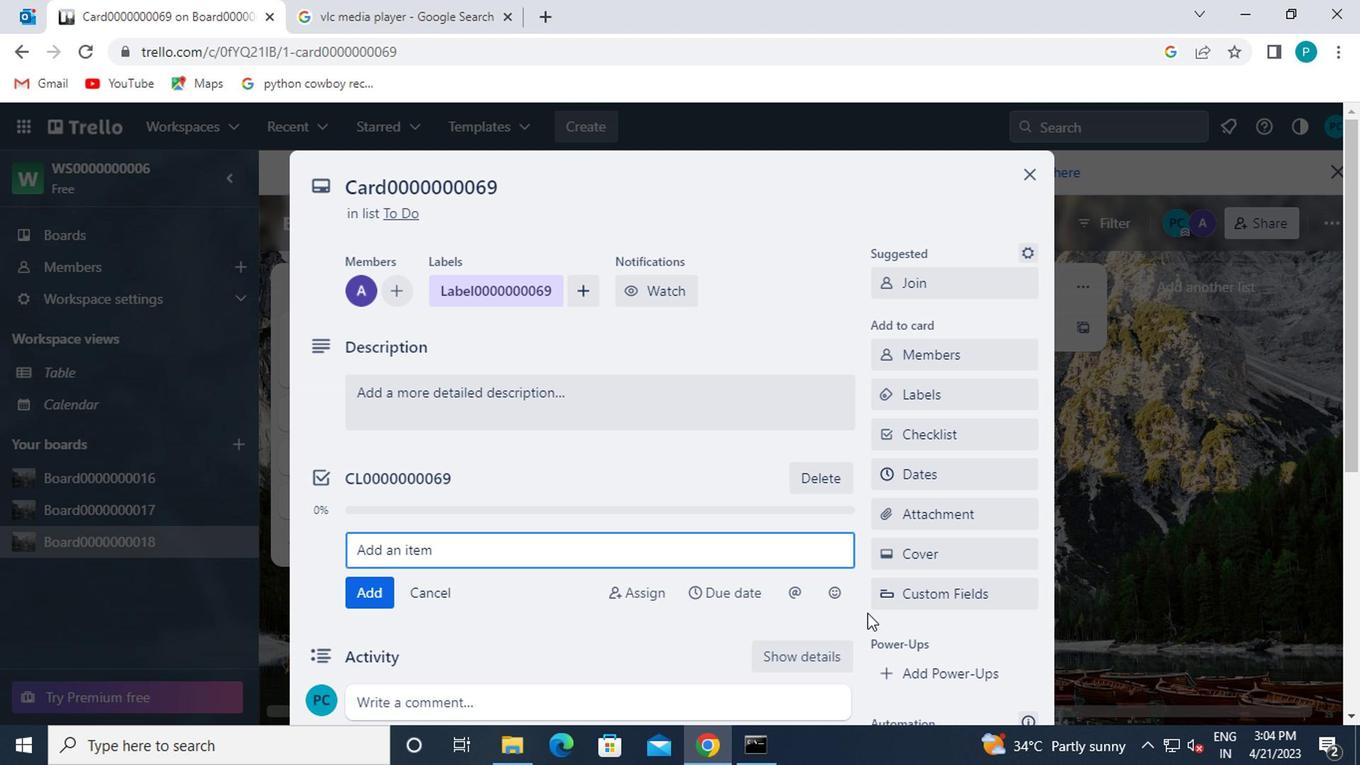 
